 Task: Find connections with filter location Leganés with filter topic #Recruitingwith filter profile language Spanish with filter current company Asian Paints with filter school University Of Bombay with filter industry Retail Apparel and Fashion with filter service category Personal Injury Law with filter keywords title Auditing Clerk
Action: Mouse moved to (173, 252)
Screenshot: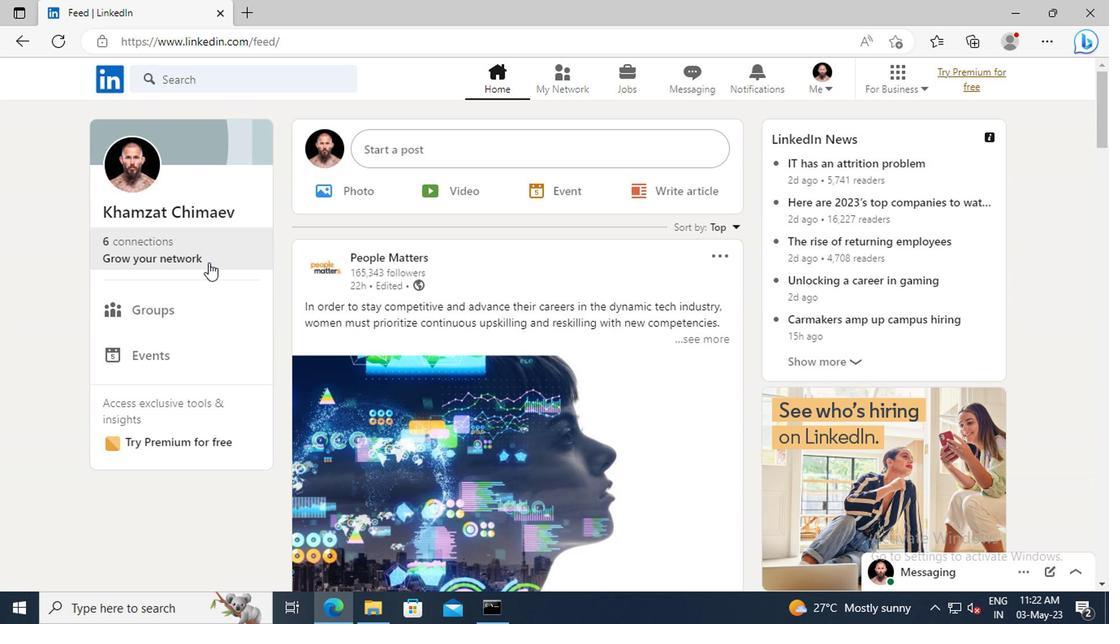 
Action: Mouse pressed left at (173, 252)
Screenshot: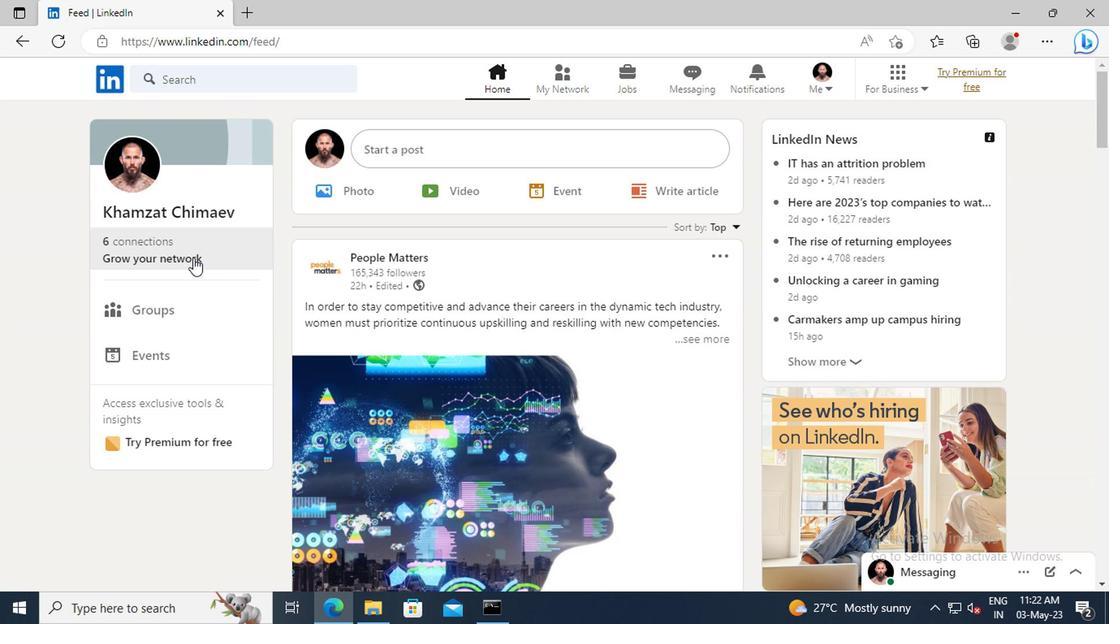 
Action: Mouse moved to (176, 170)
Screenshot: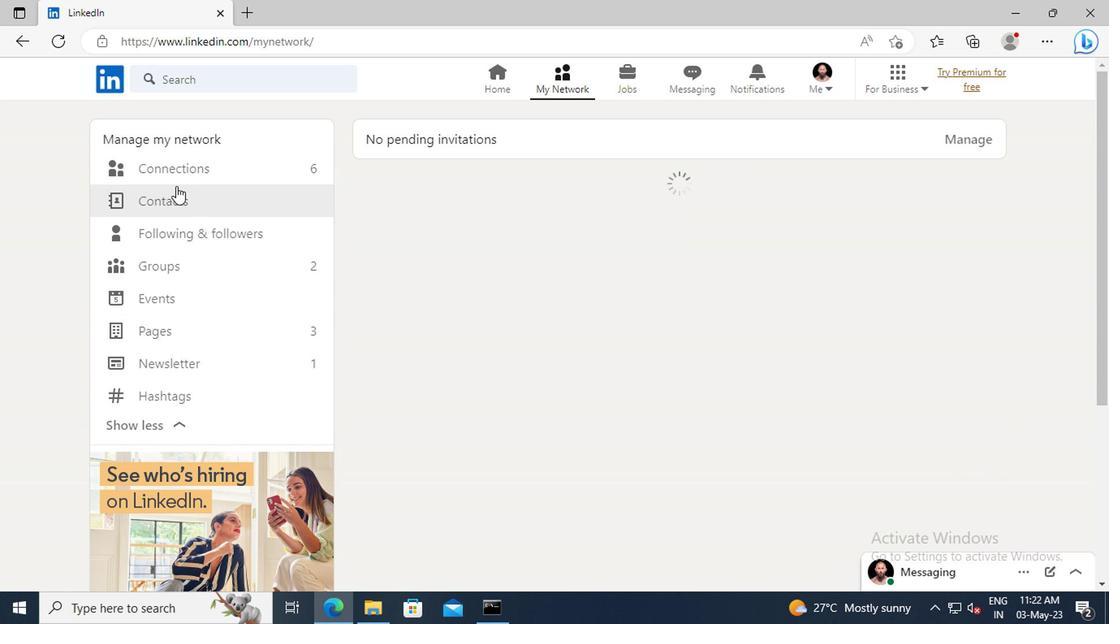 
Action: Mouse pressed left at (176, 170)
Screenshot: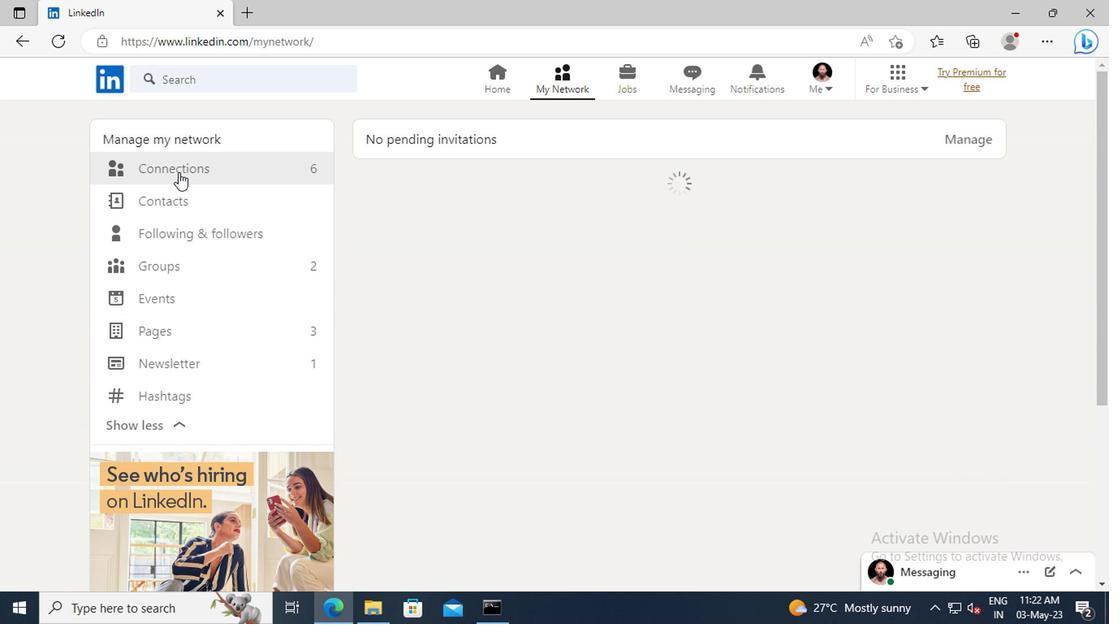 
Action: Mouse moved to (661, 173)
Screenshot: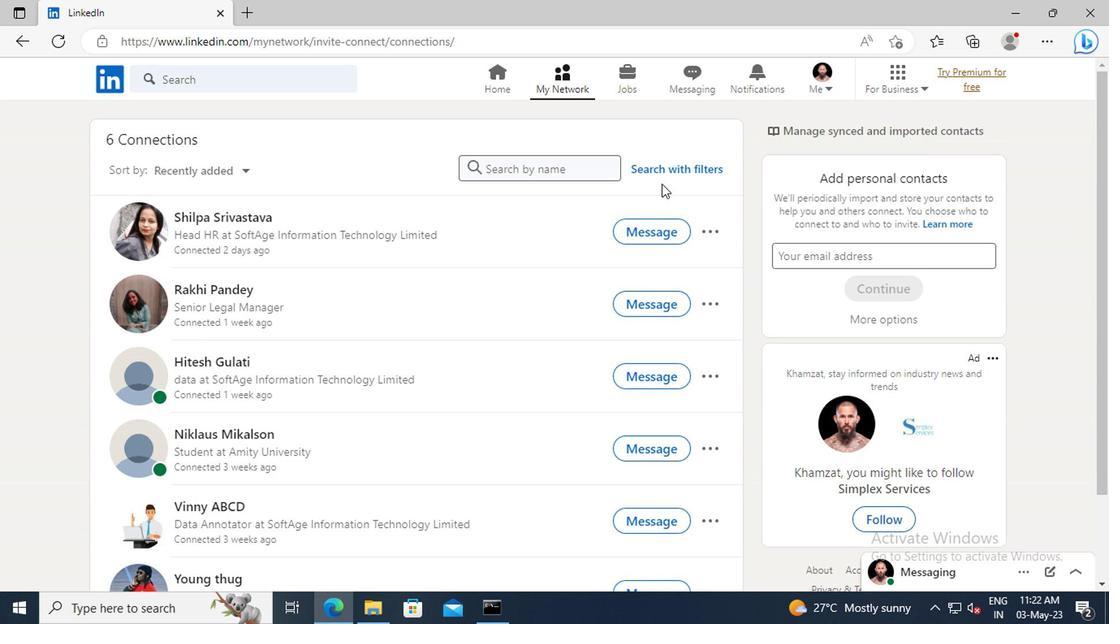 
Action: Mouse pressed left at (661, 173)
Screenshot: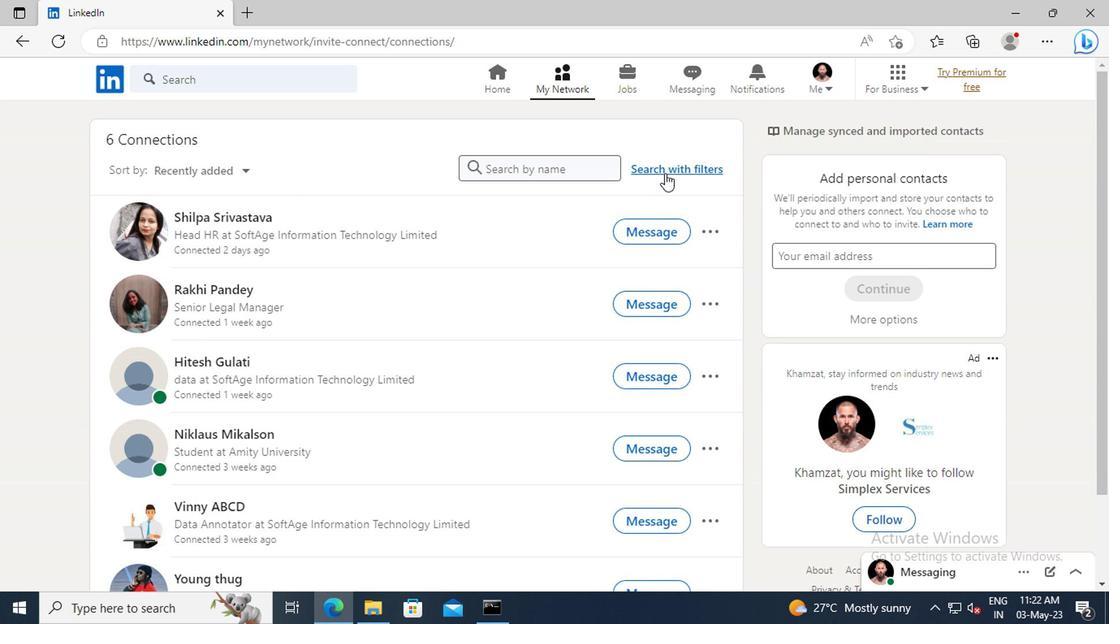 
Action: Mouse moved to (605, 128)
Screenshot: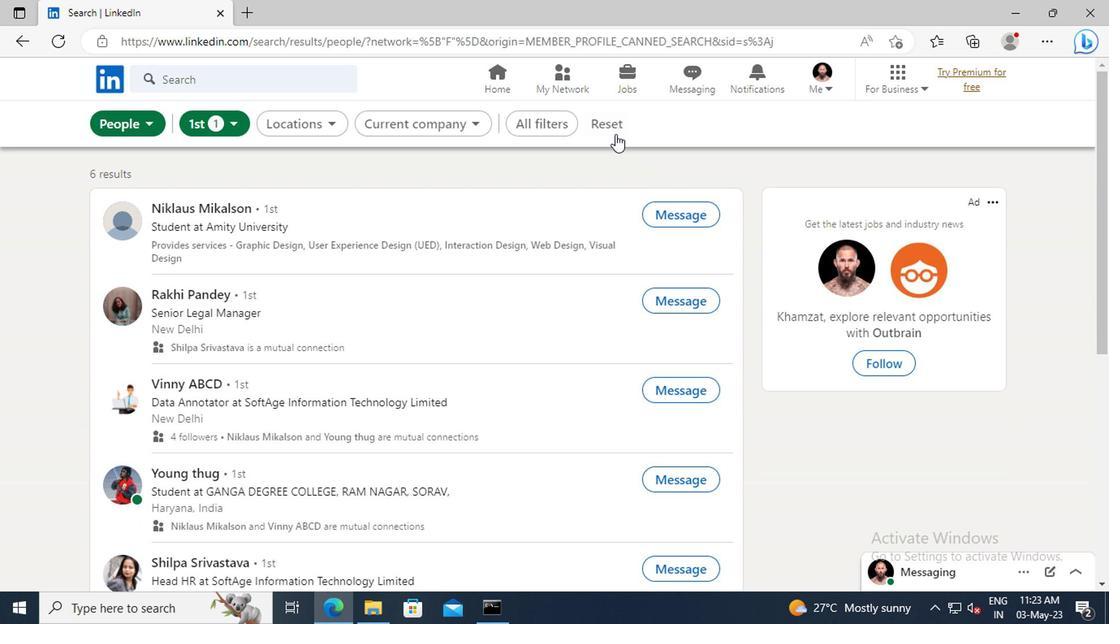 
Action: Mouse pressed left at (605, 128)
Screenshot: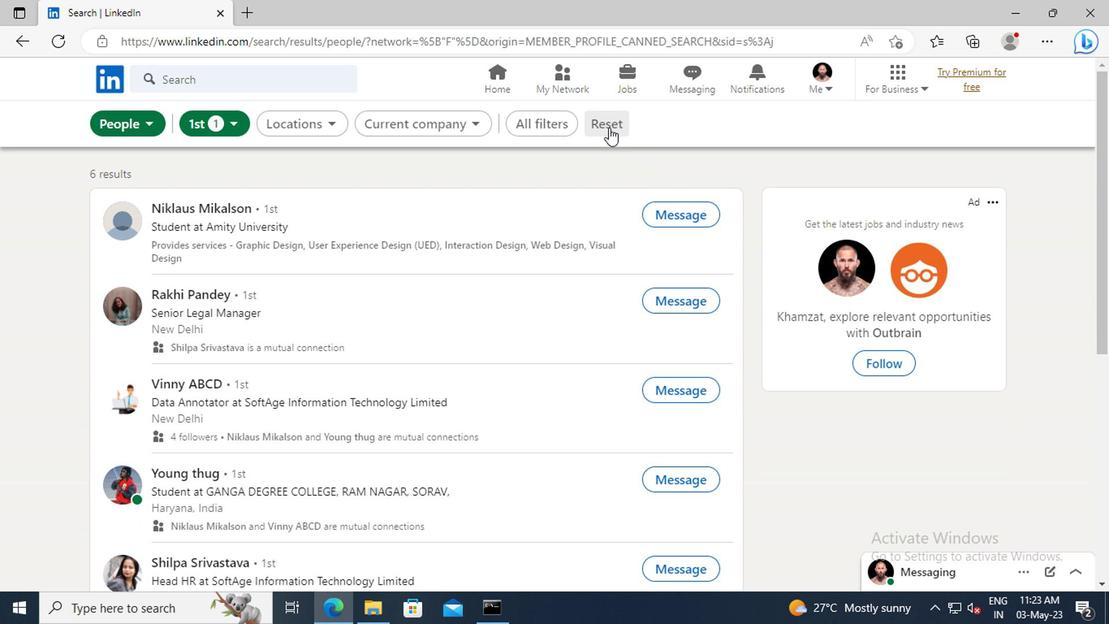 
Action: Mouse moved to (585, 126)
Screenshot: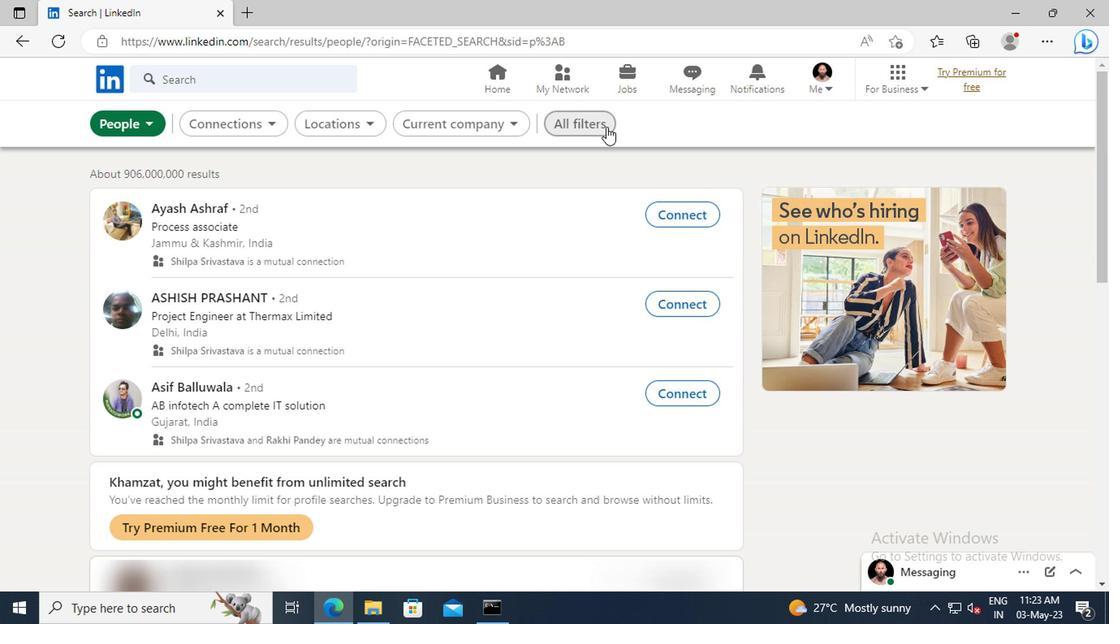 
Action: Mouse pressed left at (585, 126)
Screenshot: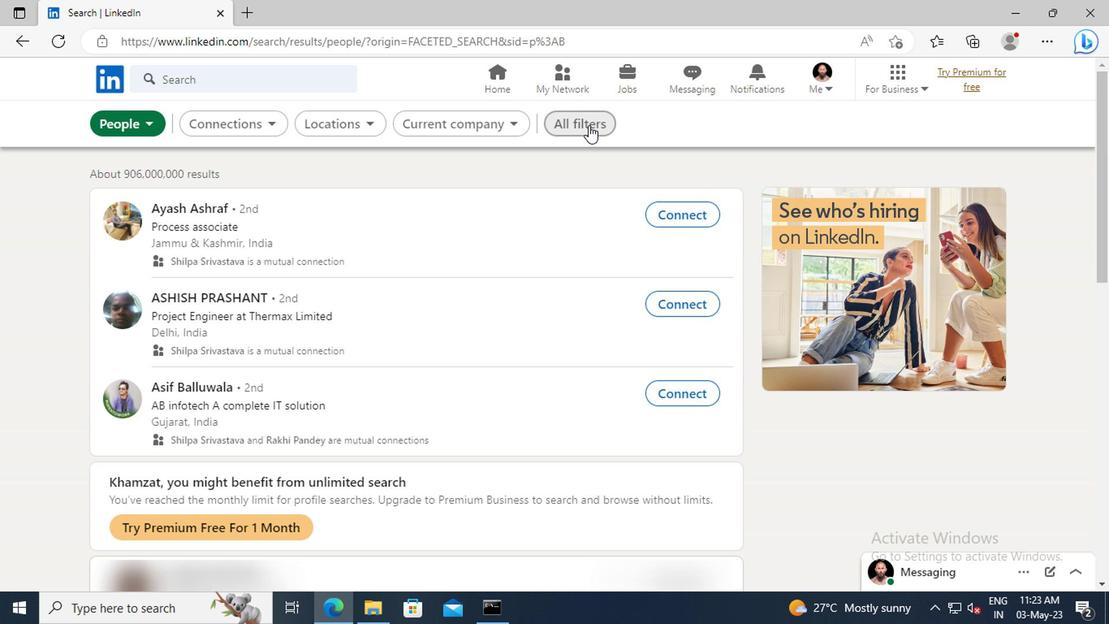 
Action: Mouse moved to (893, 290)
Screenshot: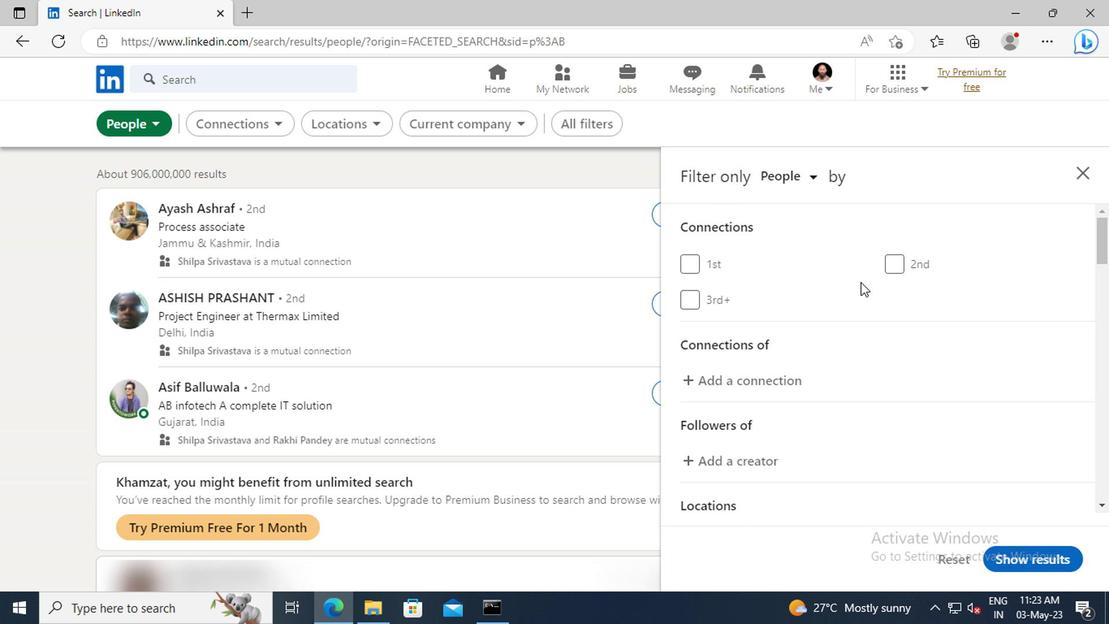 
Action: Mouse scrolled (893, 290) with delta (0, 0)
Screenshot: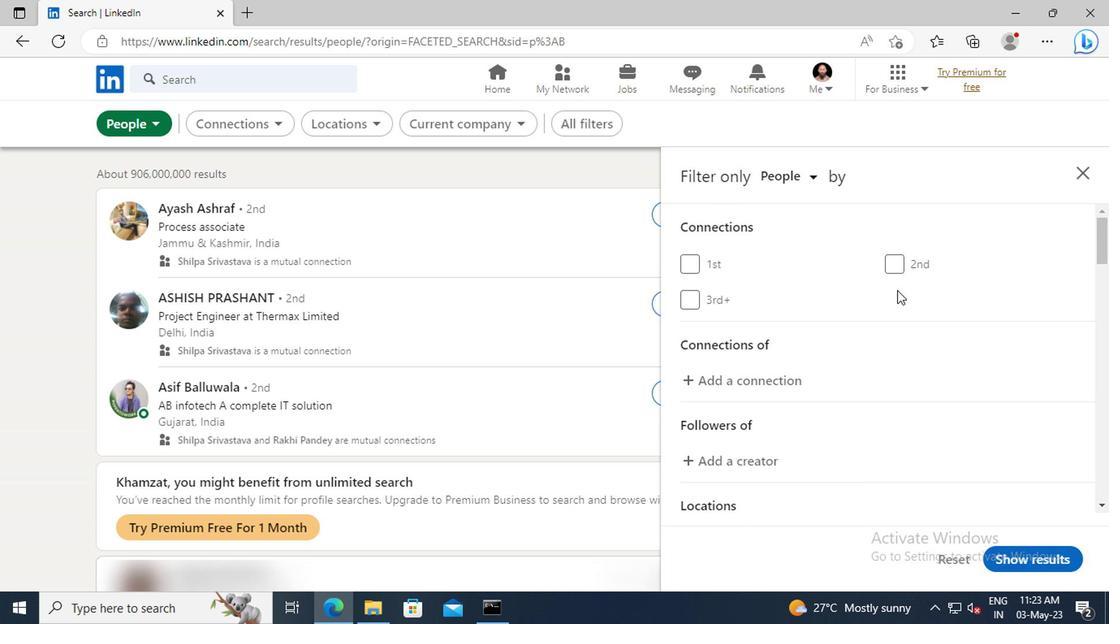 
Action: Mouse scrolled (893, 290) with delta (0, 0)
Screenshot: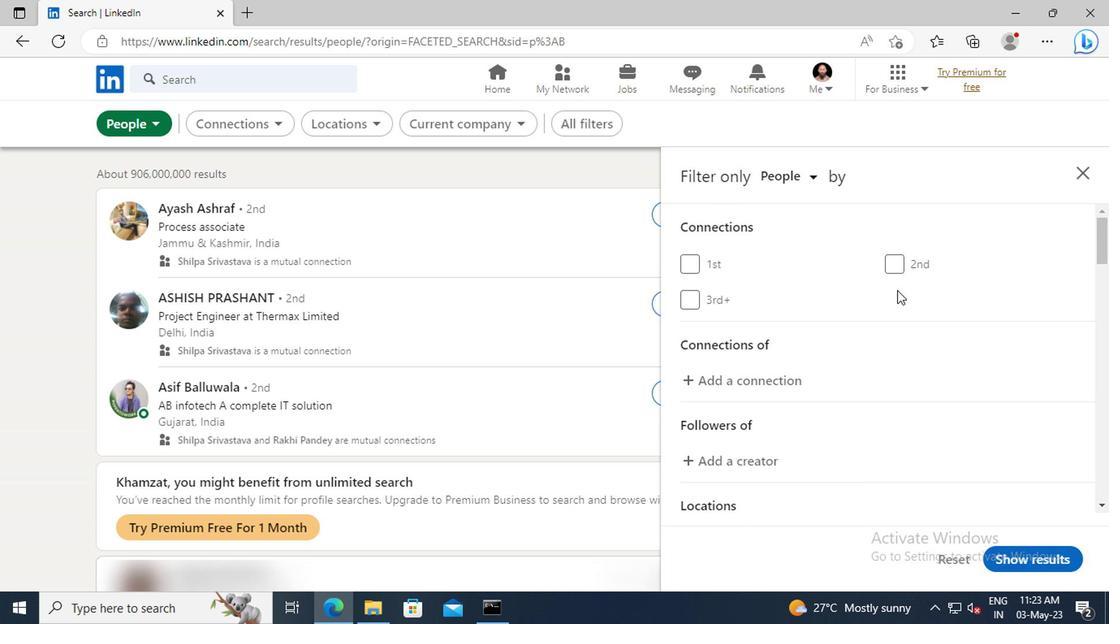 
Action: Mouse scrolled (893, 290) with delta (0, 0)
Screenshot: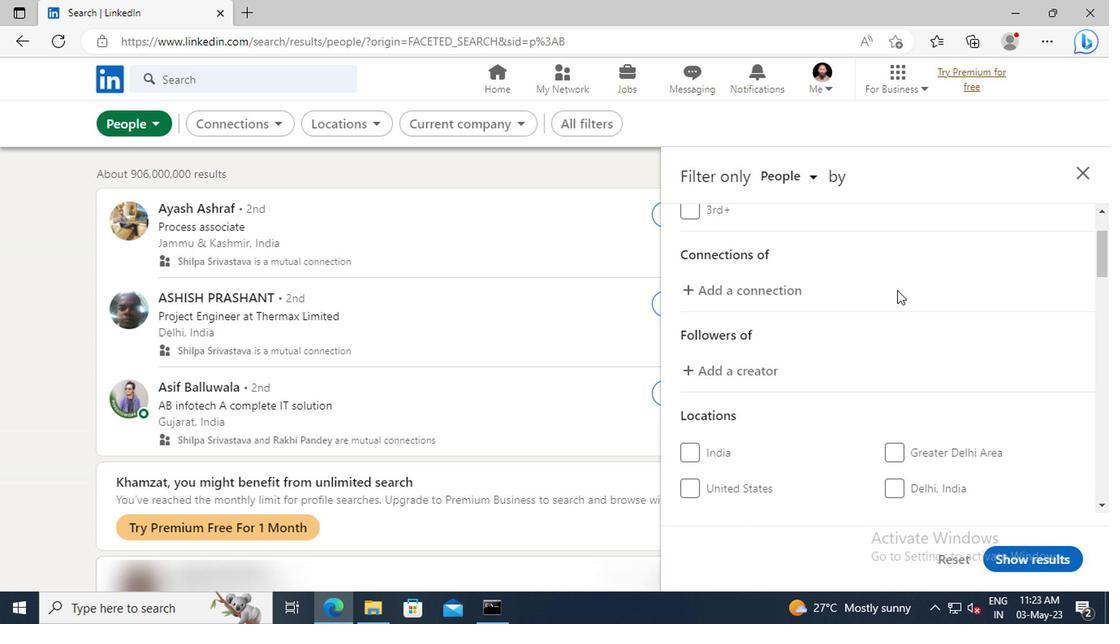 
Action: Mouse scrolled (893, 290) with delta (0, 0)
Screenshot: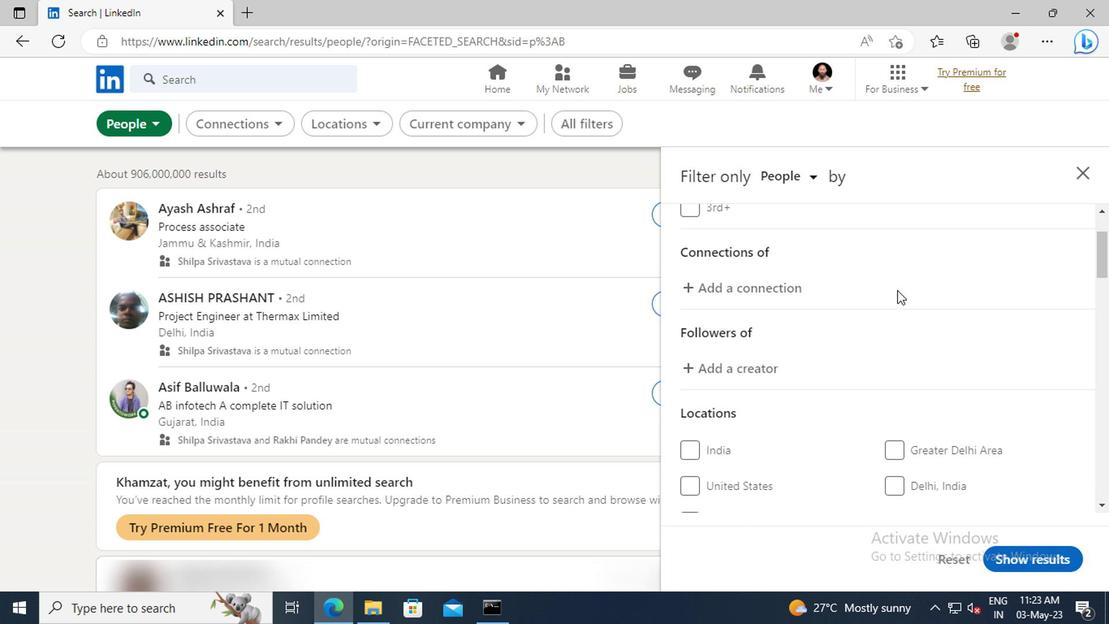 
Action: Mouse scrolled (893, 290) with delta (0, 0)
Screenshot: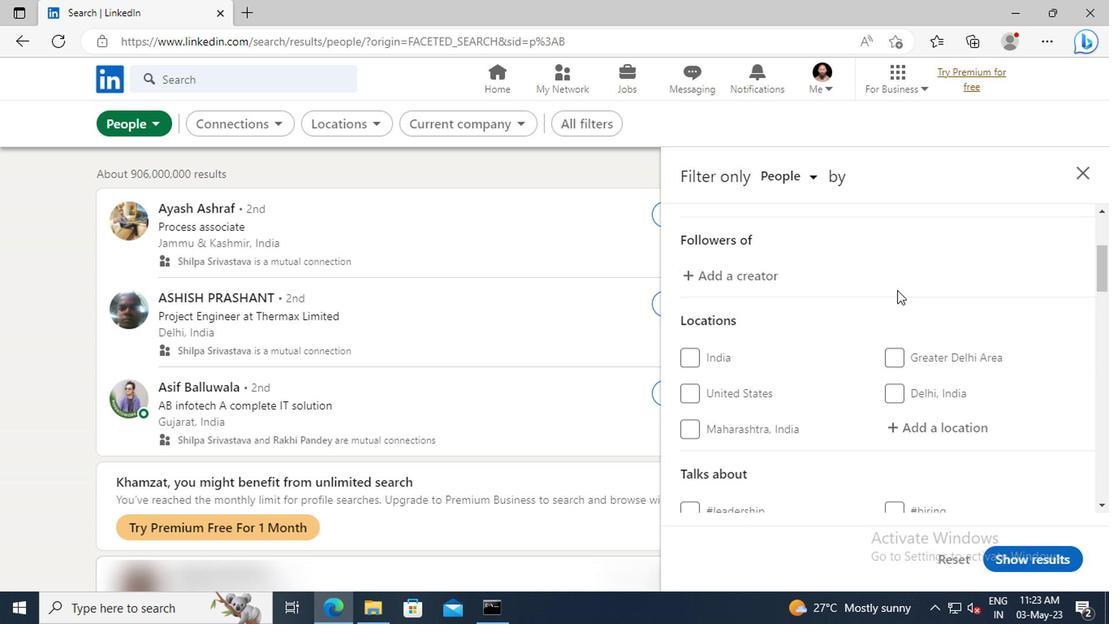 
Action: Mouse scrolled (893, 290) with delta (0, 0)
Screenshot: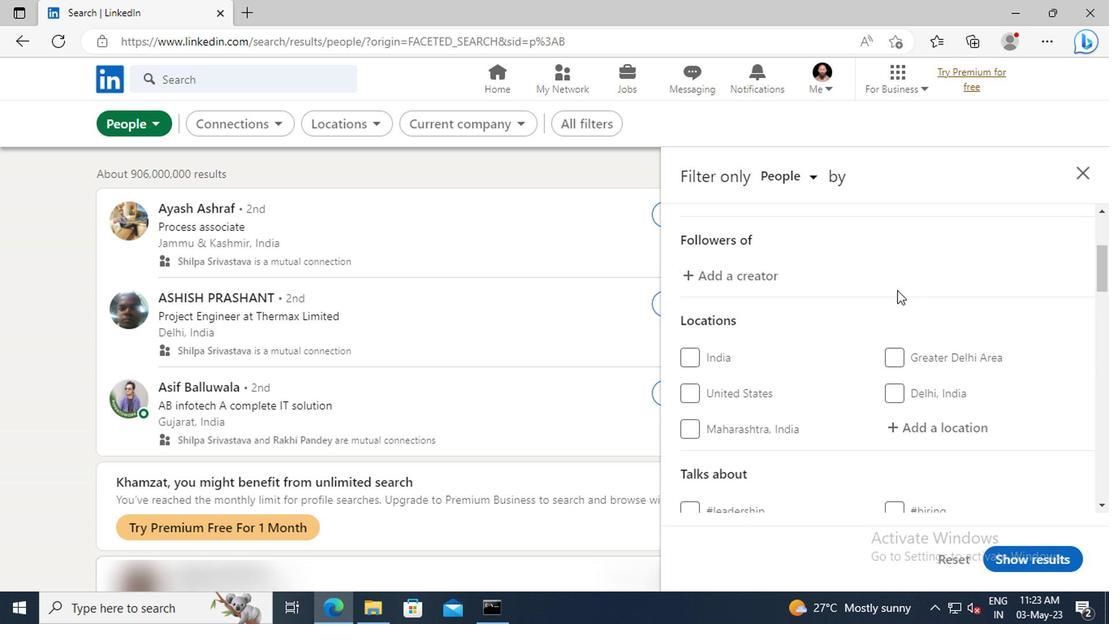 
Action: Mouse moved to (911, 338)
Screenshot: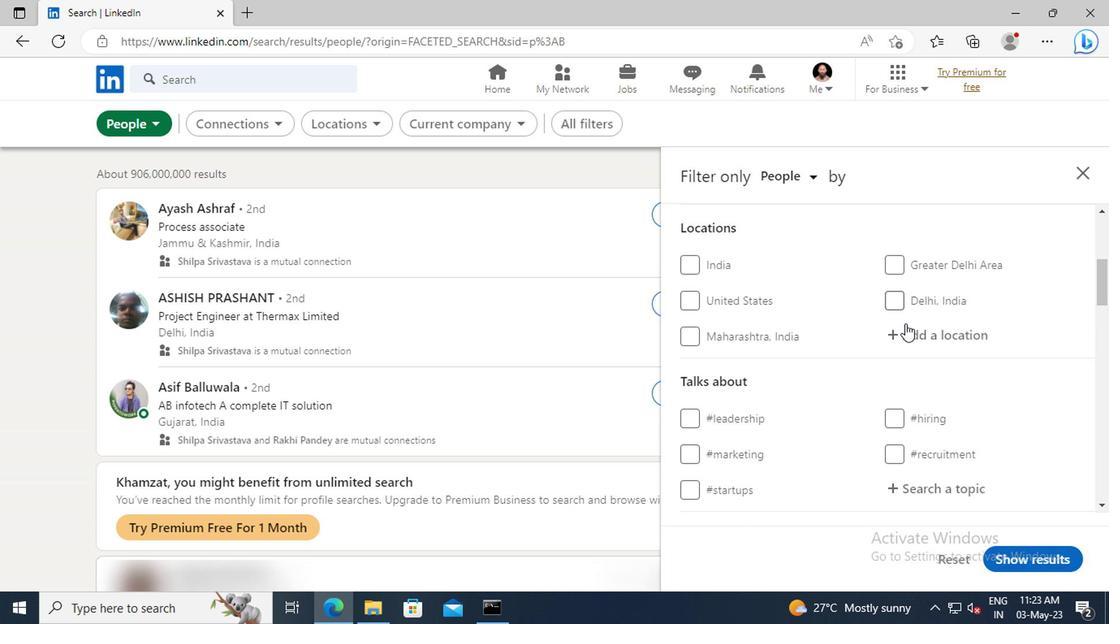 
Action: Mouse pressed left at (911, 338)
Screenshot: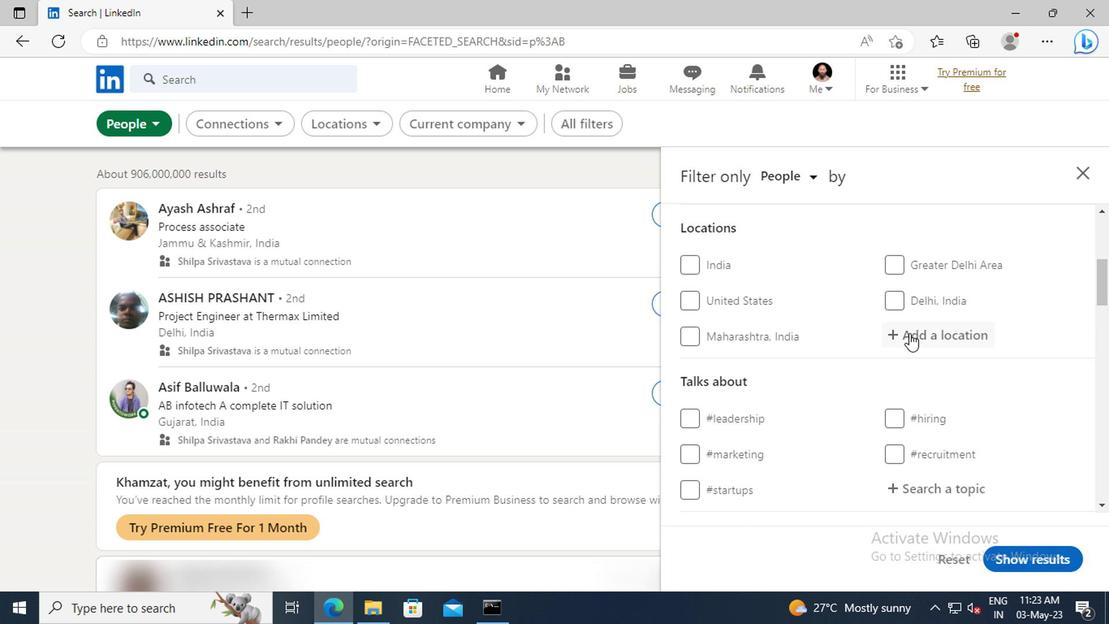 
Action: Key pressed <Key.shift>LEGANES
Screenshot: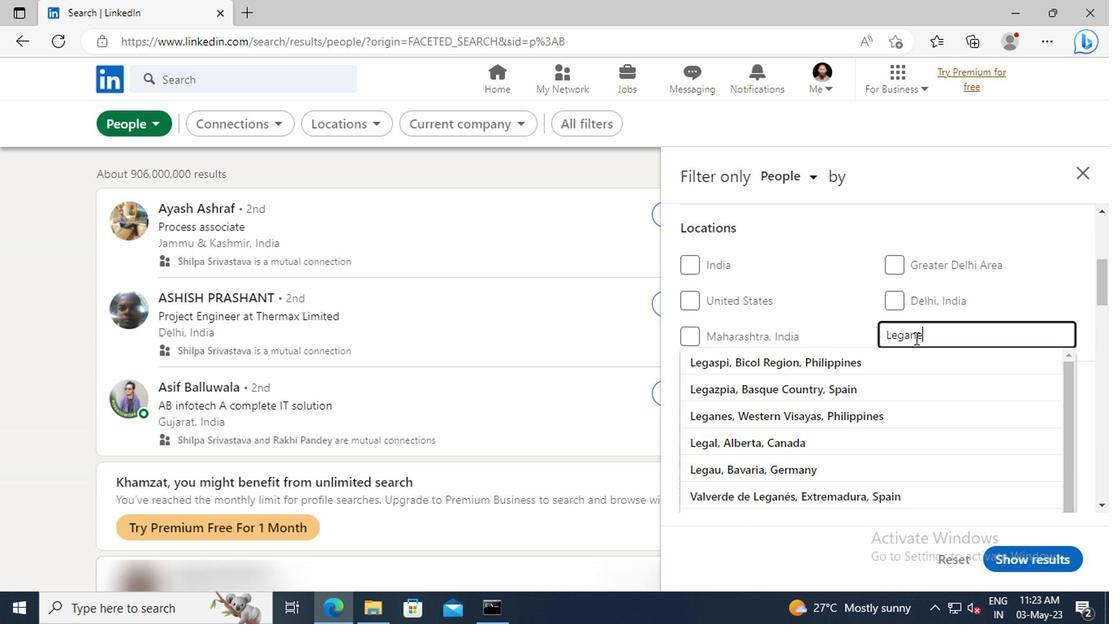 
Action: Mouse moved to (905, 357)
Screenshot: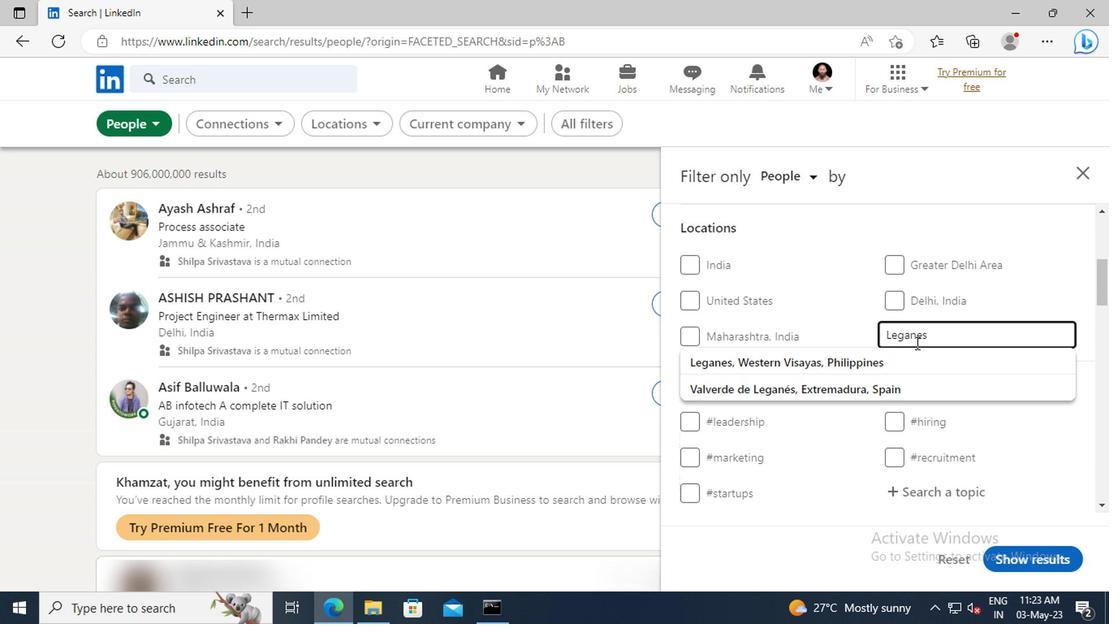 
Action: Mouse pressed left at (905, 357)
Screenshot: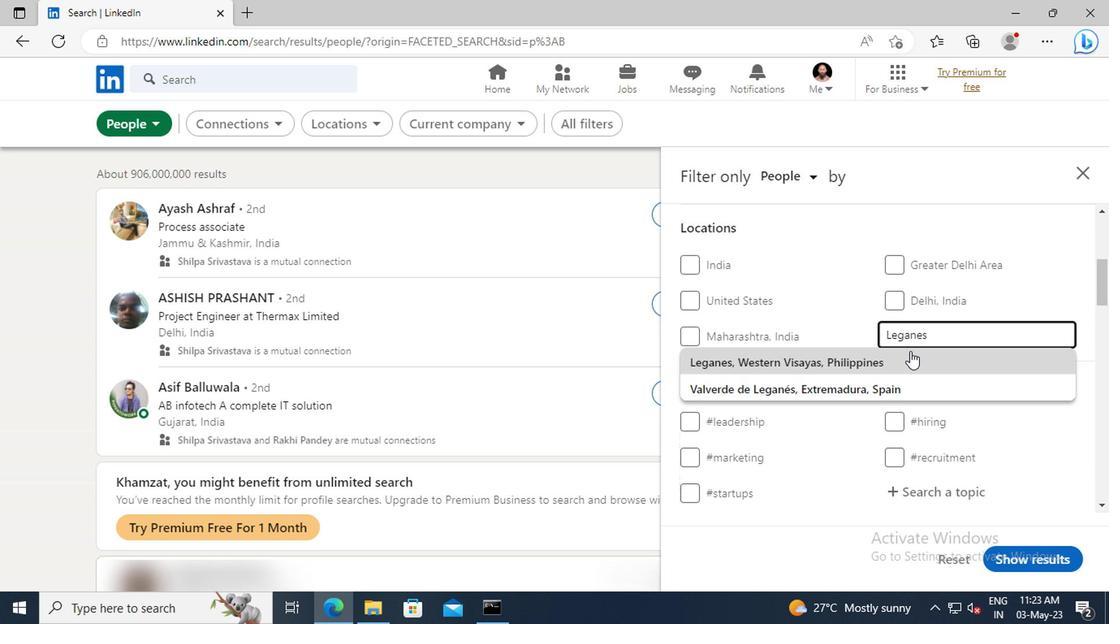 
Action: Mouse scrolled (905, 356) with delta (0, 0)
Screenshot: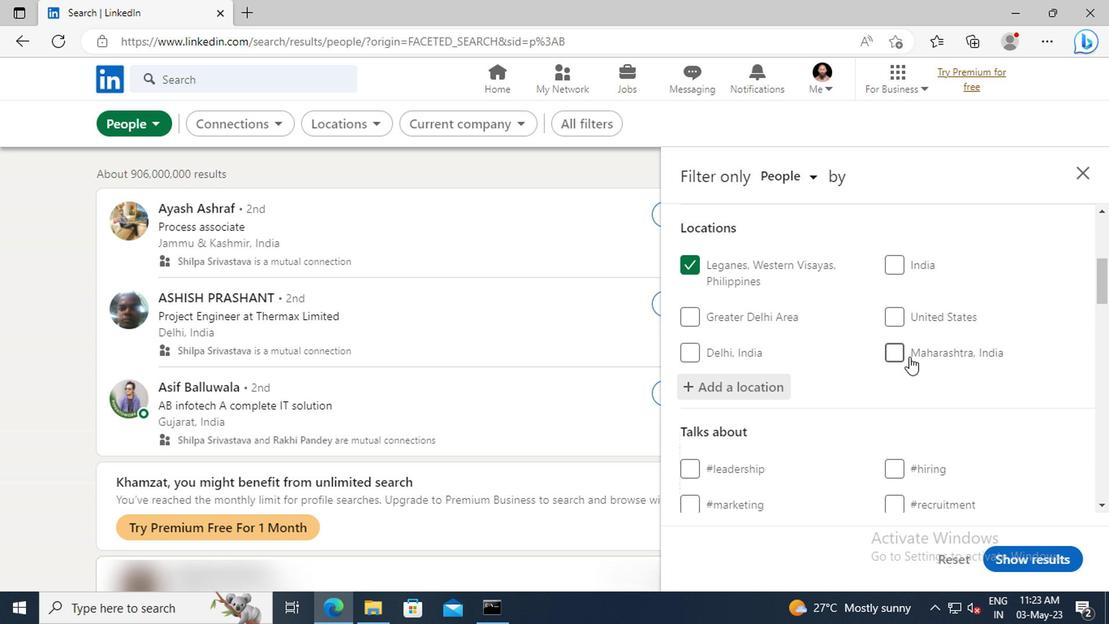 
Action: Mouse scrolled (905, 356) with delta (0, 0)
Screenshot: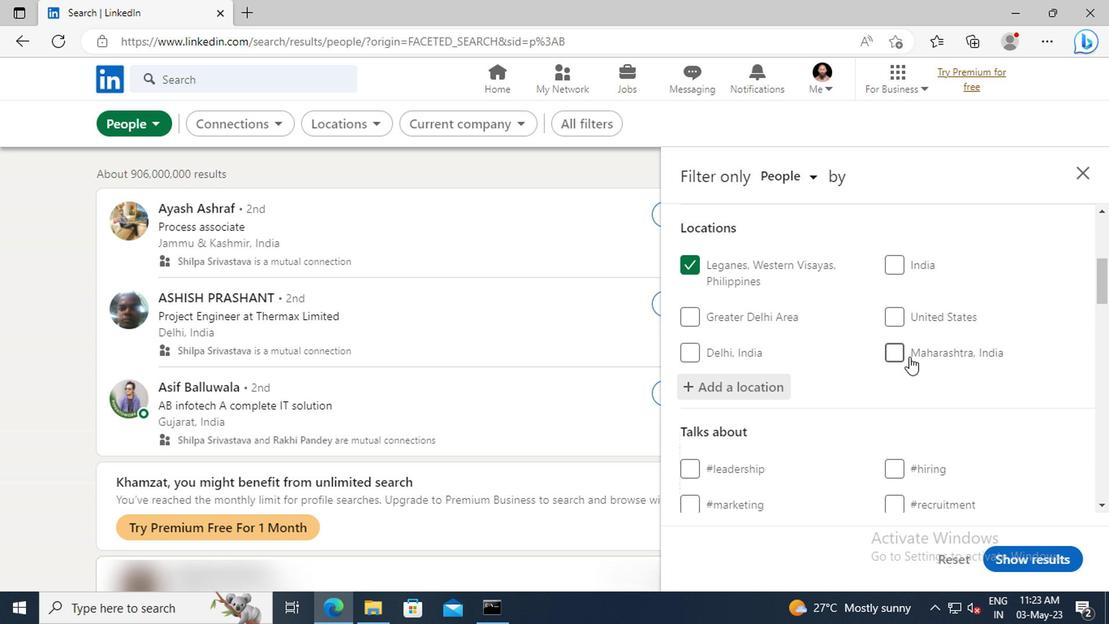 
Action: Mouse moved to (905, 351)
Screenshot: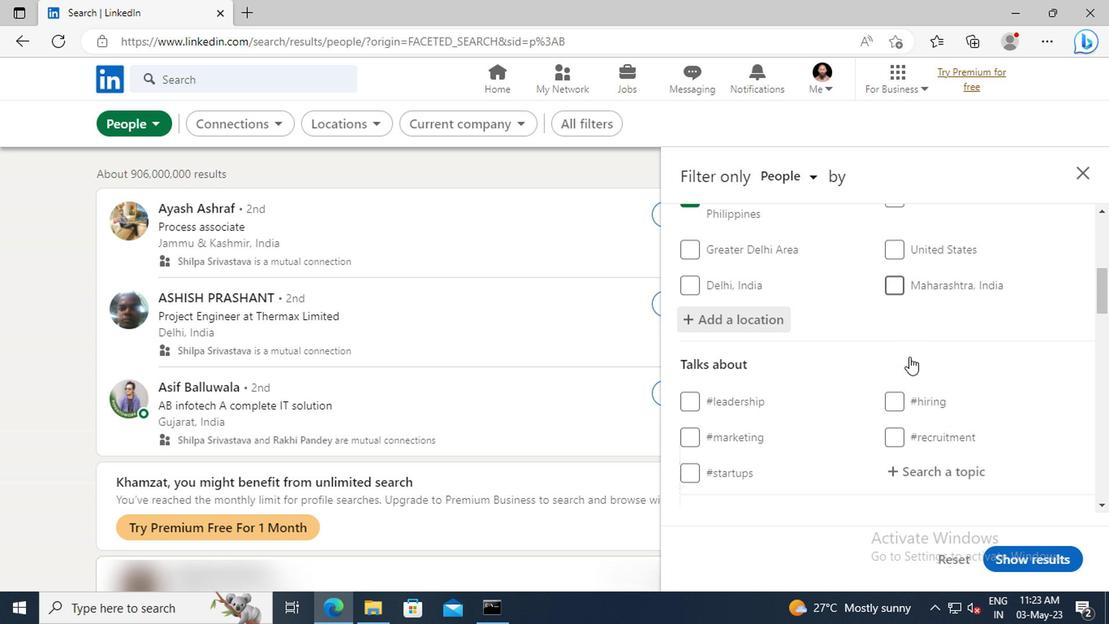 
Action: Mouse scrolled (905, 350) with delta (0, 0)
Screenshot: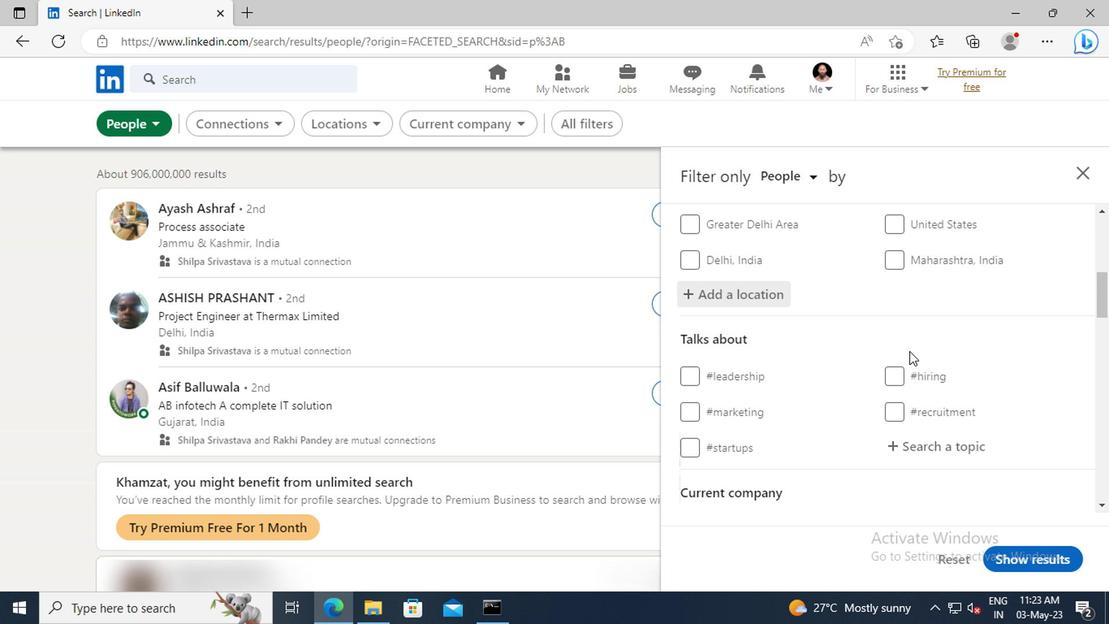 
Action: Mouse scrolled (905, 350) with delta (0, 0)
Screenshot: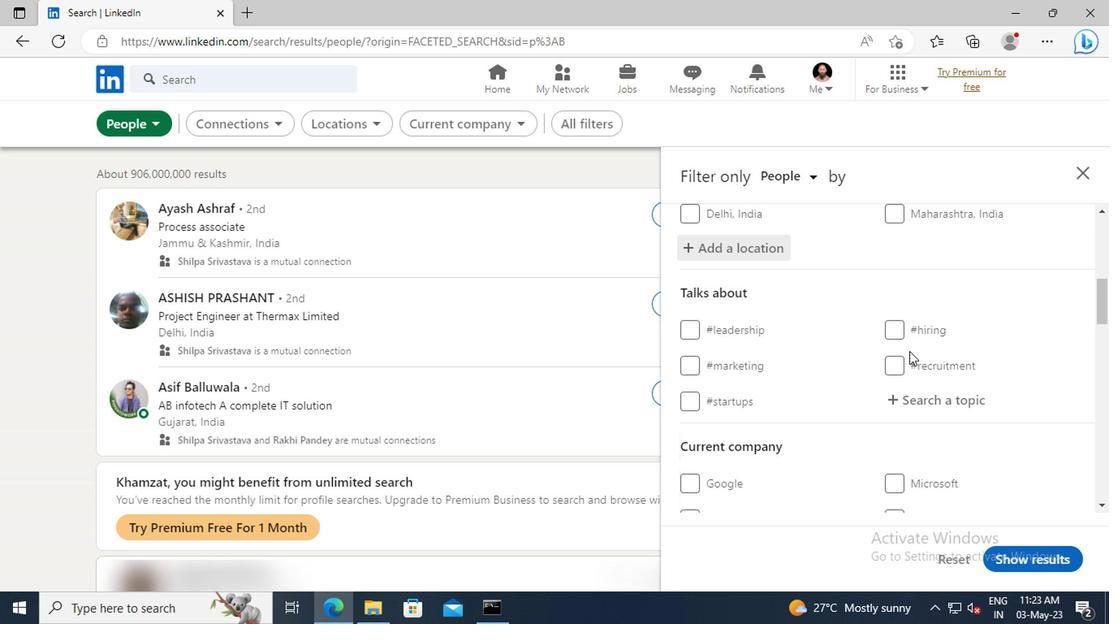
Action: Mouse moved to (912, 356)
Screenshot: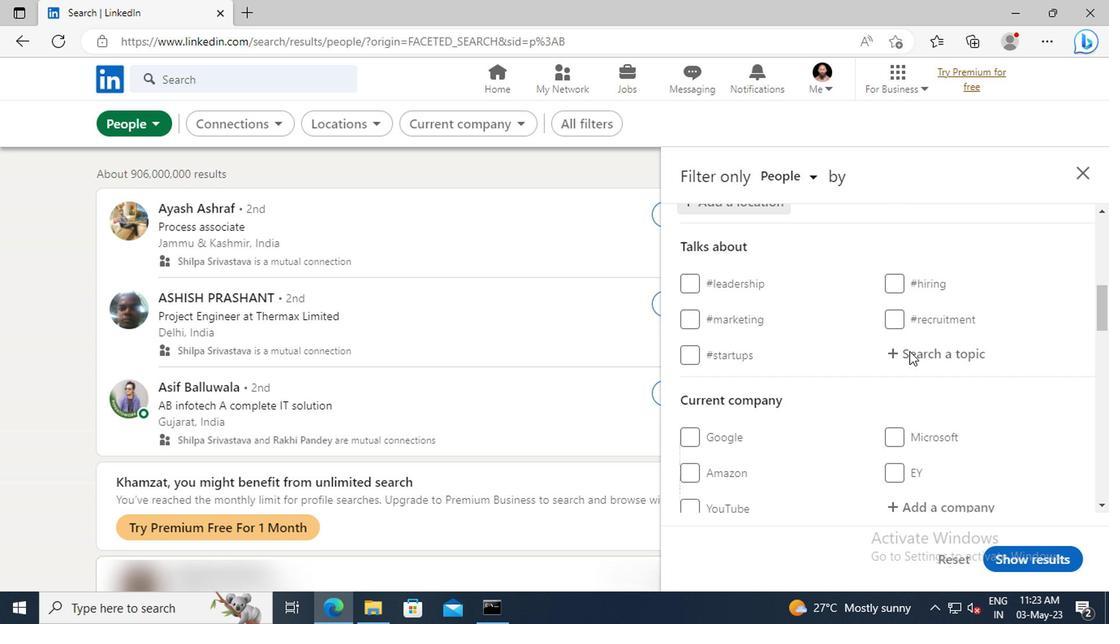 
Action: Mouse pressed left at (912, 356)
Screenshot: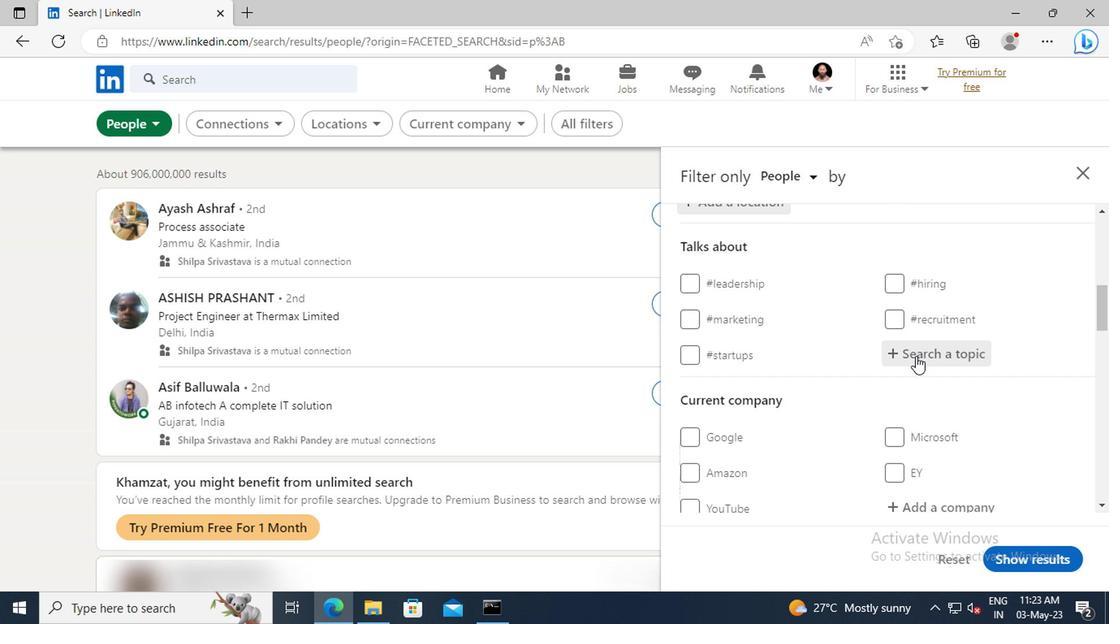 
Action: Key pressed <Key.shift>RECRUITI
Screenshot: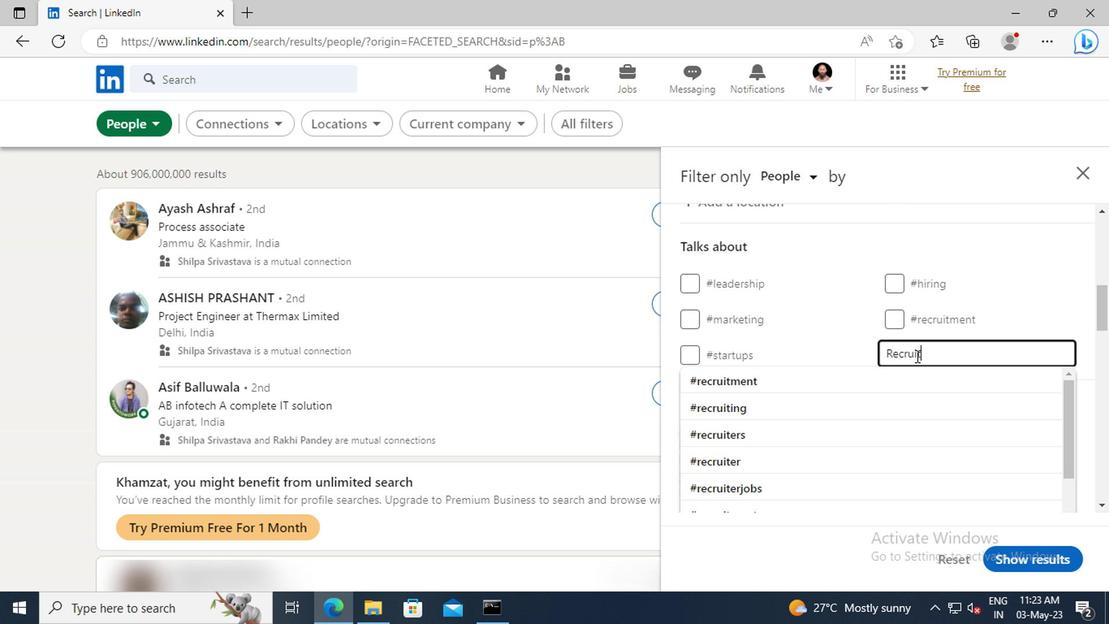 
Action: Mouse moved to (913, 378)
Screenshot: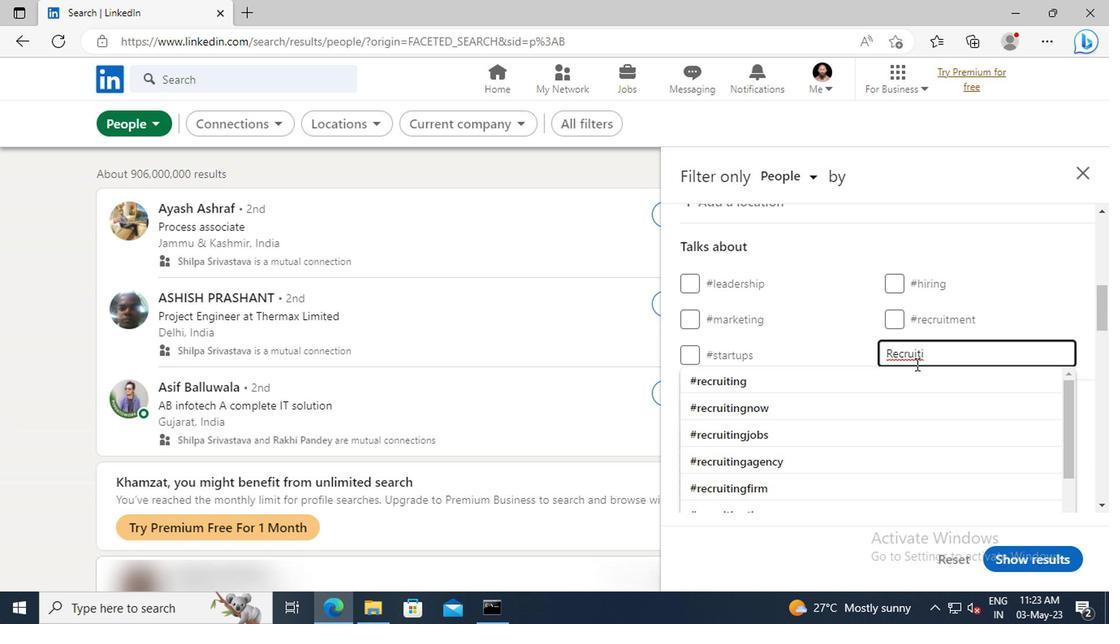
Action: Mouse pressed left at (913, 378)
Screenshot: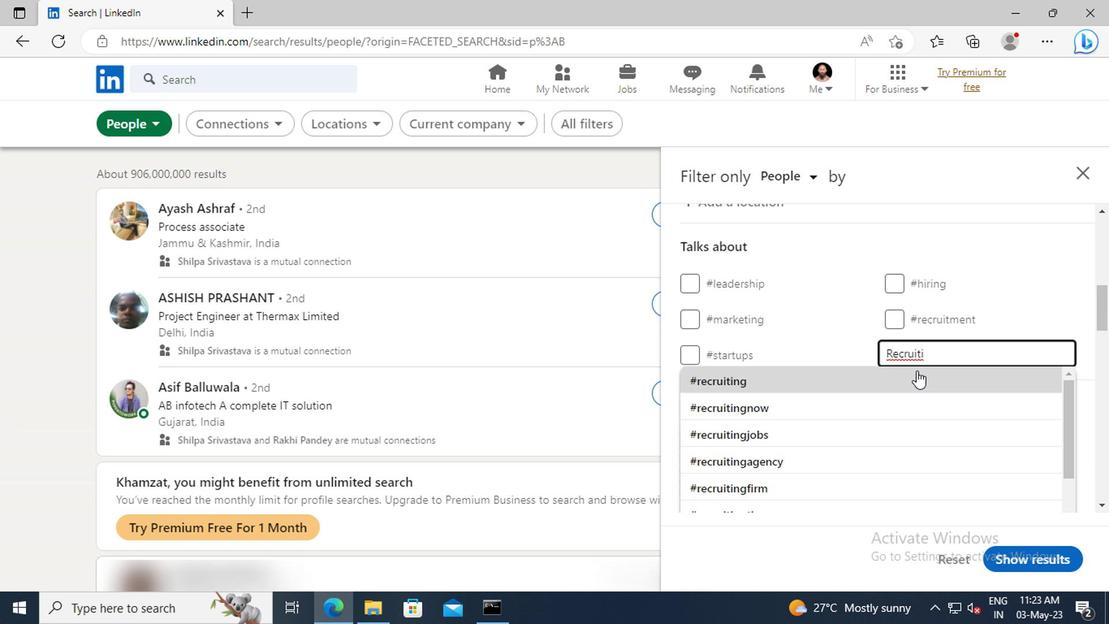 
Action: Mouse scrolled (913, 377) with delta (0, -1)
Screenshot: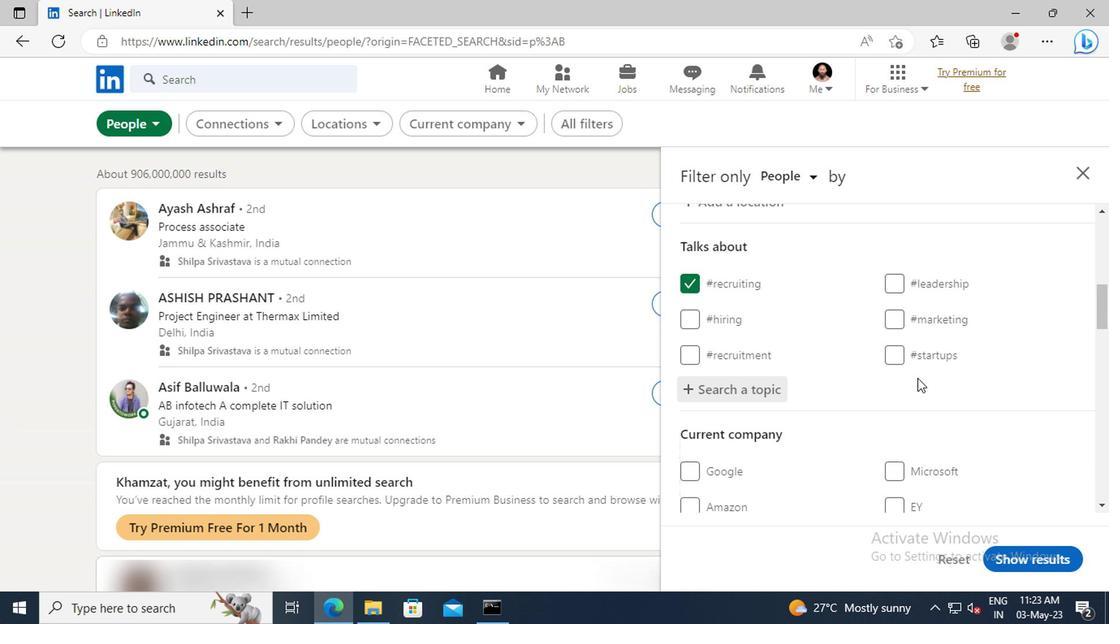 
Action: Mouse scrolled (913, 377) with delta (0, -1)
Screenshot: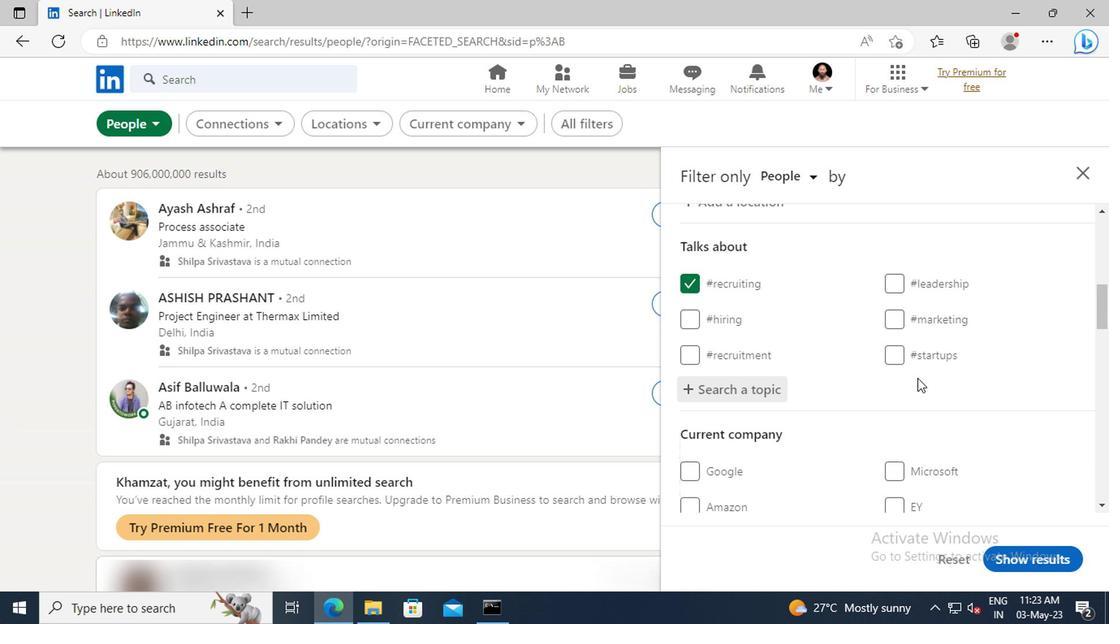
Action: Mouse scrolled (913, 377) with delta (0, -1)
Screenshot: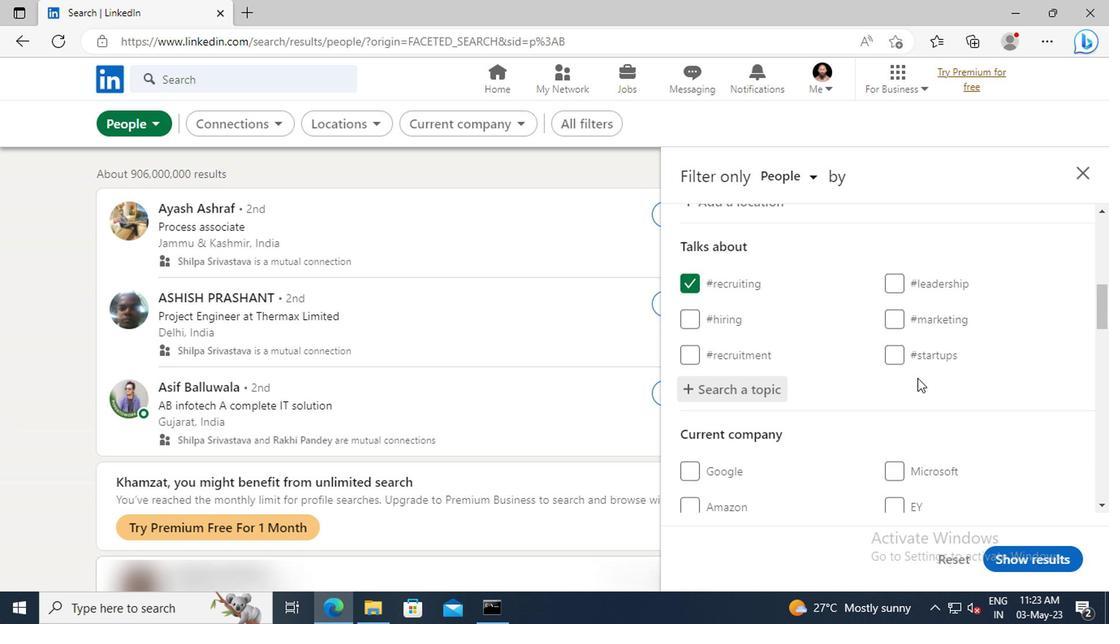 
Action: Mouse scrolled (913, 377) with delta (0, -1)
Screenshot: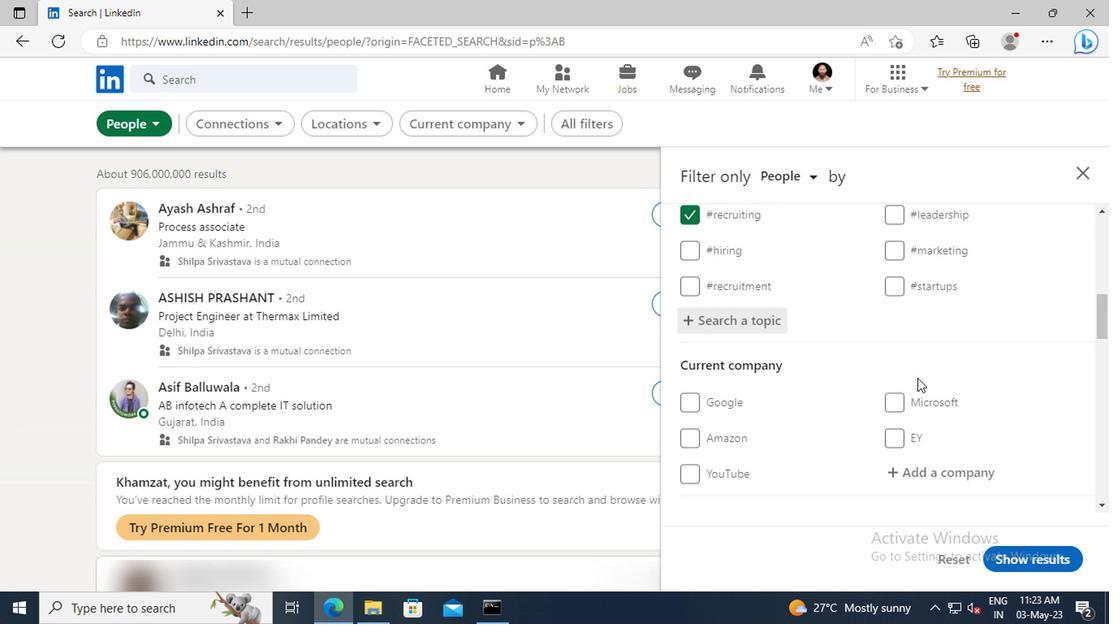 
Action: Mouse scrolled (913, 377) with delta (0, -1)
Screenshot: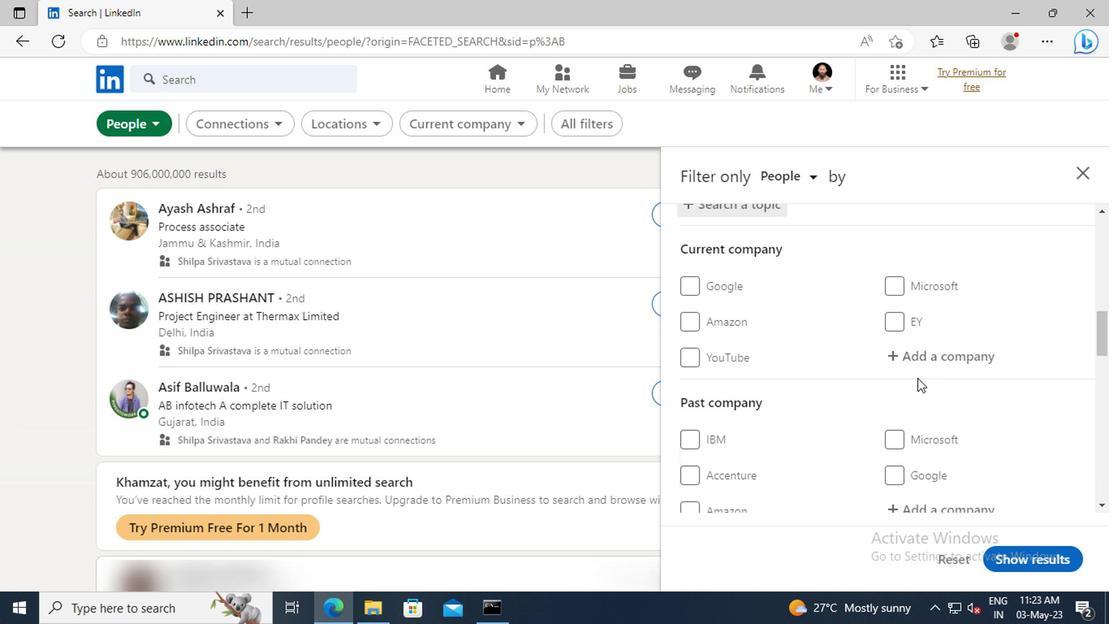 
Action: Mouse scrolled (913, 377) with delta (0, -1)
Screenshot: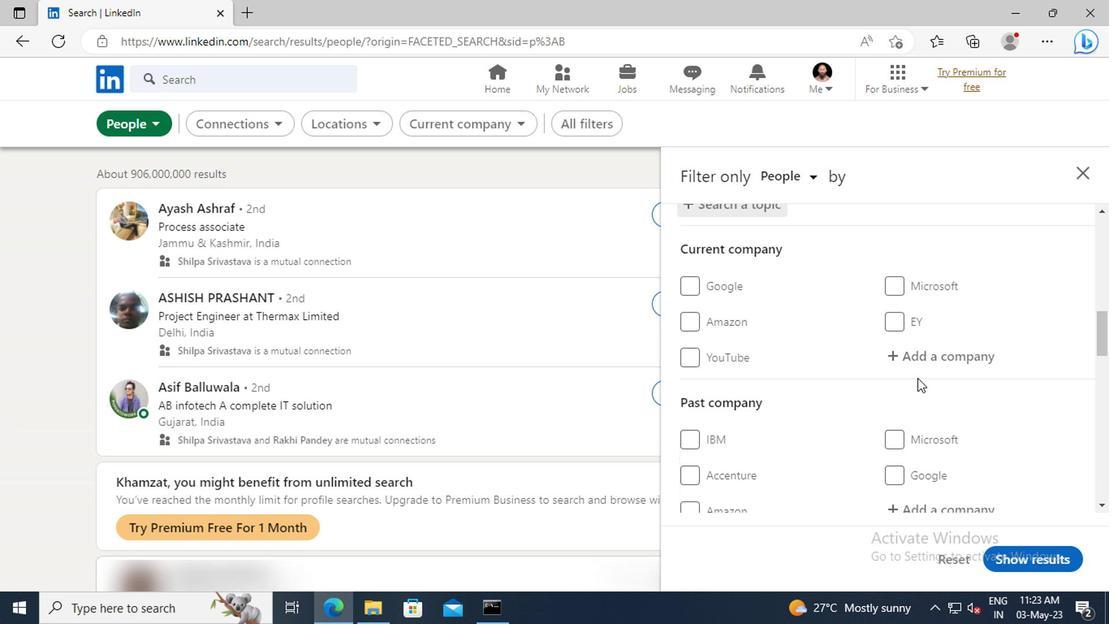 
Action: Mouse scrolled (913, 377) with delta (0, -1)
Screenshot: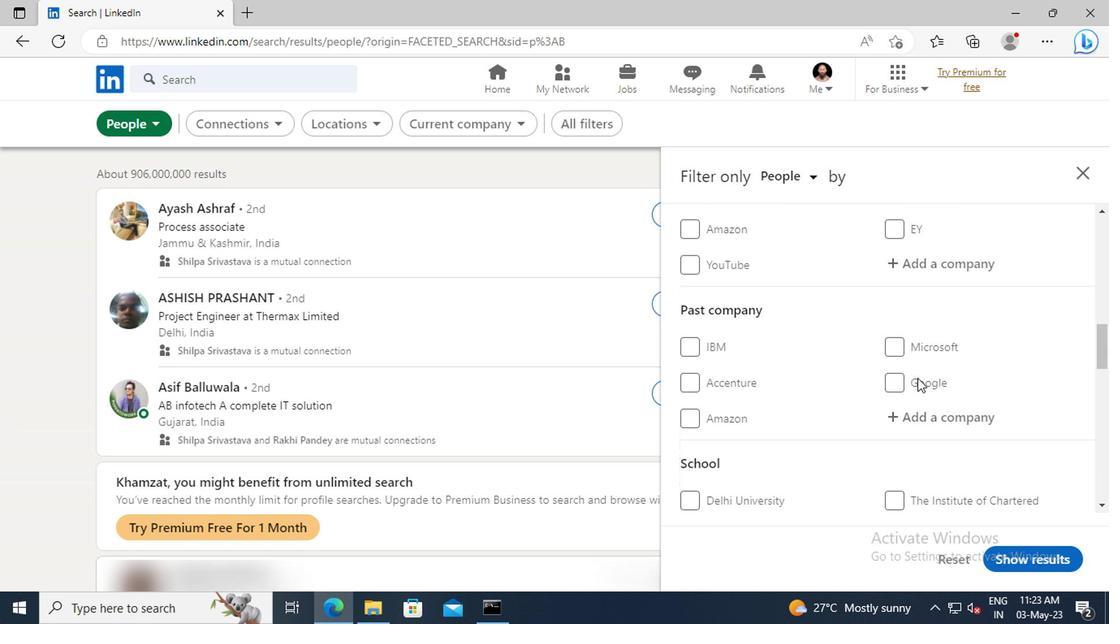 
Action: Mouse scrolled (913, 377) with delta (0, -1)
Screenshot: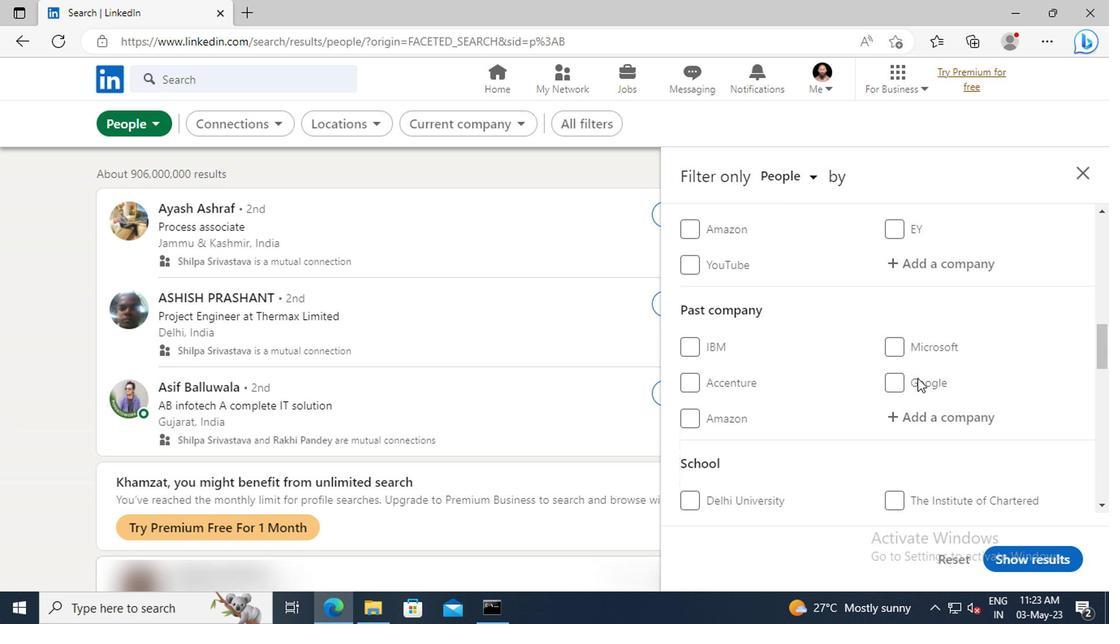 
Action: Mouse scrolled (913, 377) with delta (0, -1)
Screenshot: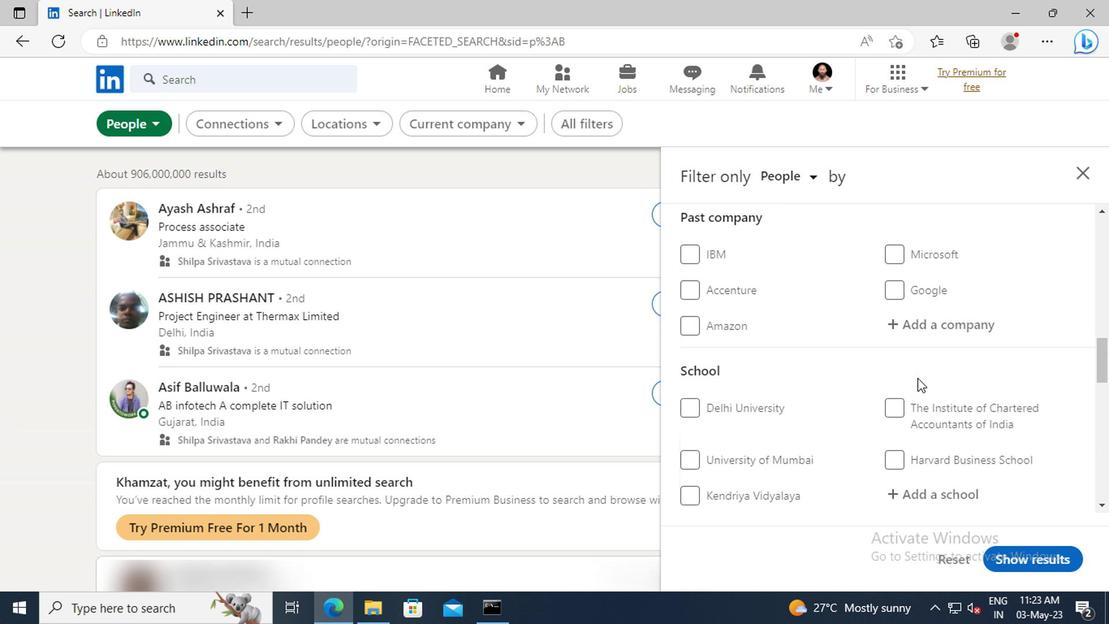 
Action: Mouse scrolled (913, 377) with delta (0, -1)
Screenshot: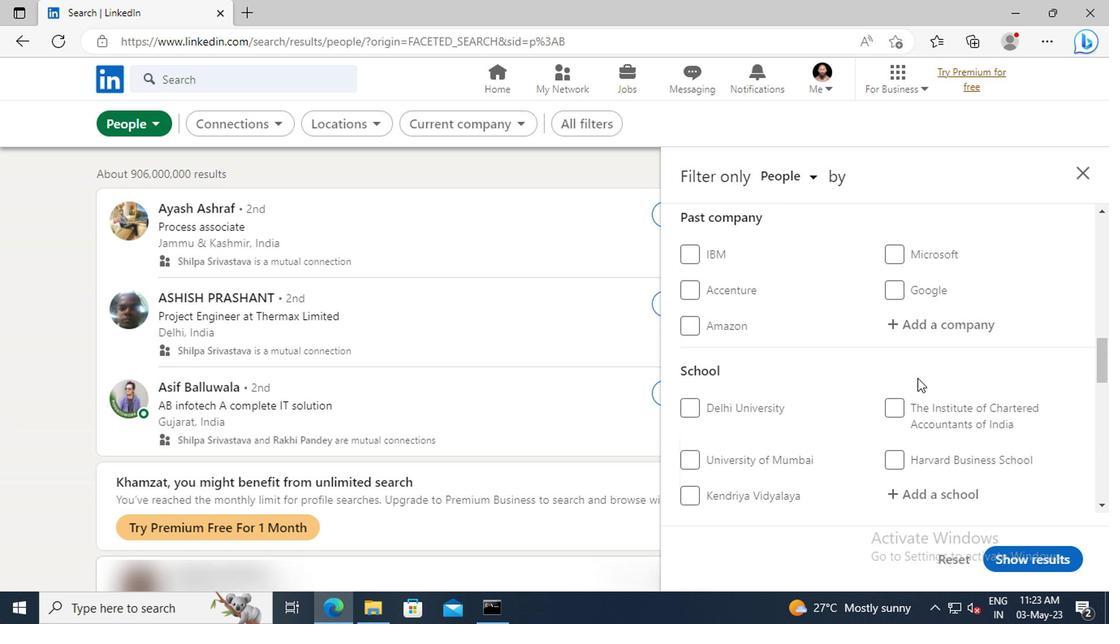 
Action: Mouse scrolled (913, 377) with delta (0, -1)
Screenshot: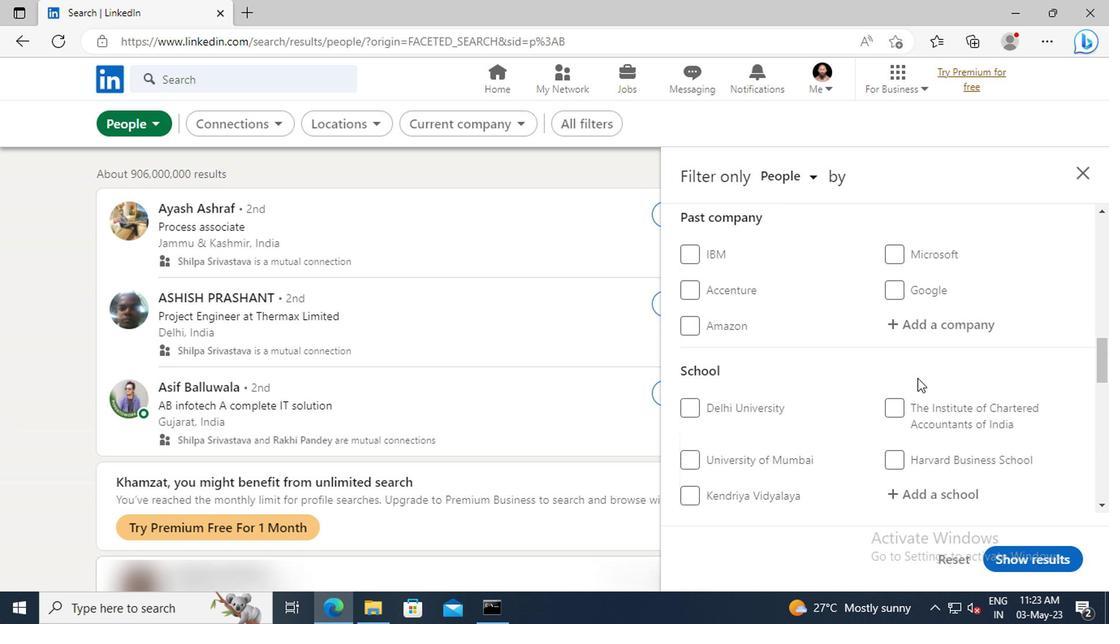 
Action: Mouse scrolled (913, 377) with delta (0, -1)
Screenshot: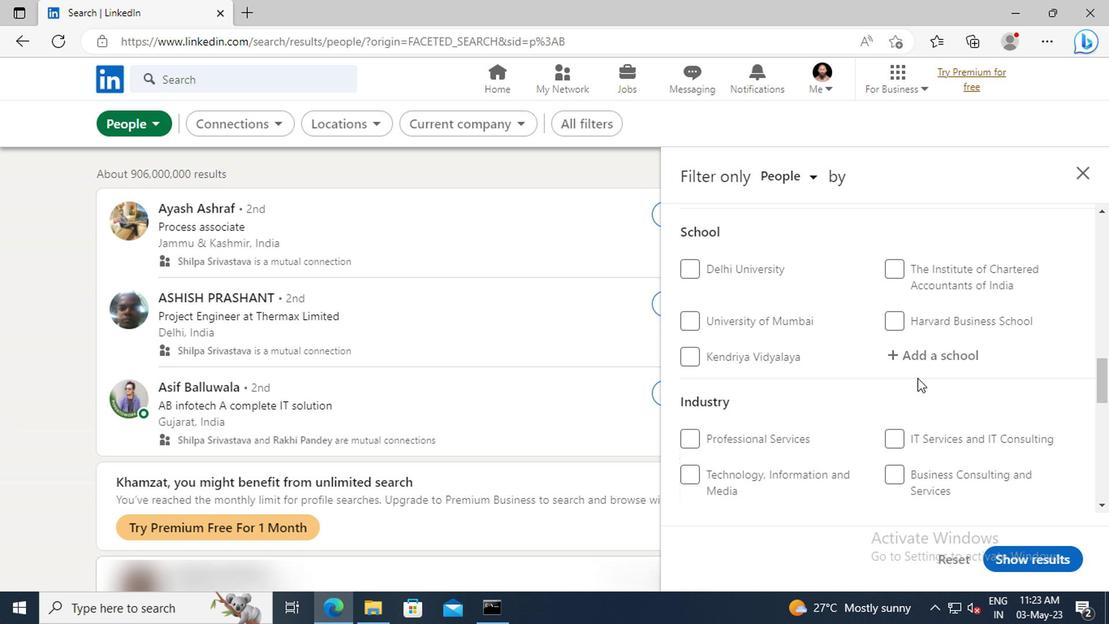 
Action: Mouse scrolled (913, 377) with delta (0, -1)
Screenshot: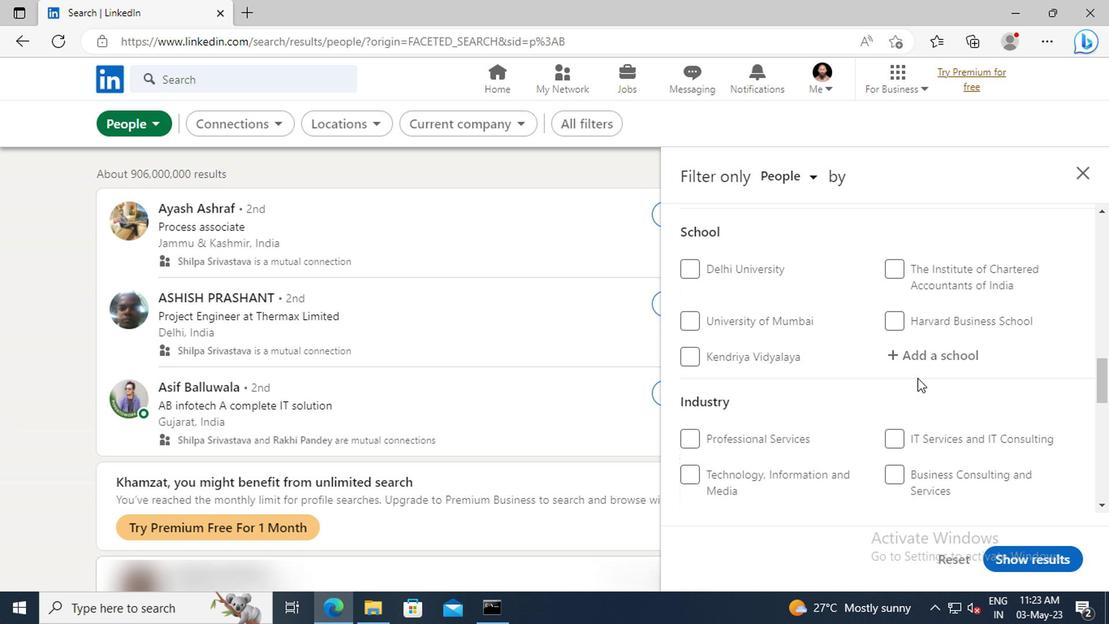 
Action: Mouse scrolled (913, 377) with delta (0, -1)
Screenshot: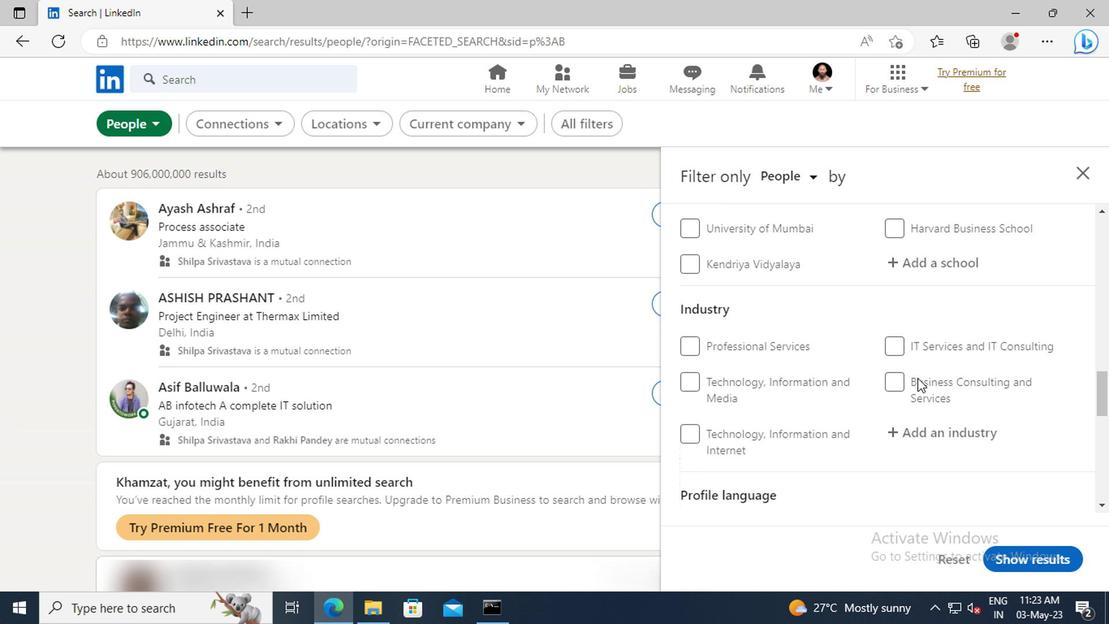 
Action: Mouse scrolled (913, 377) with delta (0, -1)
Screenshot: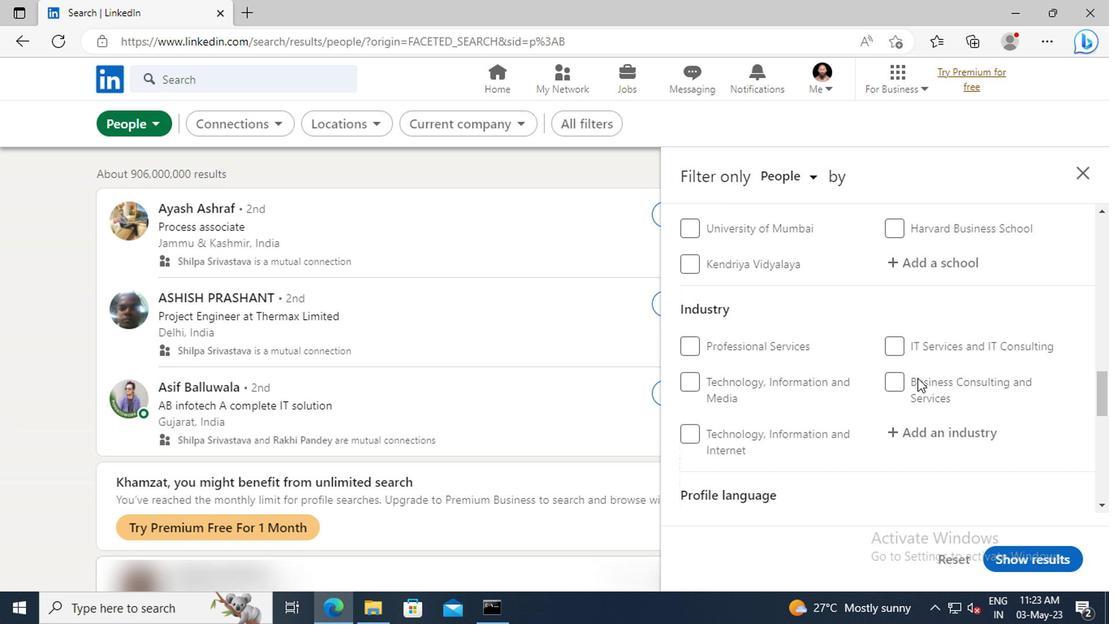 
Action: Mouse scrolled (913, 377) with delta (0, -1)
Screenshot: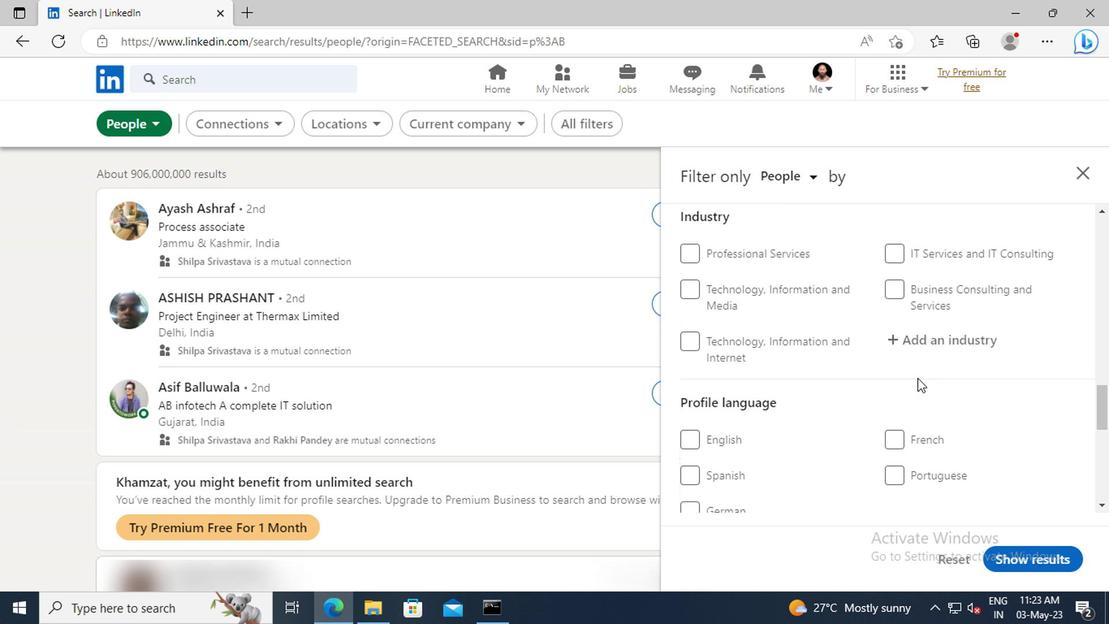 
Action: Mouse moved to (687, 429)
Screenshot: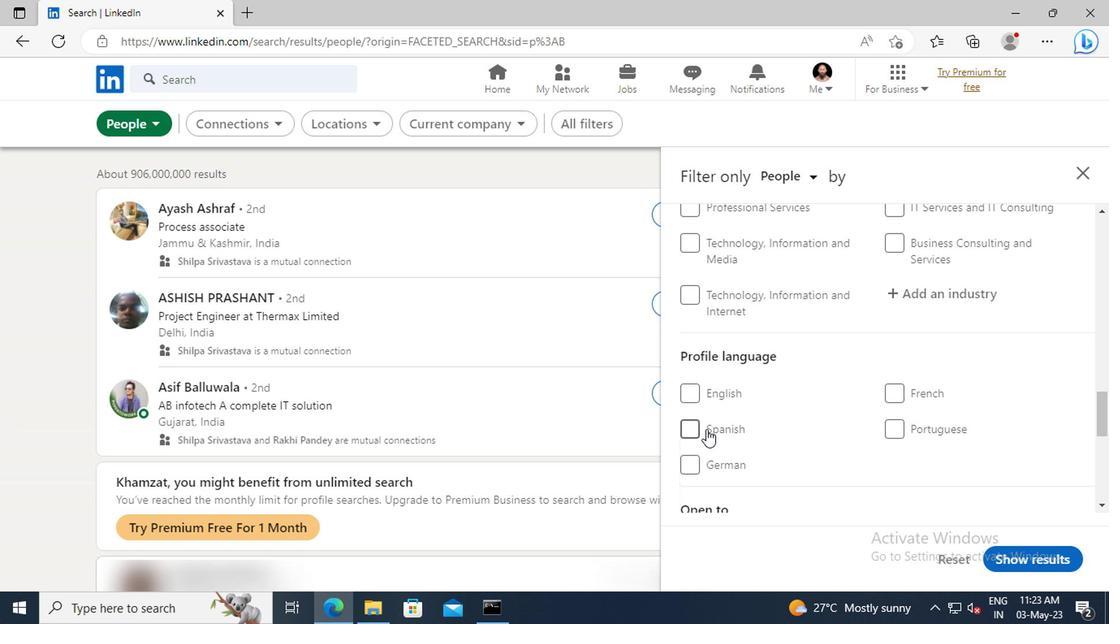 
Action: Mouse pressed left at (687, 429)
Screenshot: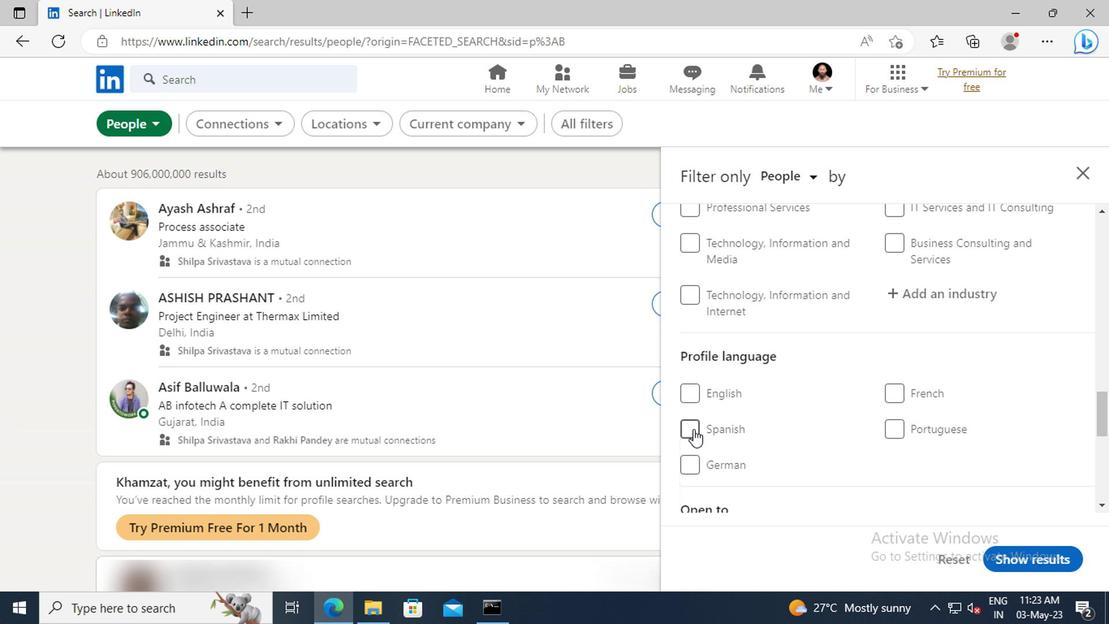 
Action: Mouse moved to (873, 401)
Screenshot: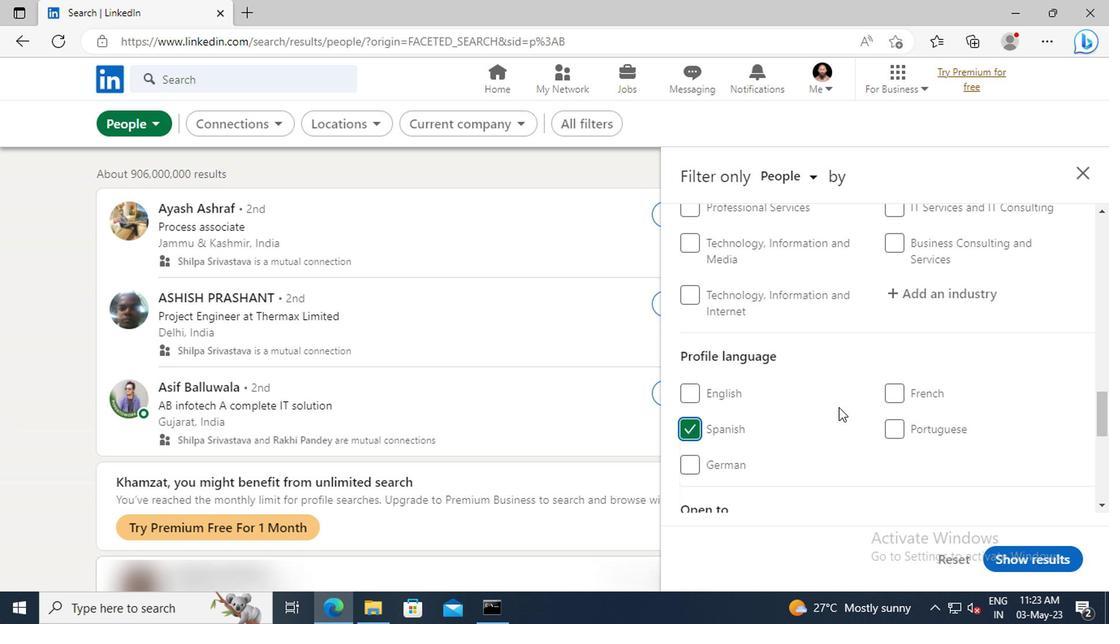 
Action: Mouse scrolled (873, 402) with delta (0, 1)
Screenshot: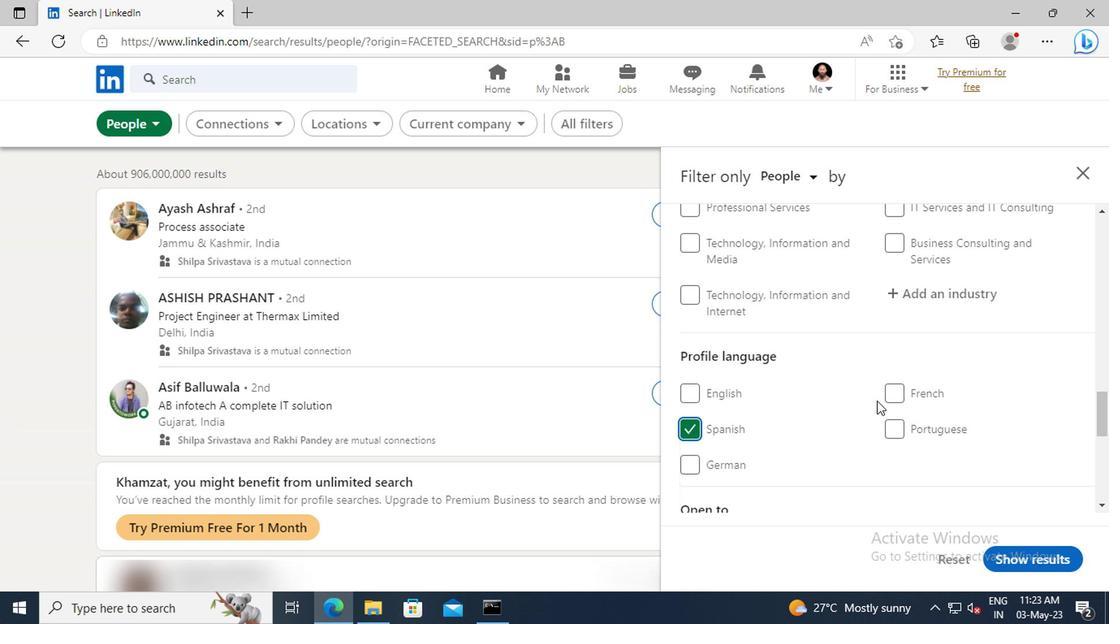 
Action: Mouse scrolled (873, 402) with delta (0, 1)
Screenshot: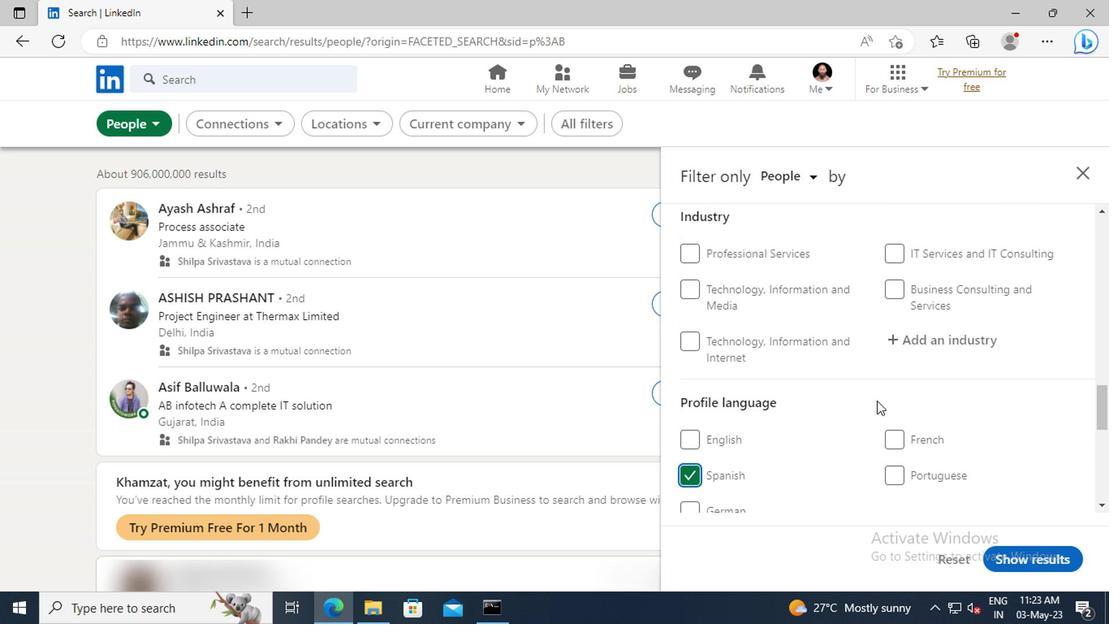 
Action: Mouse scrolled (873, 402) with delta (0, 1)
Screenshot: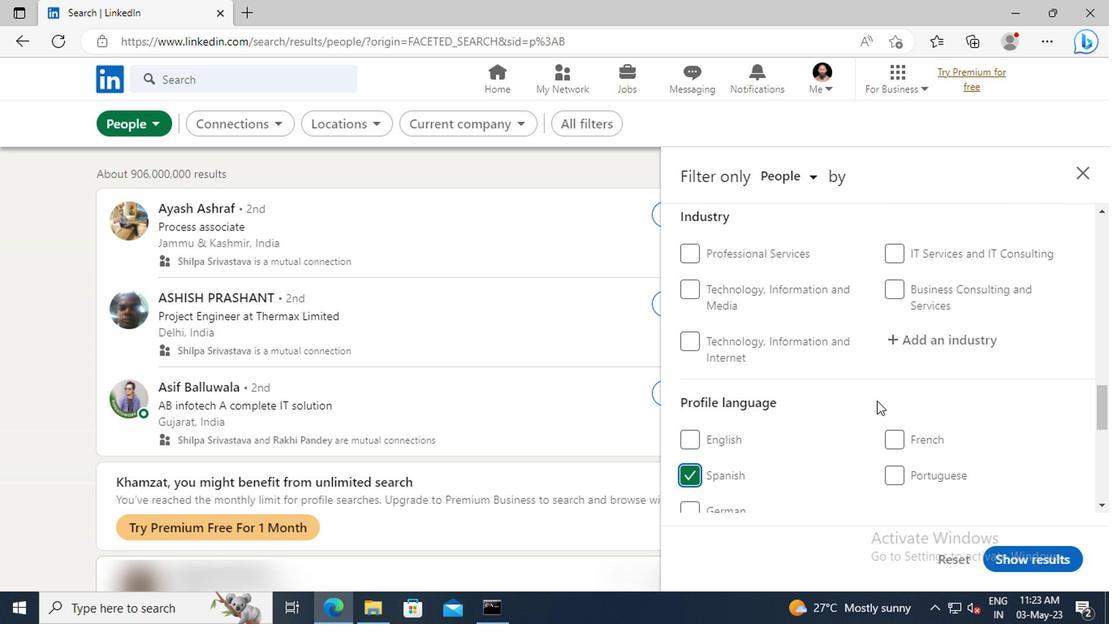 
Action: Mouse moved to (874, 401)
Screenshot: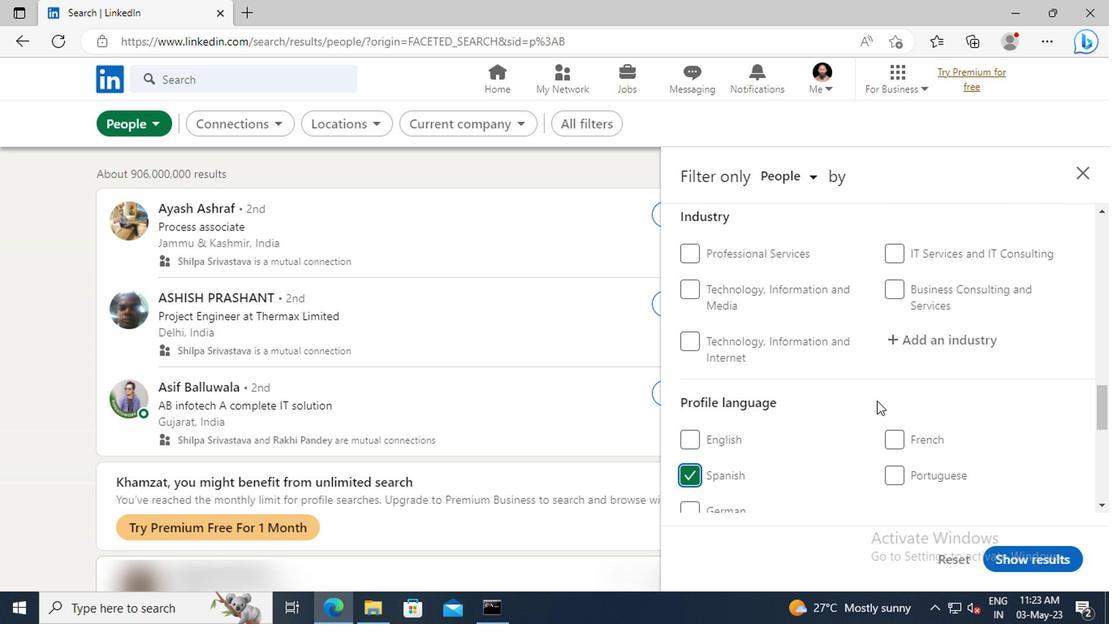 
Action: Mouse scrolled (874, 402) with delta (0, 1)
Screenshot: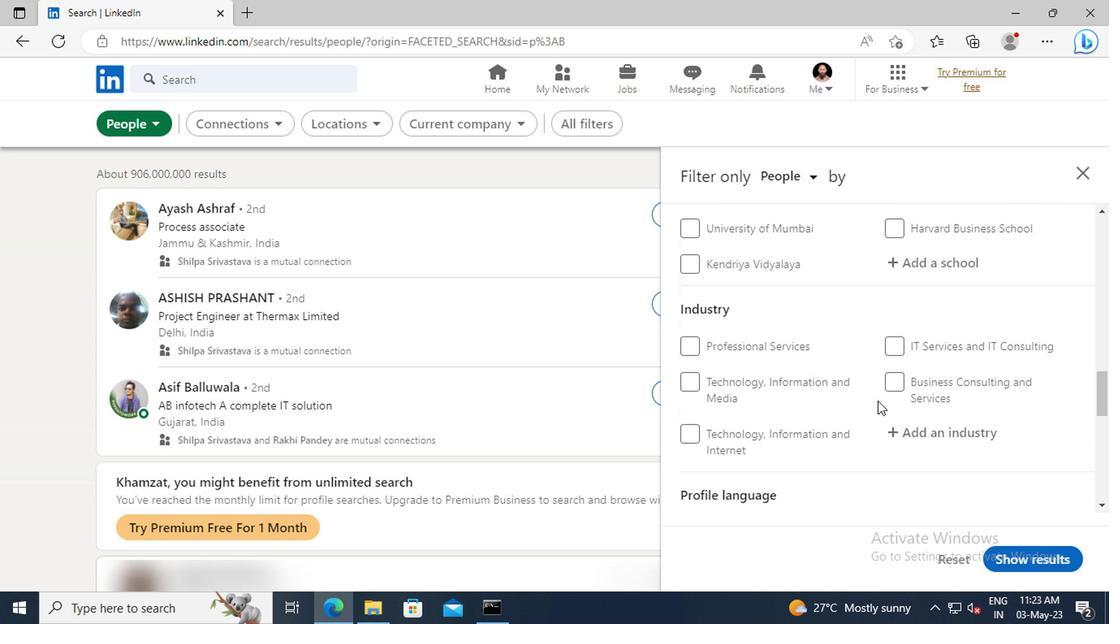 
Action: Mouse scrolled (874, 402) with delta (0, 1)
Screenshot: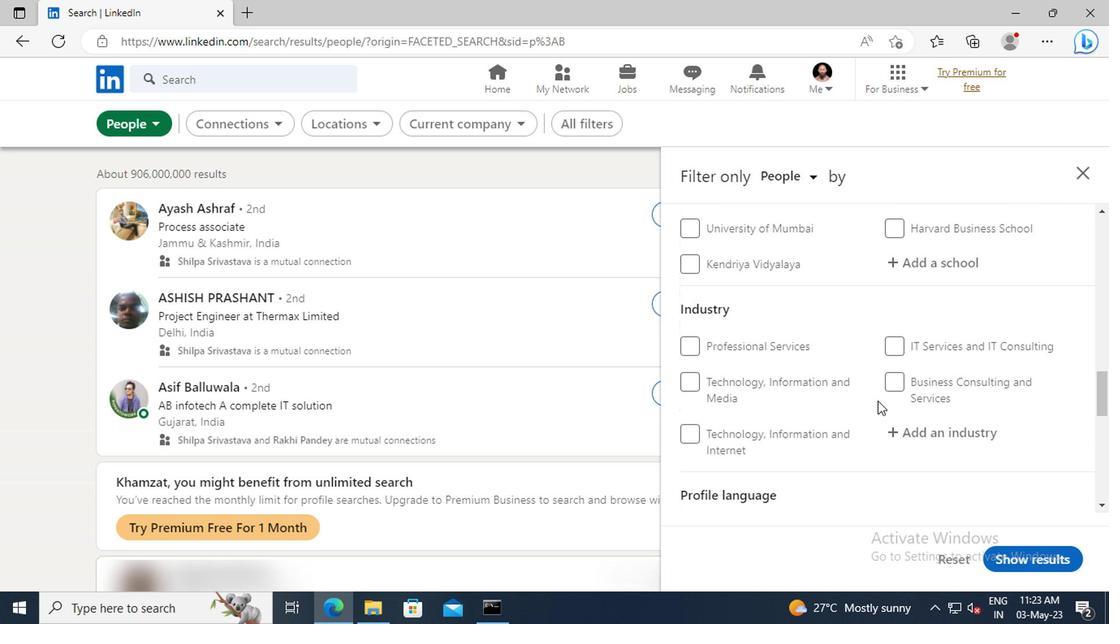 
Action: Mouse scrolled (874, 402) with delta (0, 1)
Screenshot: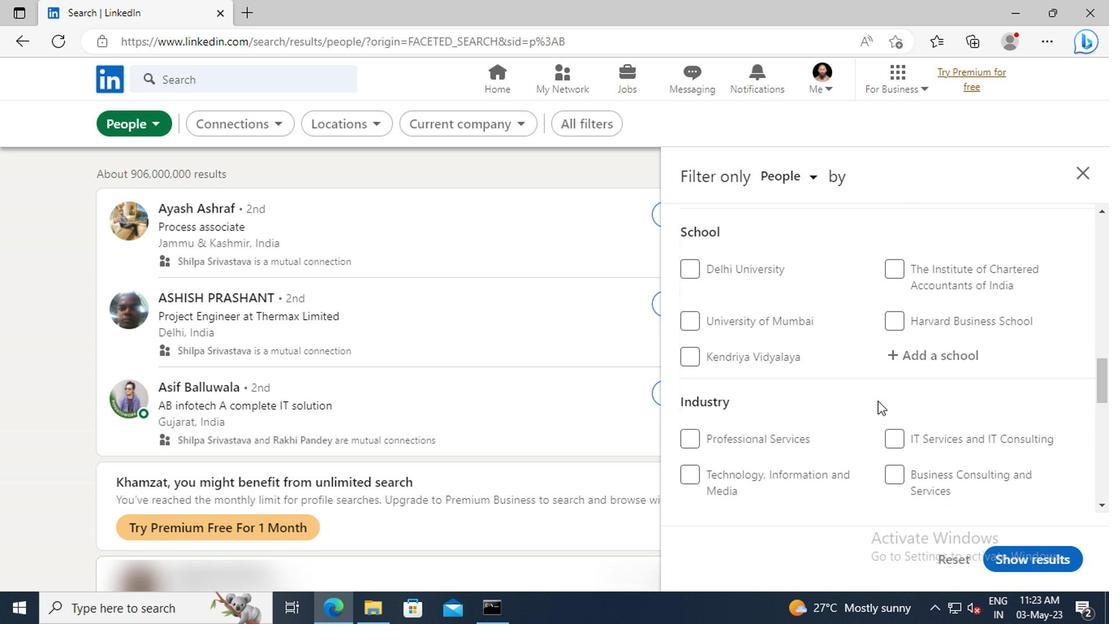 
Action: Mouse scrolled (874, 402) with delta (0, 1)
Screenshot: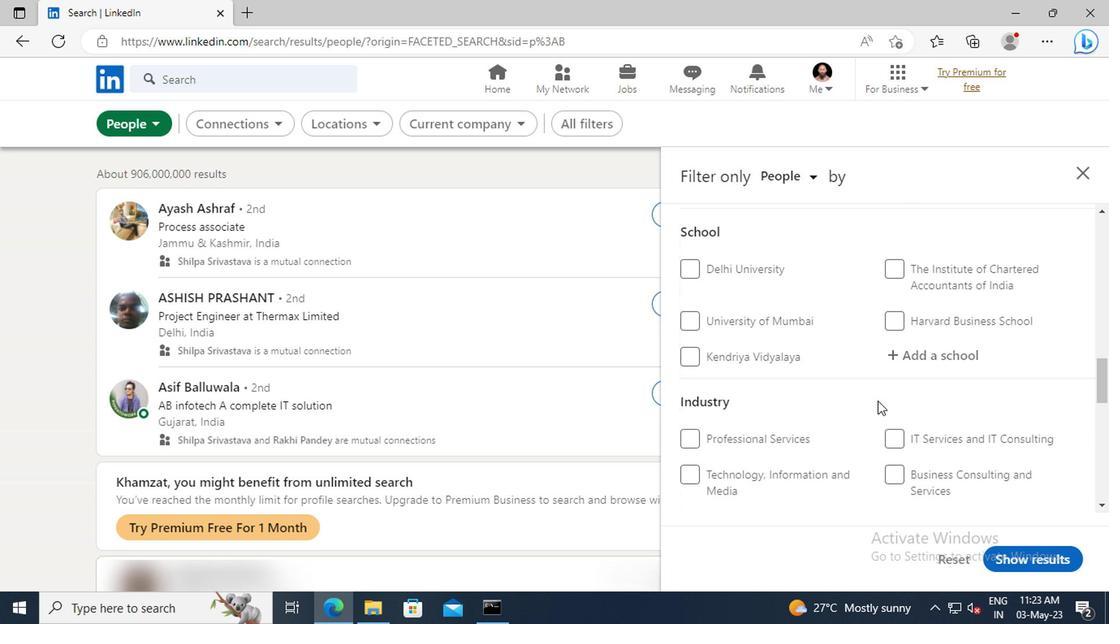 
Action: Mouse scrolled (874, 402) with delta (0, 1)
Screenshot: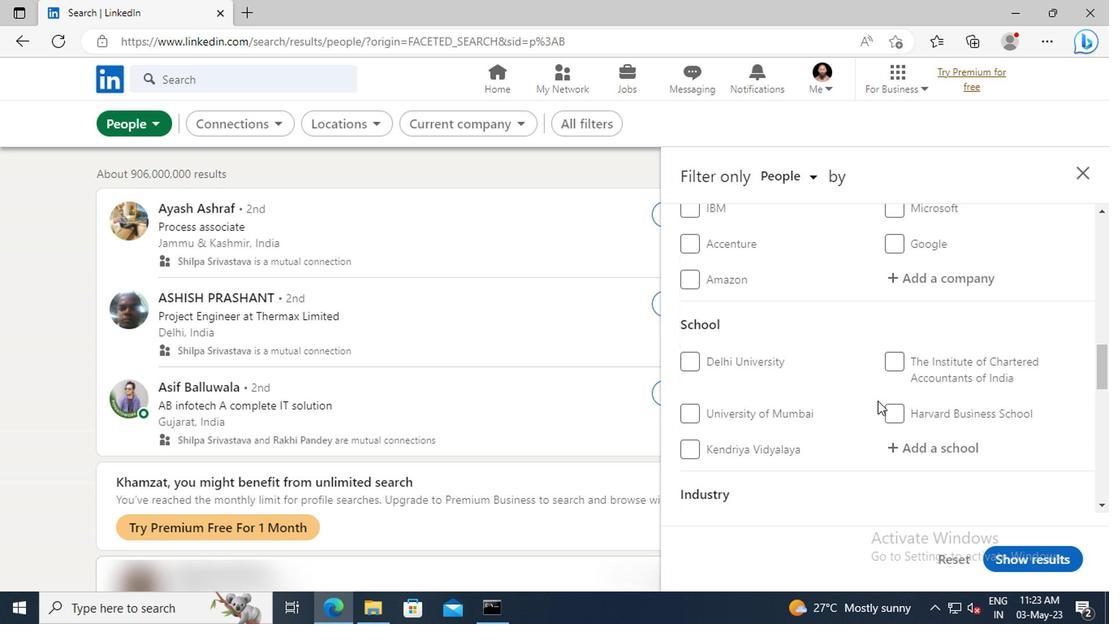 
Action: Mouse scrolled (874, 402) with delta (0, 1)
Screenshot: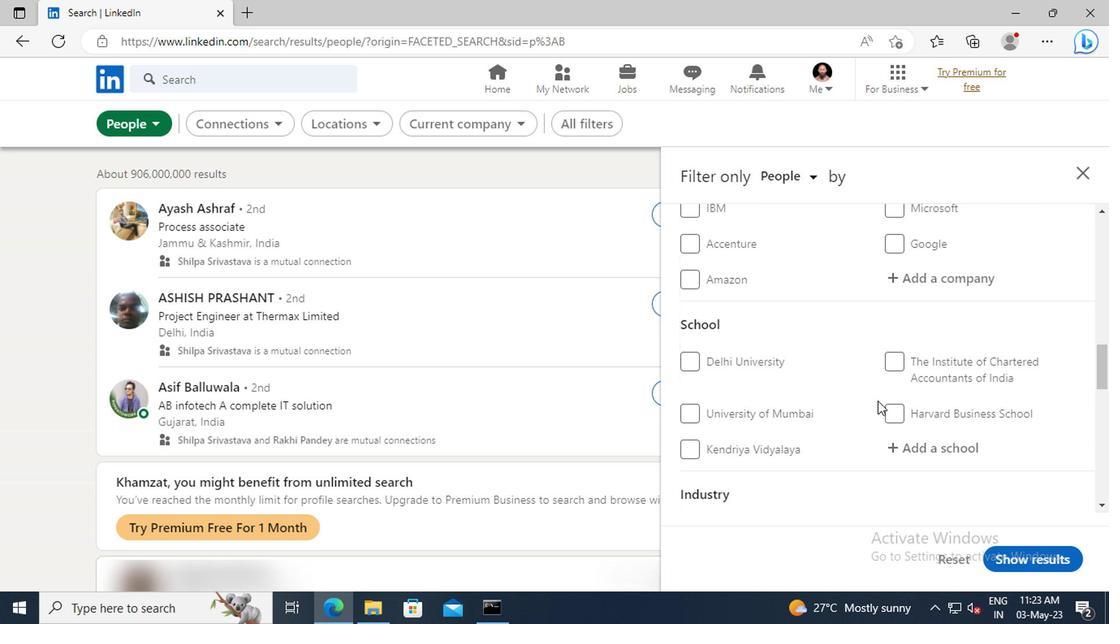 
Action: Mouse scrolled (874, 402) with delta (0, 1)
Screenshot: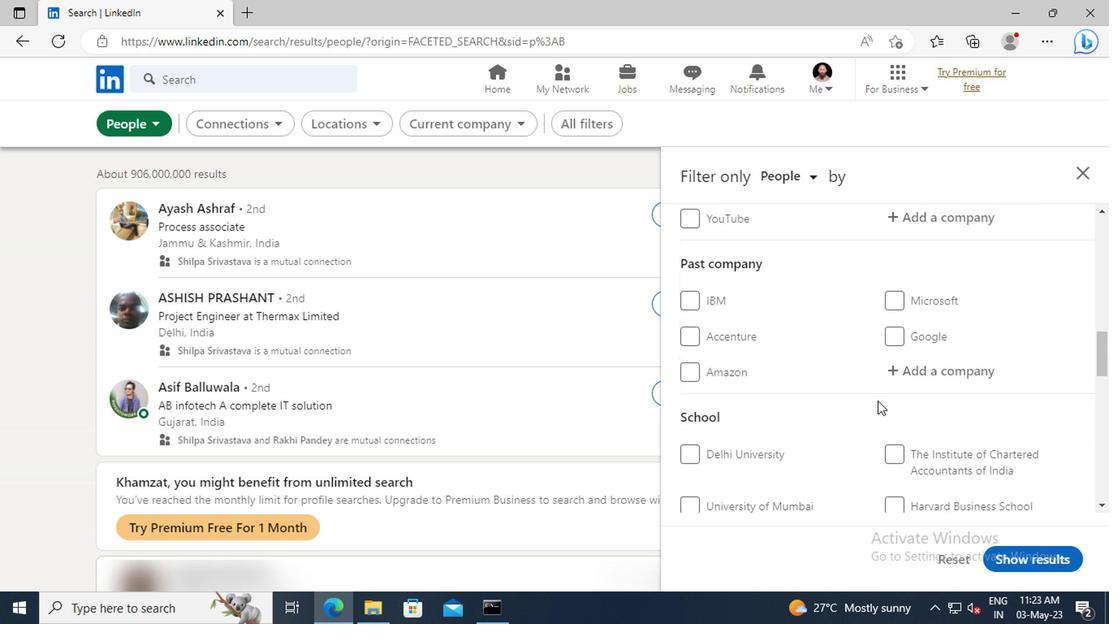 
Action: Mouse scrolled (874, 402) with delta (0, 1)
Screenshot: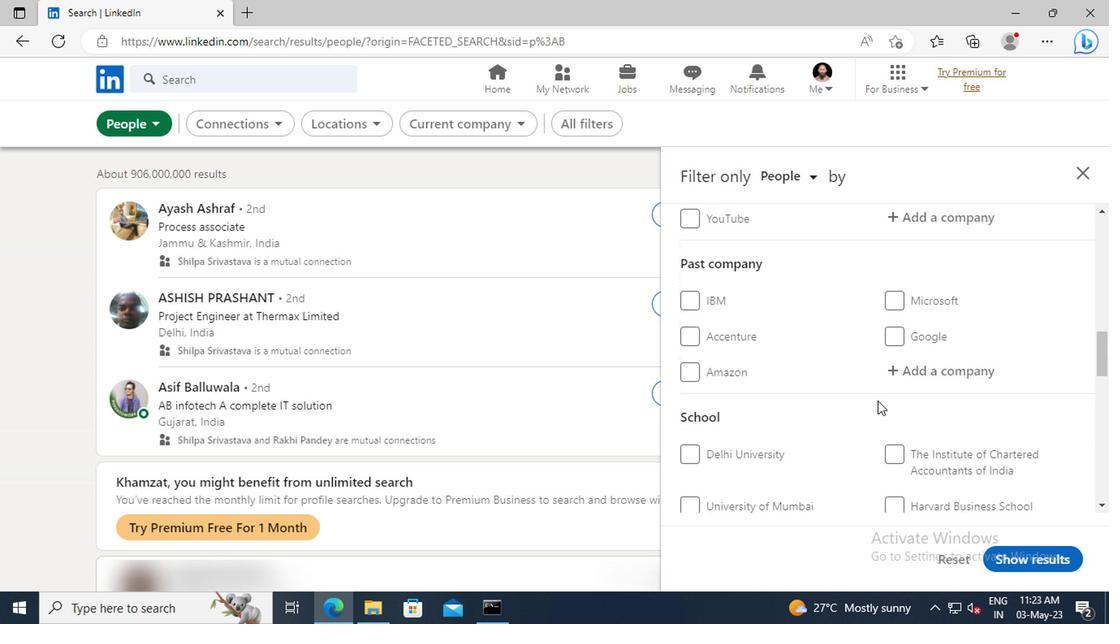
Action: Mouse scrolled (874, 402) with delta (0, 1)
Screenshot: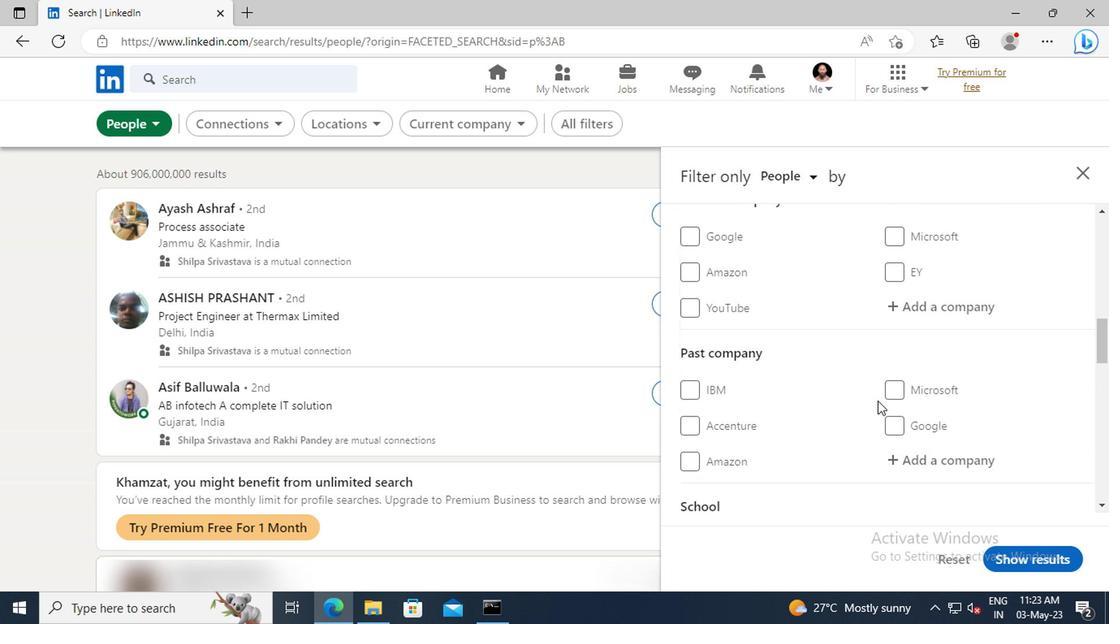 
Action: Mouse moved to (893, 362)
Screenshot: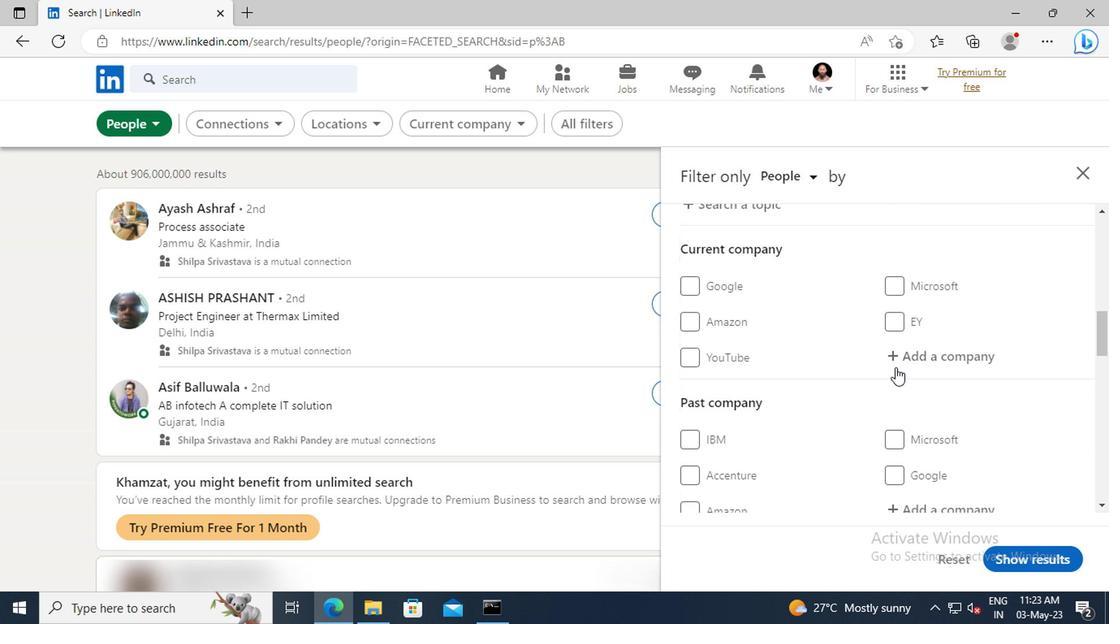
Action: Mouse pressed left at (893, 362)
Screenshot: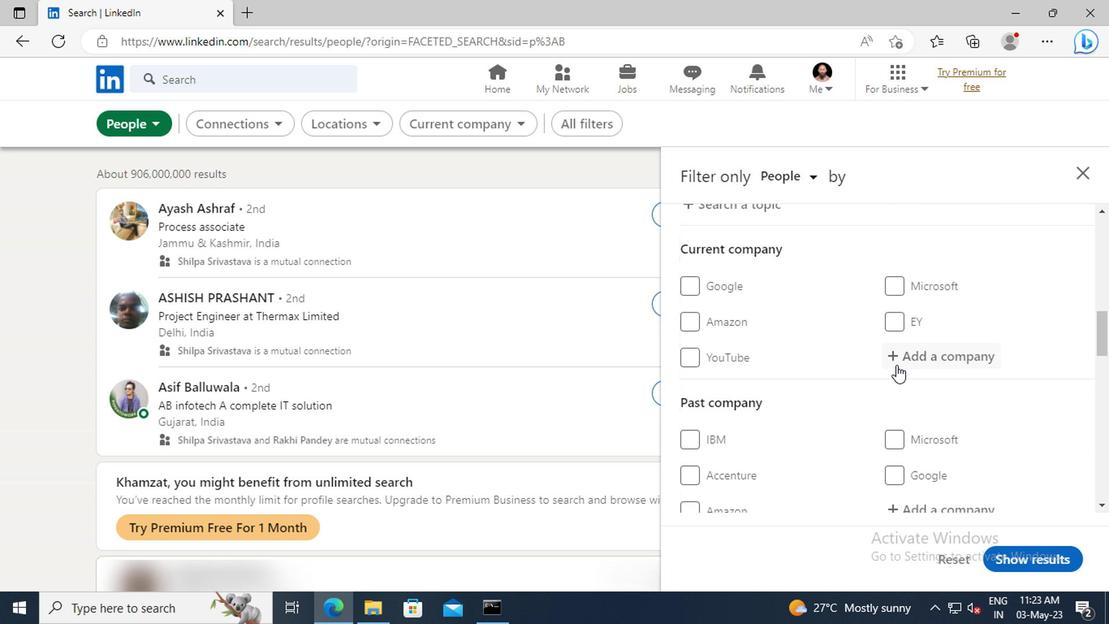 
Action: Key pressed <Key.shift>ASIAN<Key.space><Key.shift>PAI
Screenshot: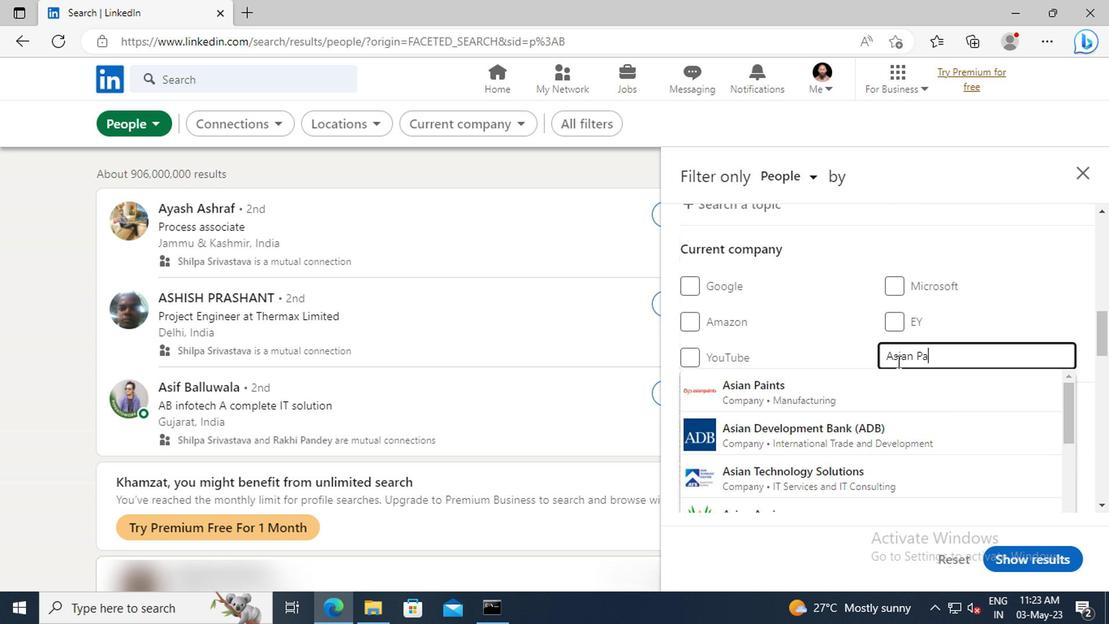 
Action: Mouse moved to (895, 380)
Screenshot: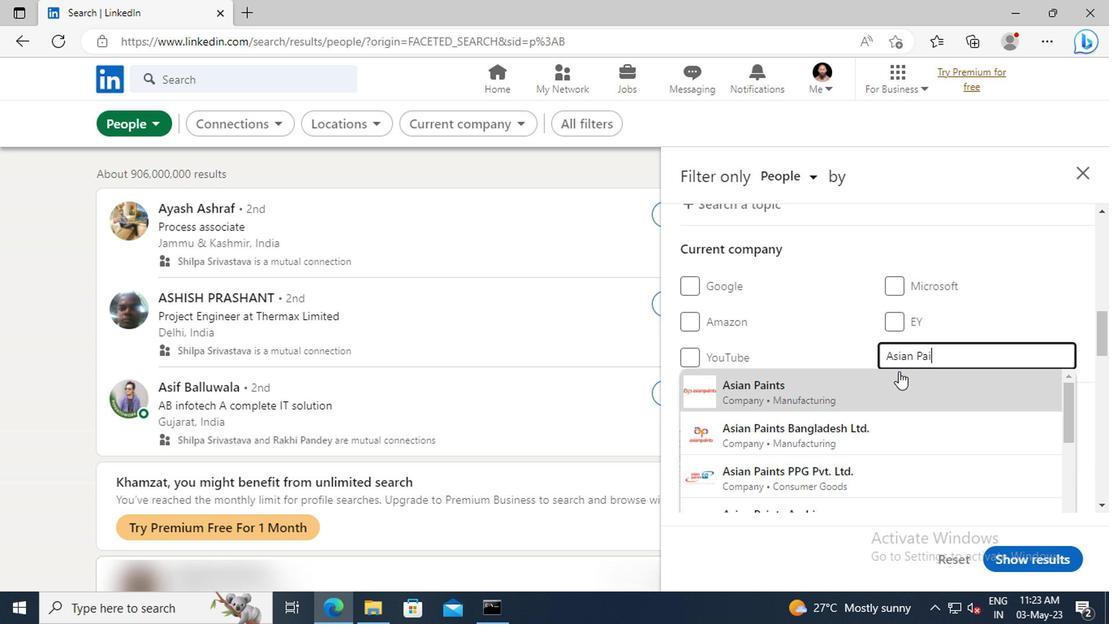 
Action: Mouse pressed left at (895, 380)
Screenshot: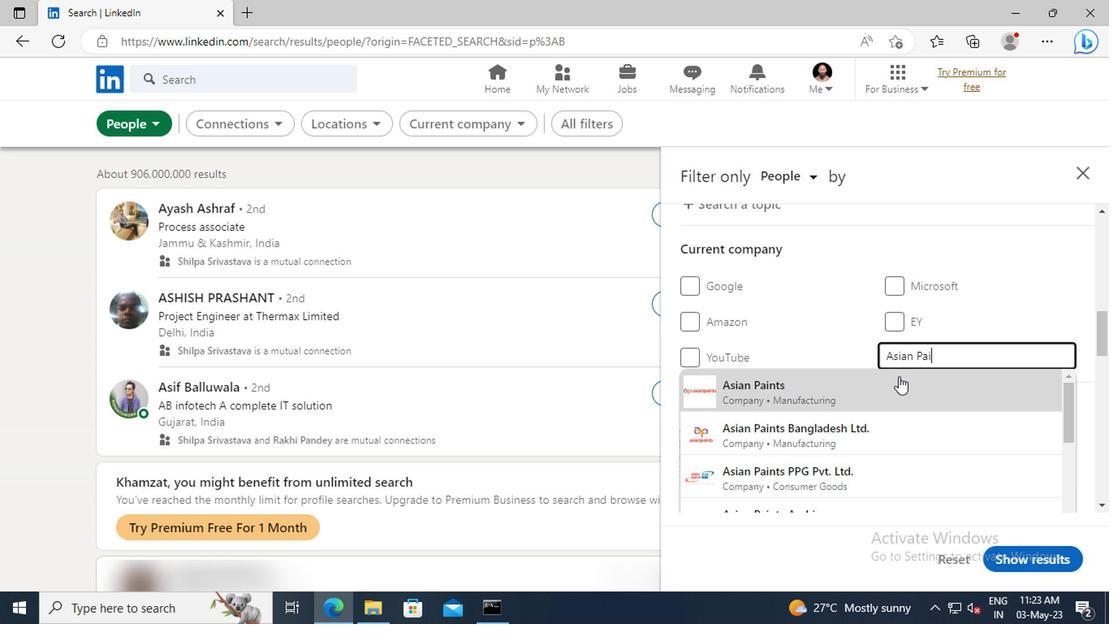 
Action: Mouse scrolled (895, 380) with delta (0, 0)
Screenshot: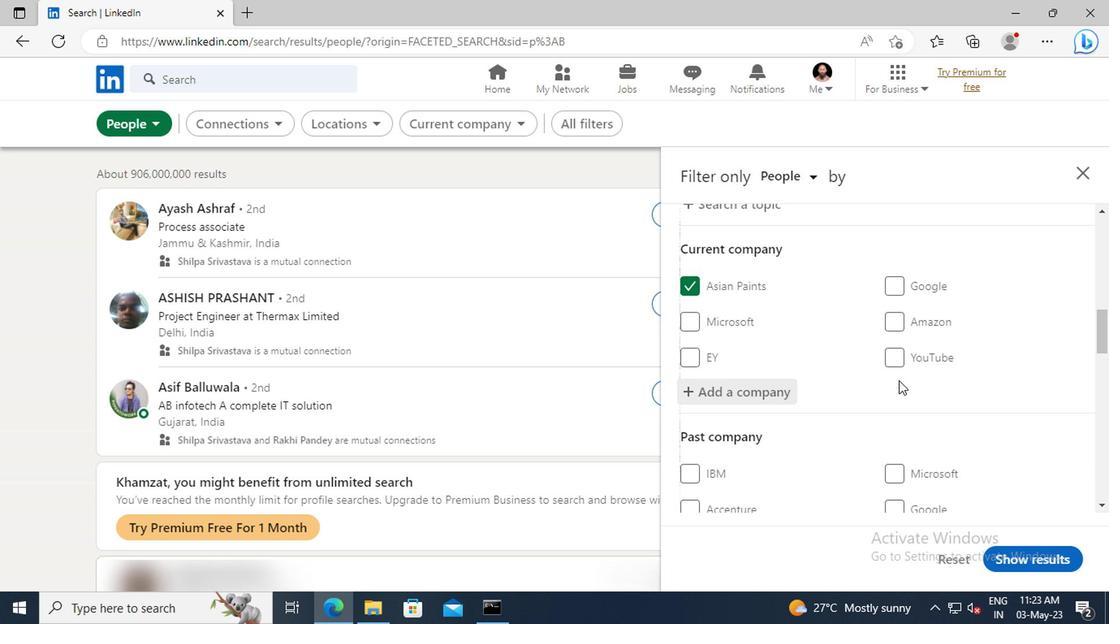 
Action: Mouse scrolled (895, 380) with delta (0, 0)
Screenshot: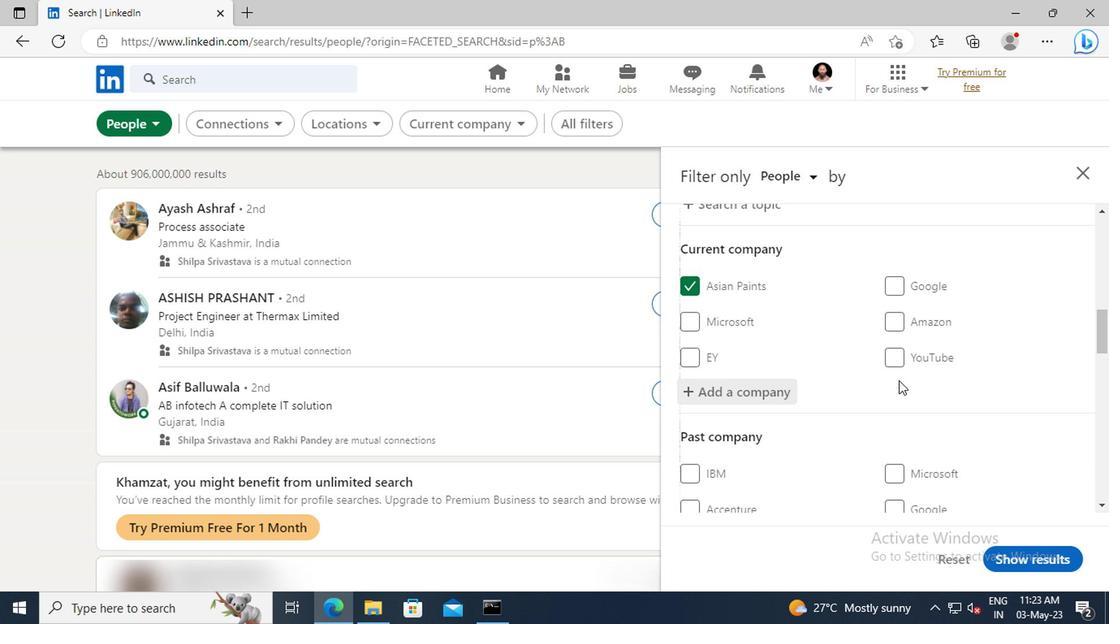 
Action: Mouse moved to (895, 372)
Screenshot: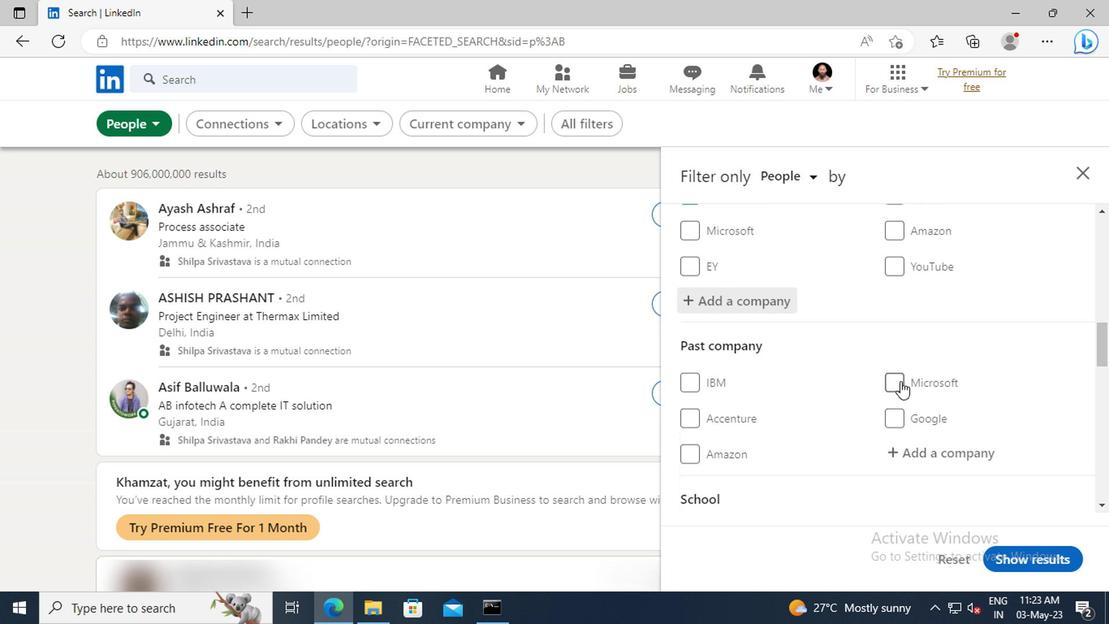 
Action: Mouse scrolled (895, 372) with delta (0, 0)
Screenshot: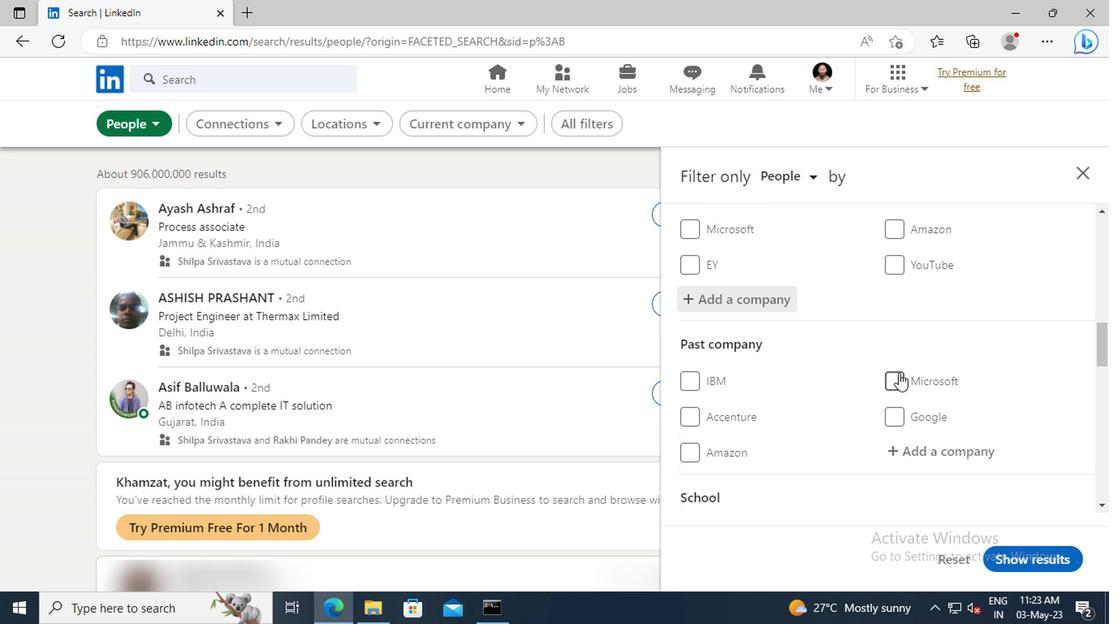 
Action: Mouse moved to (897, 353)
Screenshot: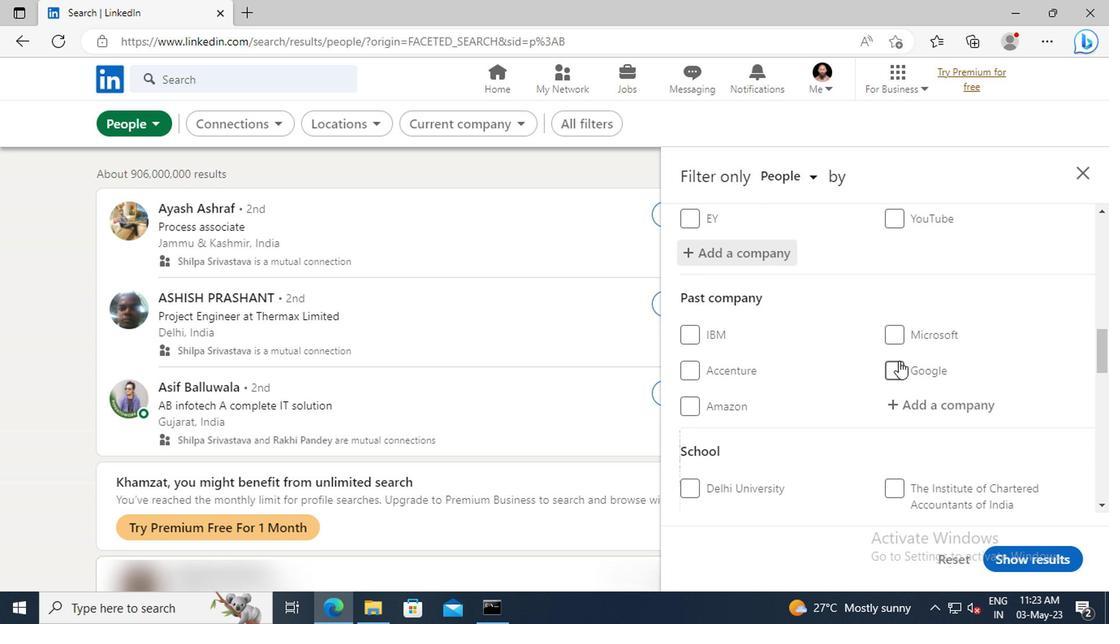 
Action: Mouse scrolled (897, 352) with delta (0, 0)
Screenshot: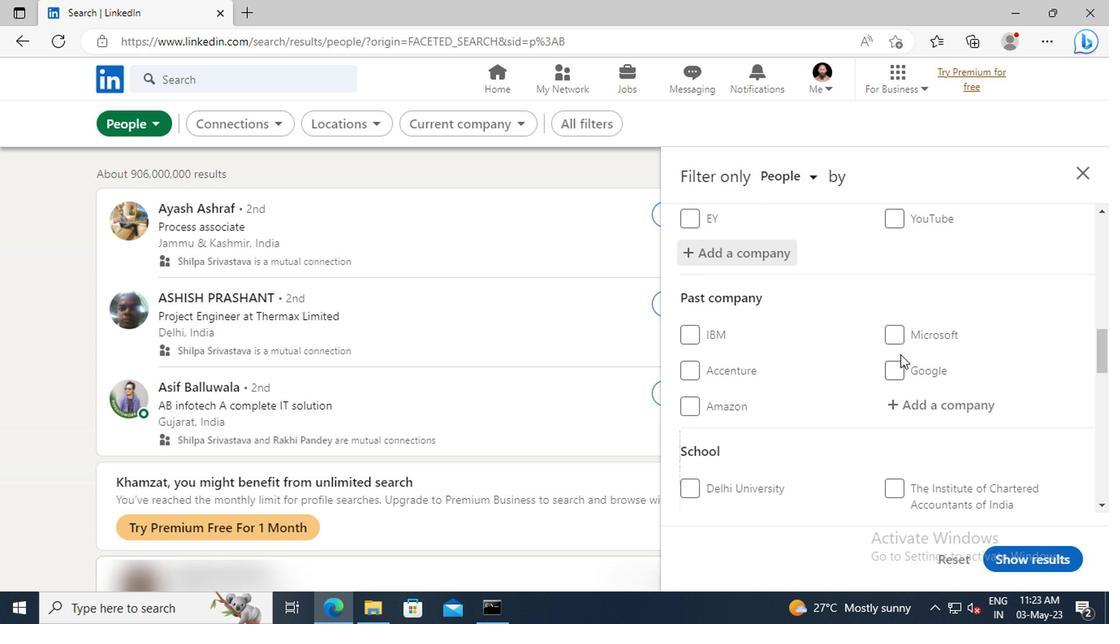 
Action: Mouse scrolled (897, 352) with delta (0, 0)
Screenshot: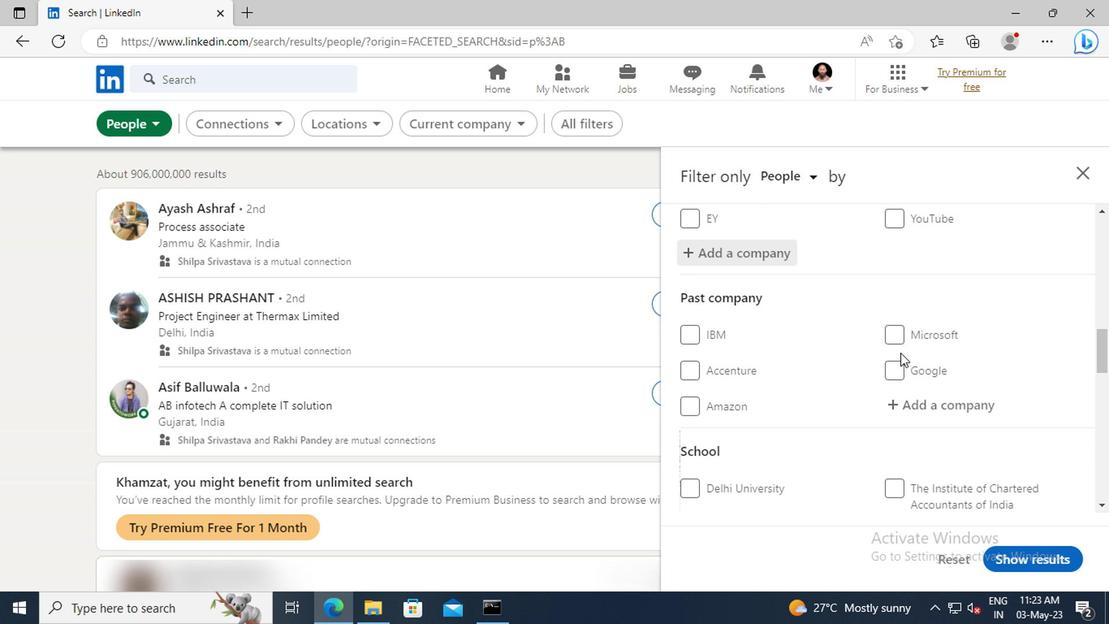 
Action: Mouse scrolled (897, 352) with delta (0, 0)
Screenshot: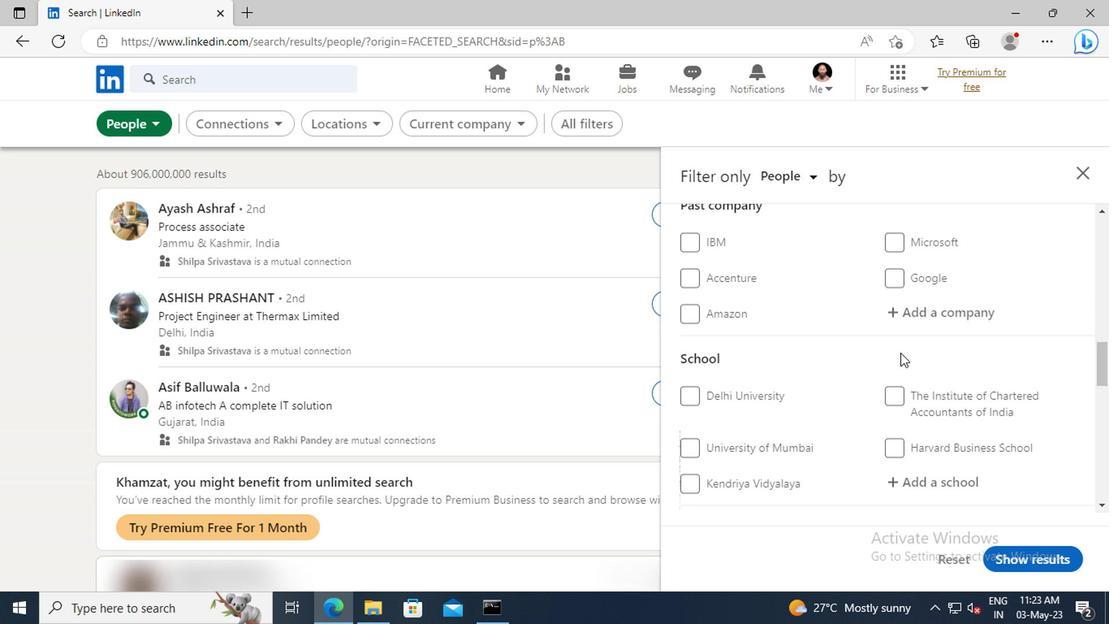 
Action: Mouse scrolled (897, 352) with delta (0, 0)
Screenshot: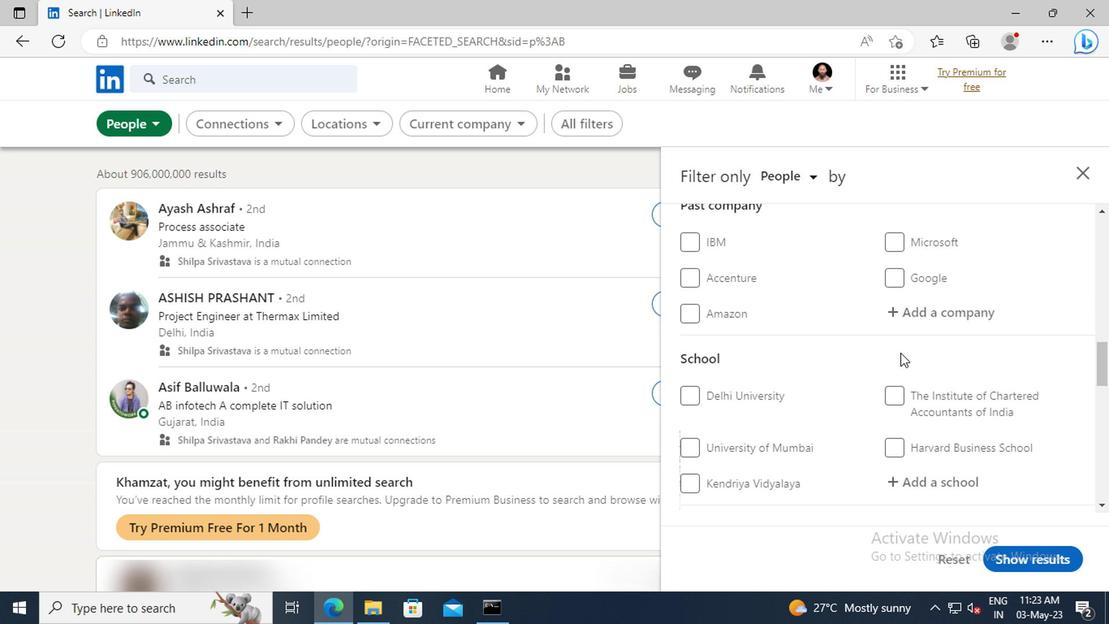 
Action: Mouse moved to (909, 384)
Screenshot: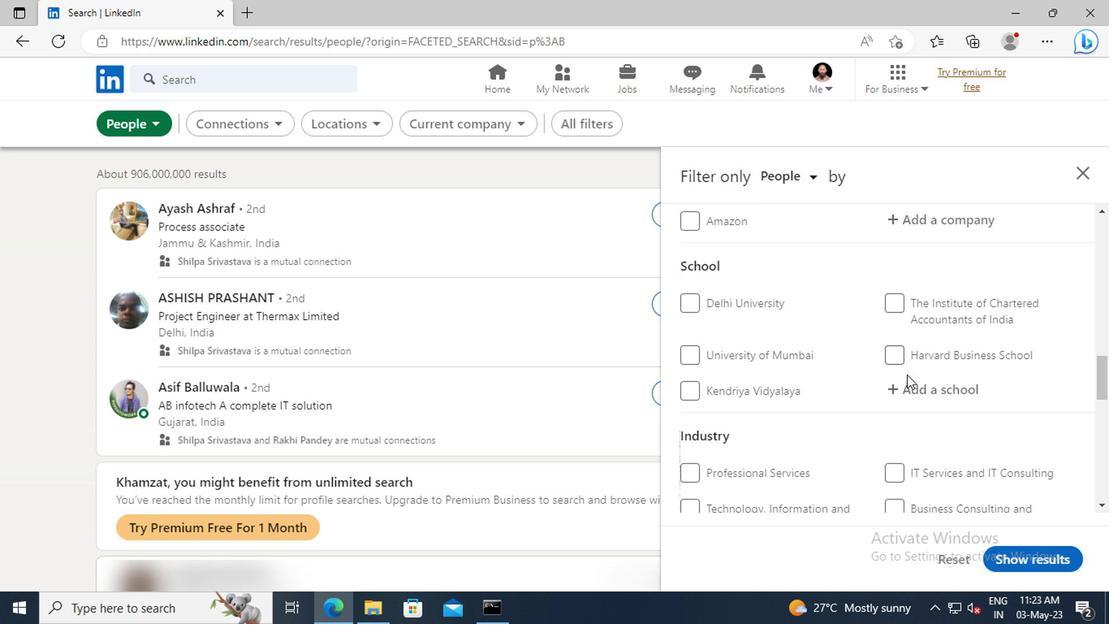 
Action: Mouse pressed left at (909, 384)
Screenshot: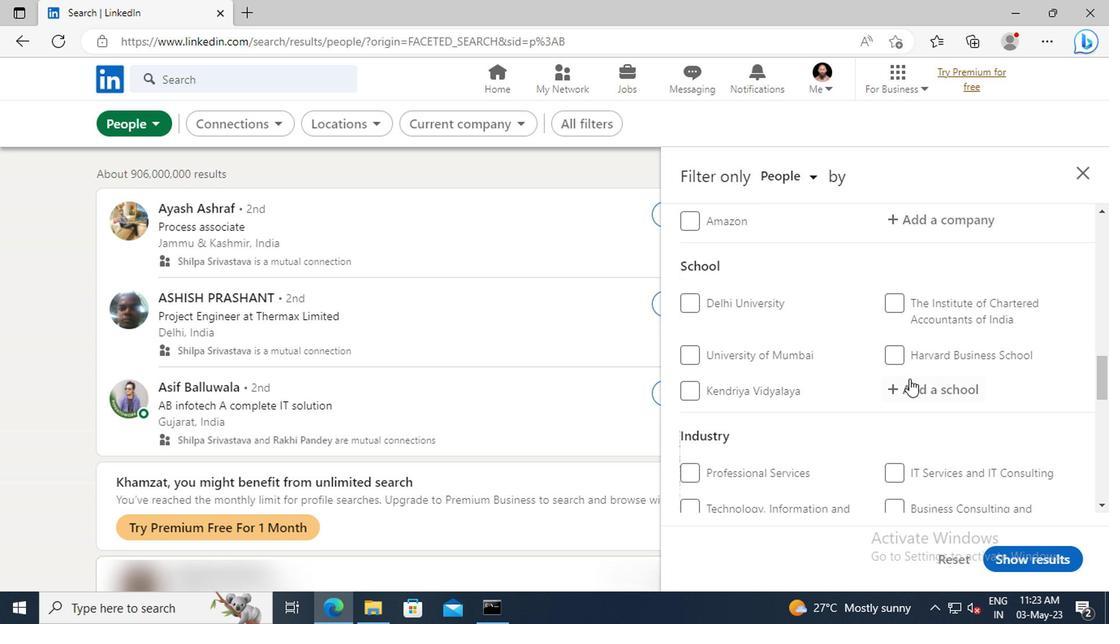 
Action: Key pressed <Key.shift>UNIVERSITY<Key.space><Key.shift>OF<Key.space><Key.shift>BOM
Screenshot: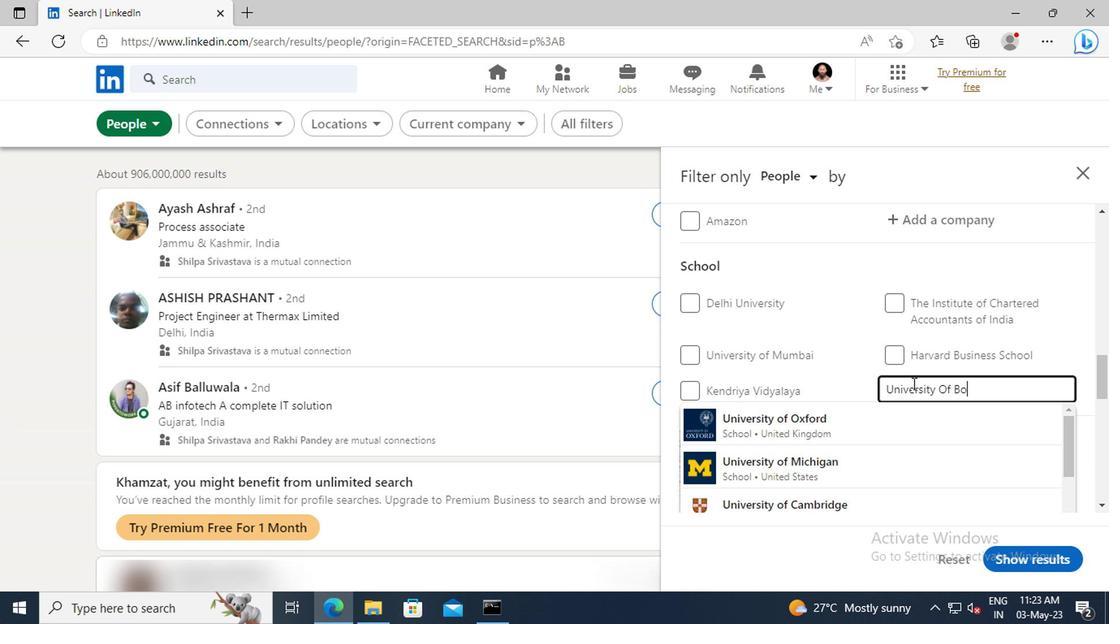 
Action: Mouse moved to (912, 460)
Screenshot: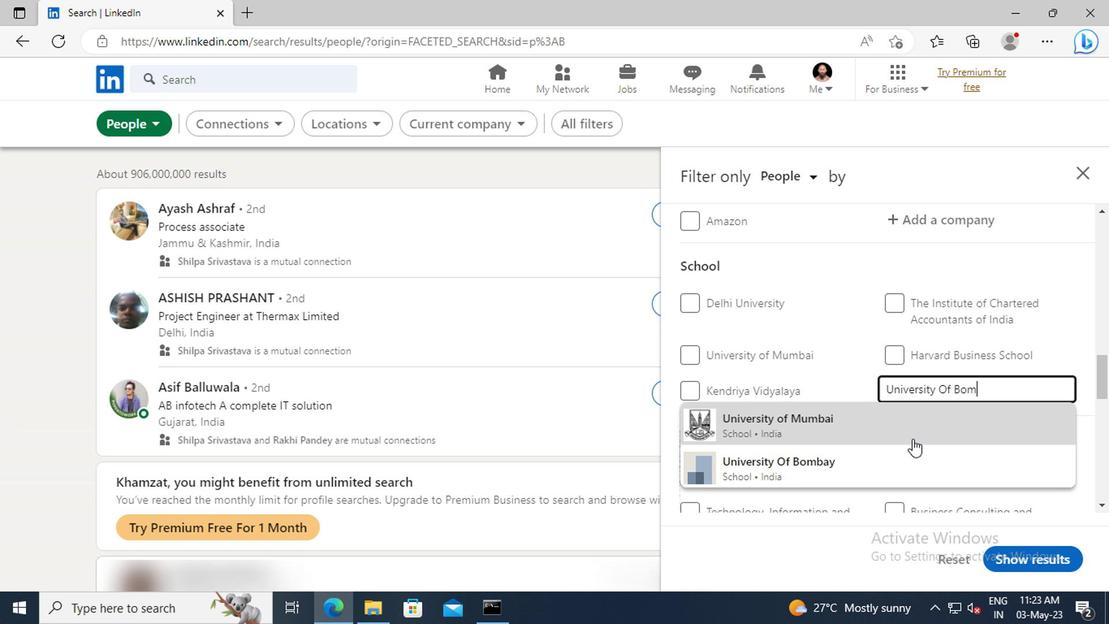 
Action: Mouse pressed left at (912, 460)
Screenshot: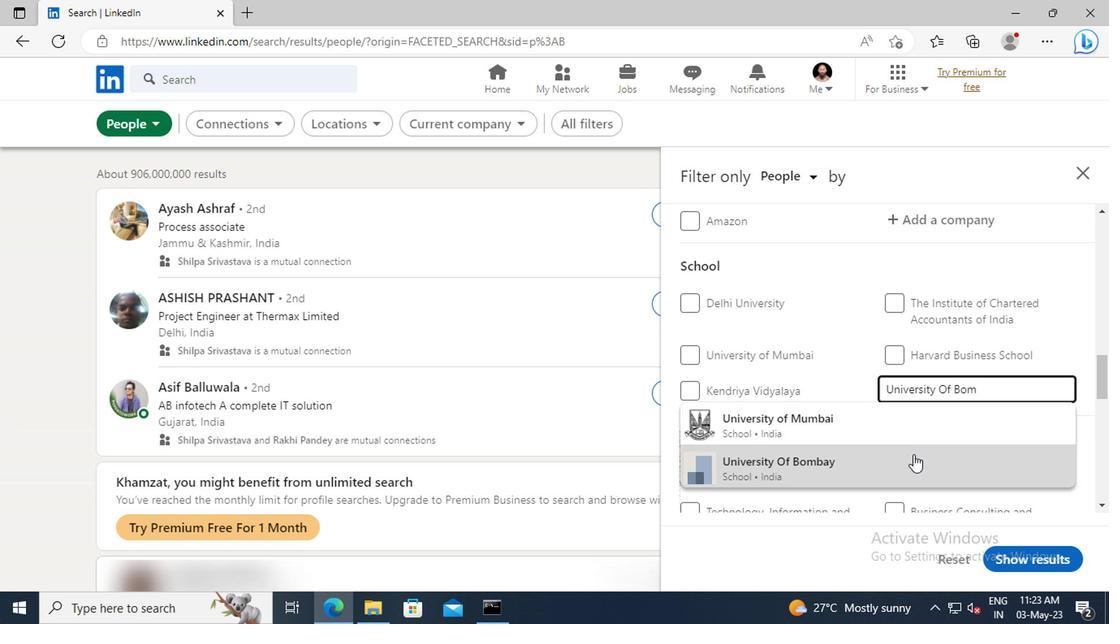 
Action: Mouse scrolled (912, 459) with delta (0, -1)
Screenshot: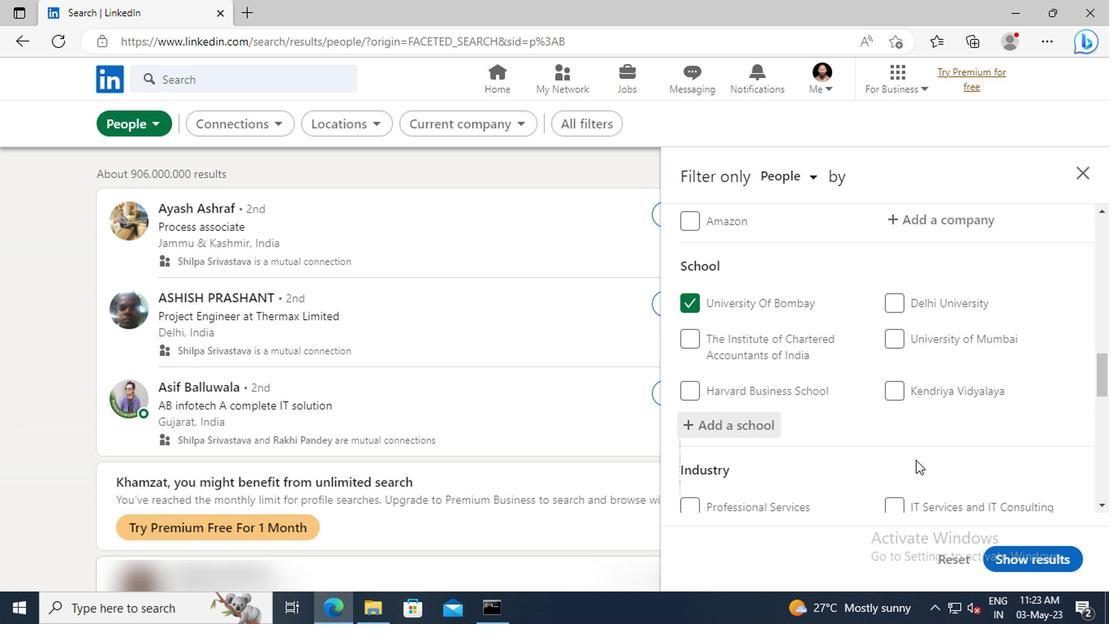 
Action: Mouse scrolled (912, 459) with delta (0, -1)
Screenshot: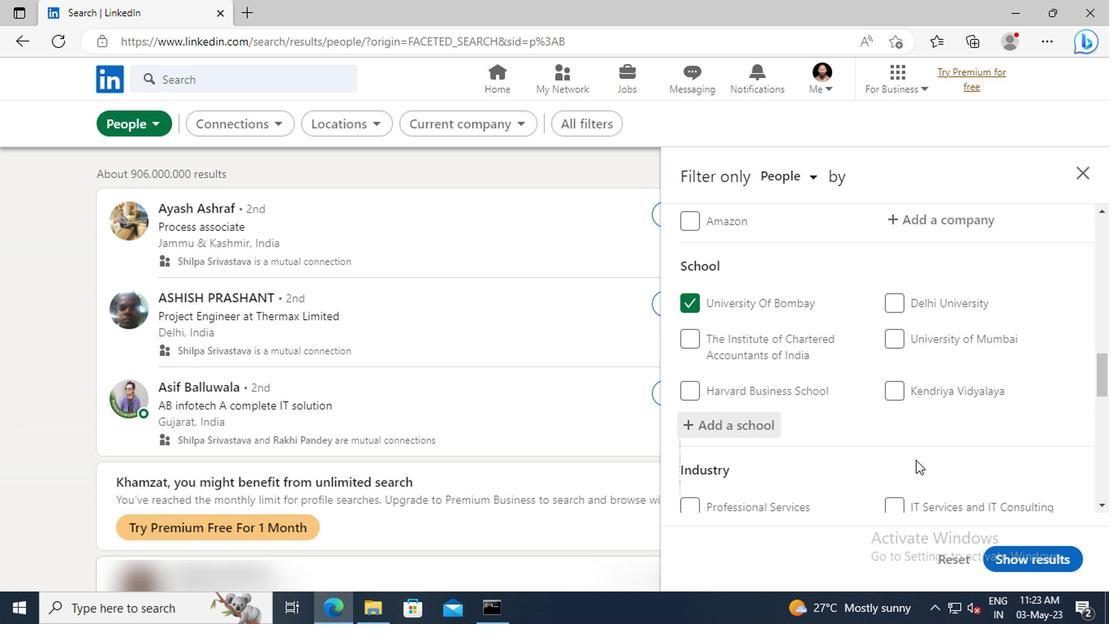 
Action: Mouse moved to (894, 361)
Screenshot: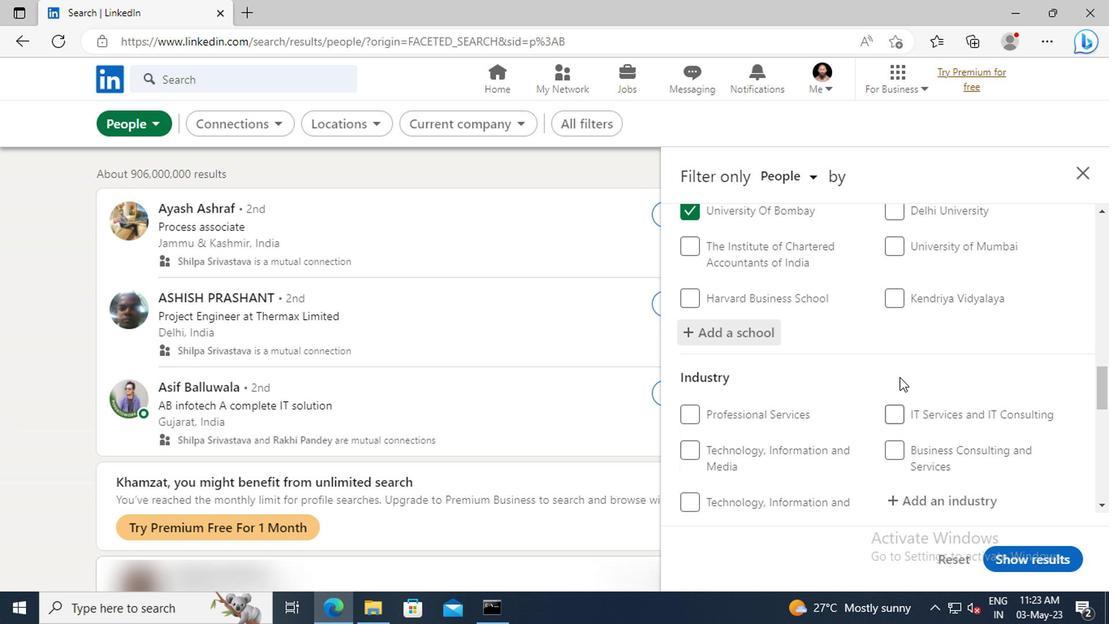 
Action: Mouse scrolled (894, 360) with delta (0, 0)
Screenshot: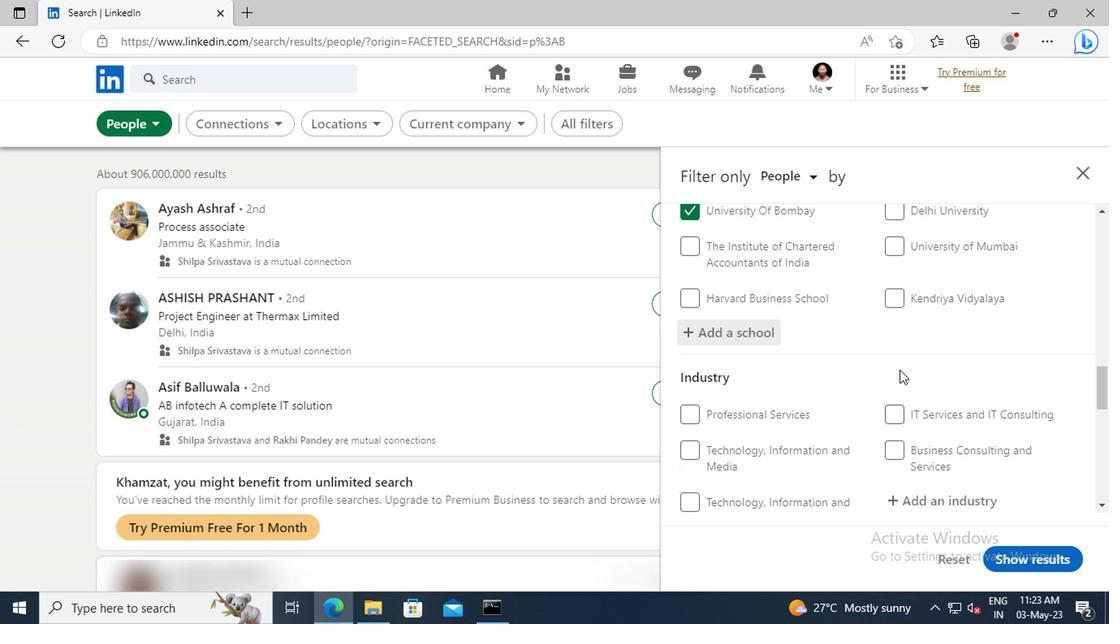 
Action: Mouse moved to (893, 360)
Screenshot: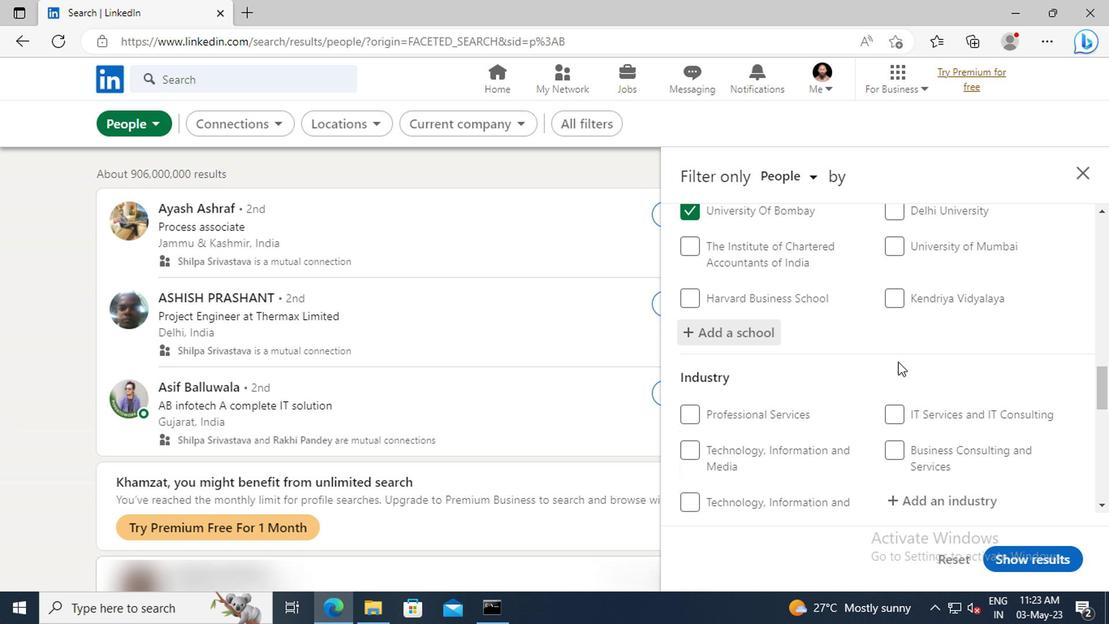
Action: Mouse scrolled (893, 359) with delta (0, -1)
Screenshot: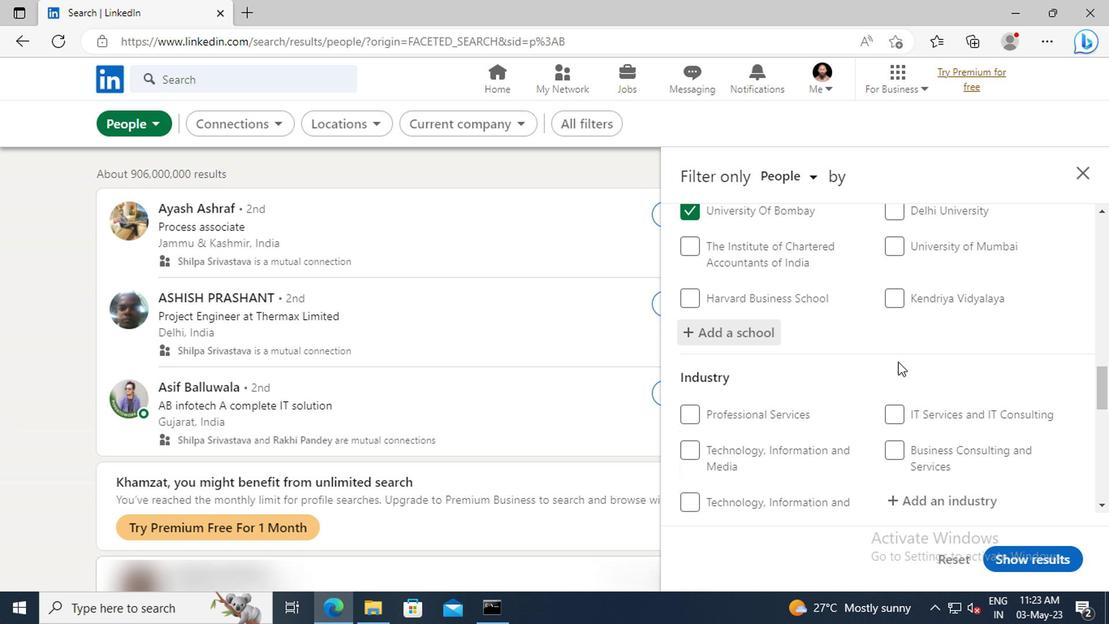 
Action: Mouse moved to (893, 358)
Screenshot: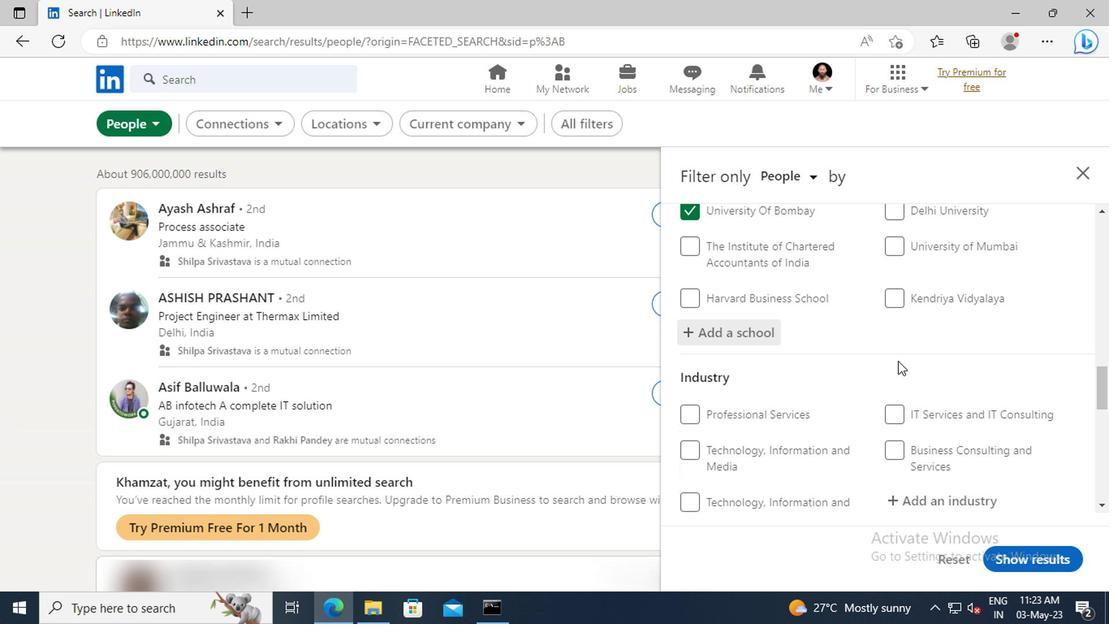 
Action: Mouse scrolled (893, 358) with delta (0, 0)
Screenshot: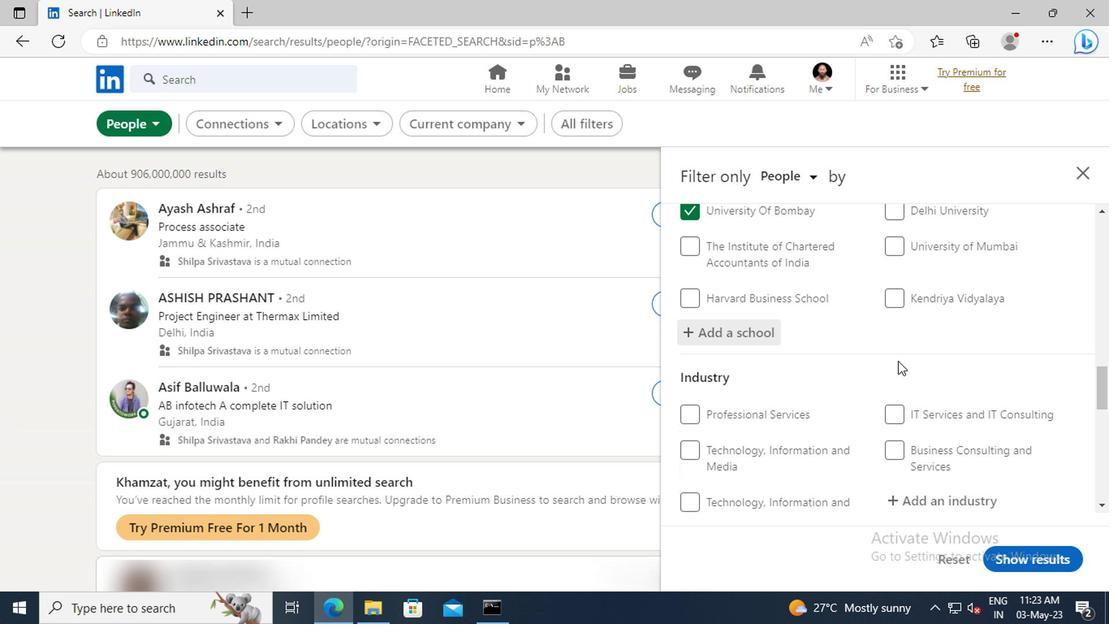 
Action: Mouse moved to (893, 354)
Screenshot: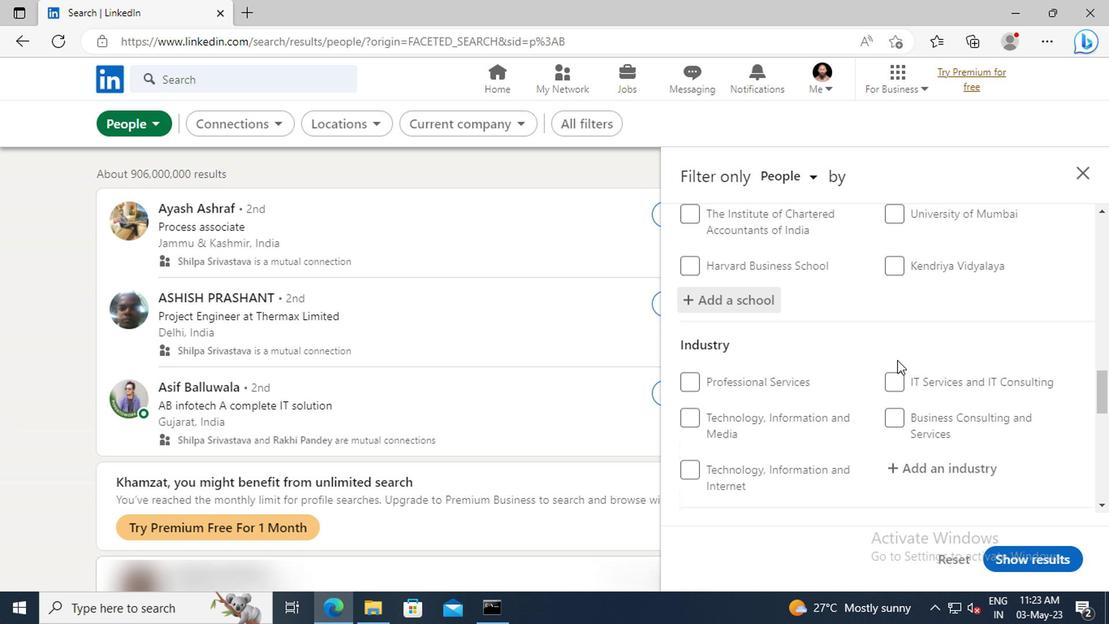 
Action: Mouse scrolled (893, 354) with delta (0, 0)
Screenshot: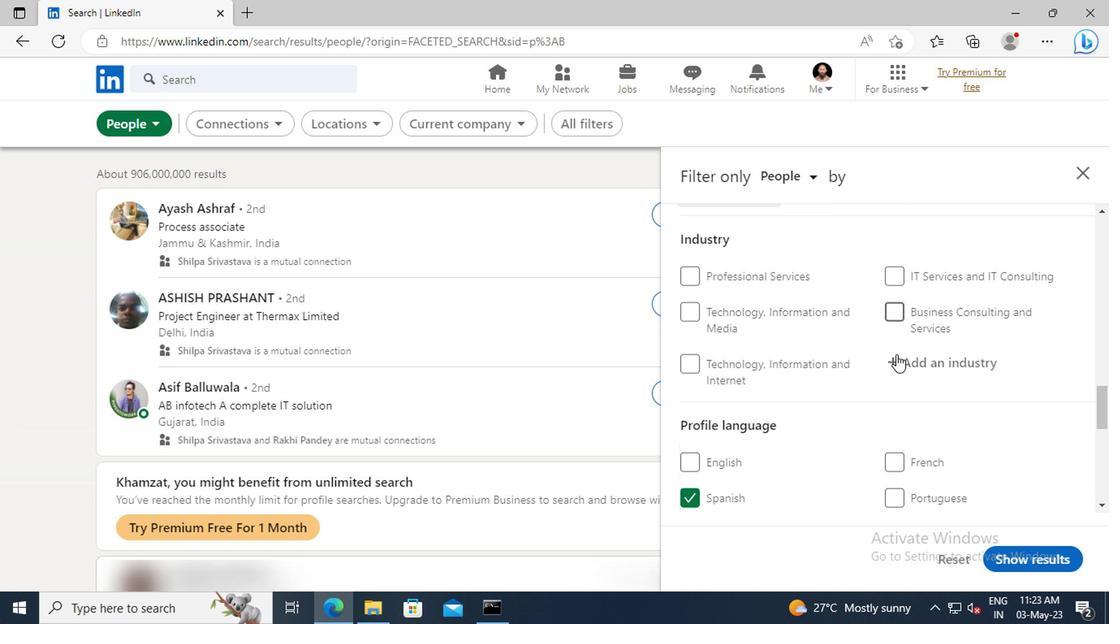 
Action: Mouse moved to (907, 324)
Screenshot: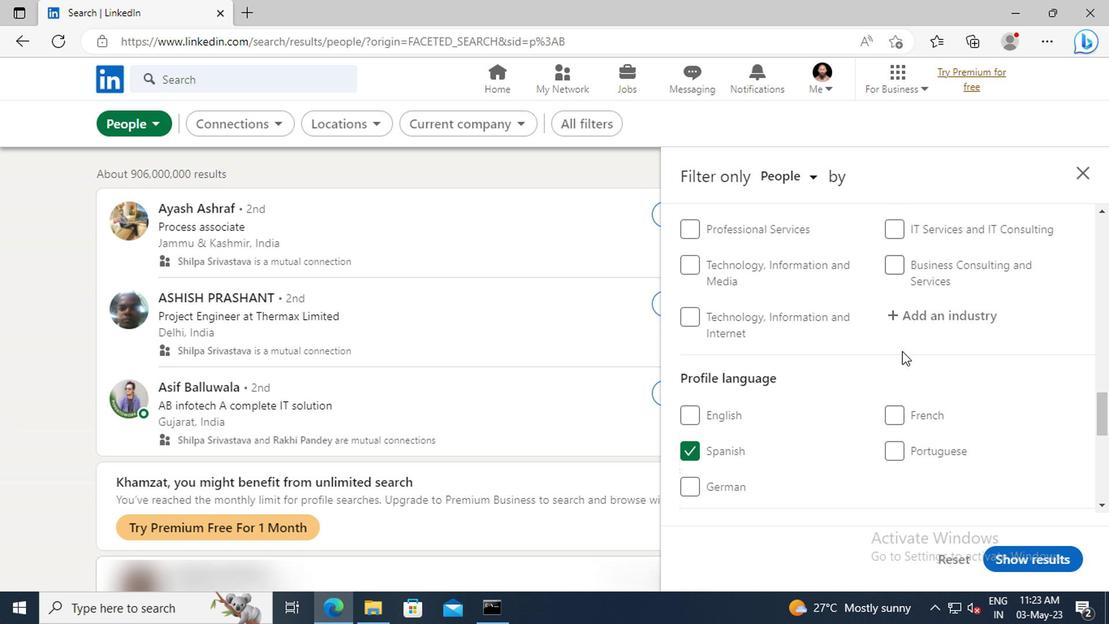 
Action: Mouse pressed left at (907, 324)
Screenshot: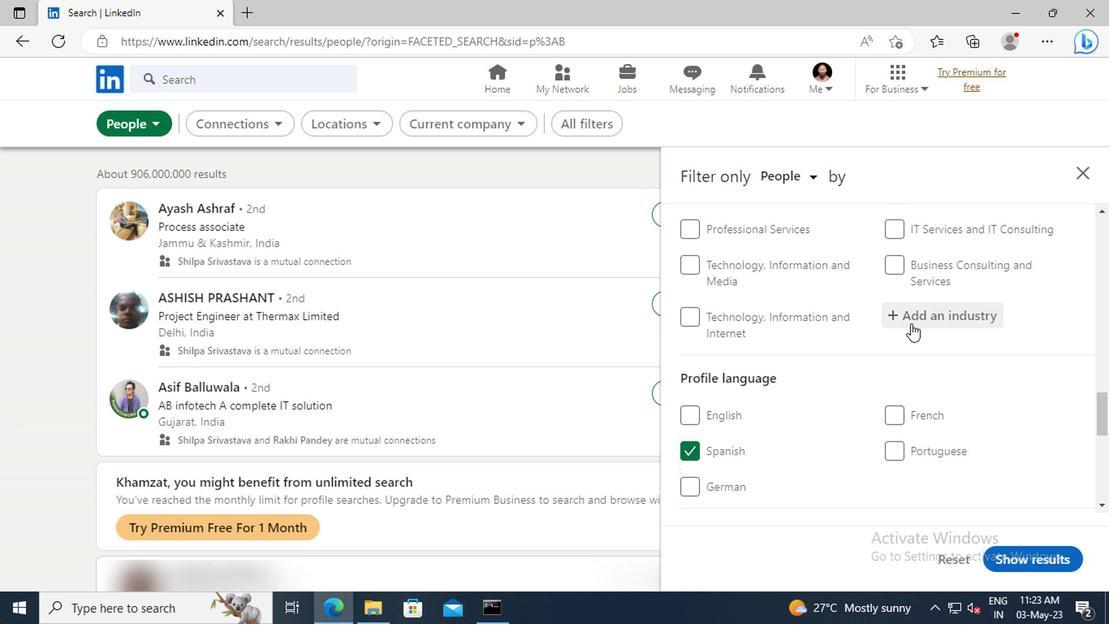 
Action: Key pressed <Key.shift>RETAIL<Key.space>
Screenshot: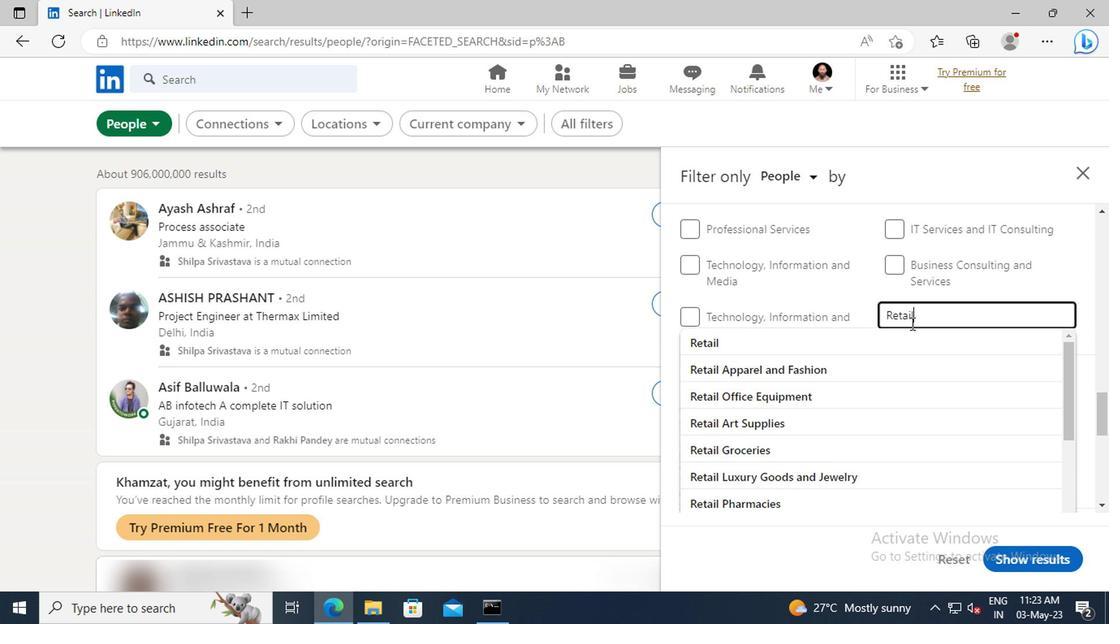 
Action: Mouse moved to (915, 365)
Screenshot: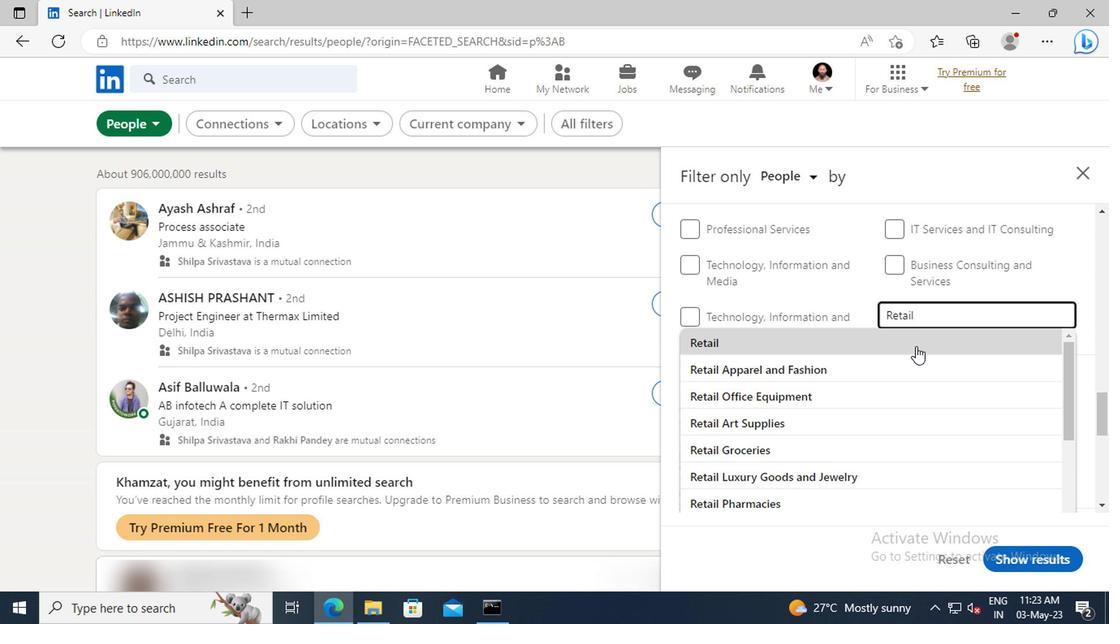 
Action: Mouse pressed left at (915, 365)
Screenshot: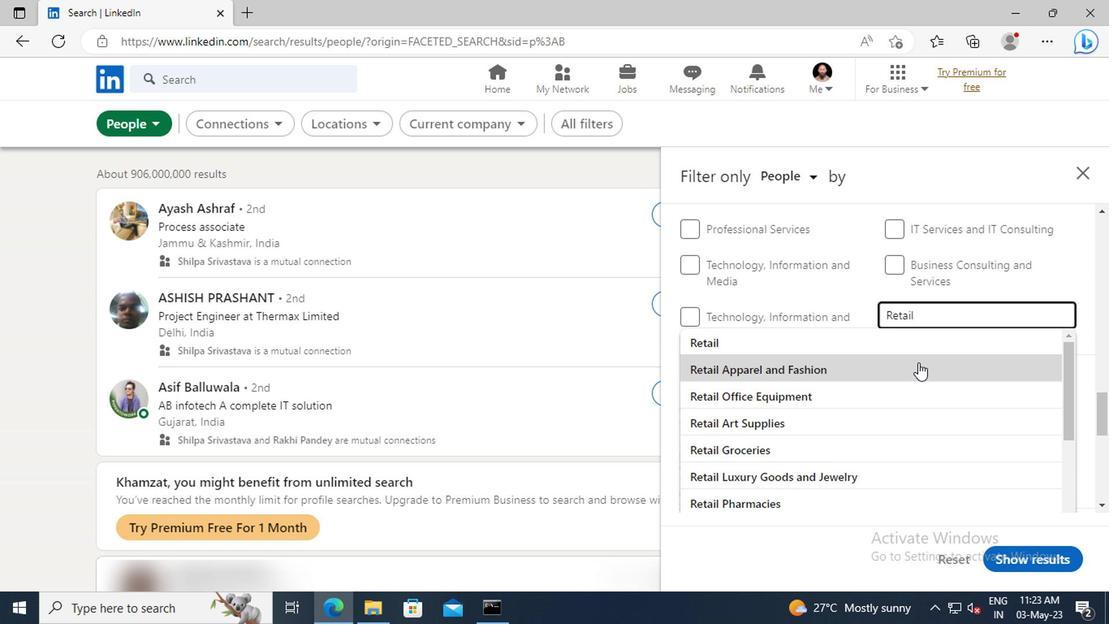 
Action: Mouse moved to (915, 365)
Screenshot: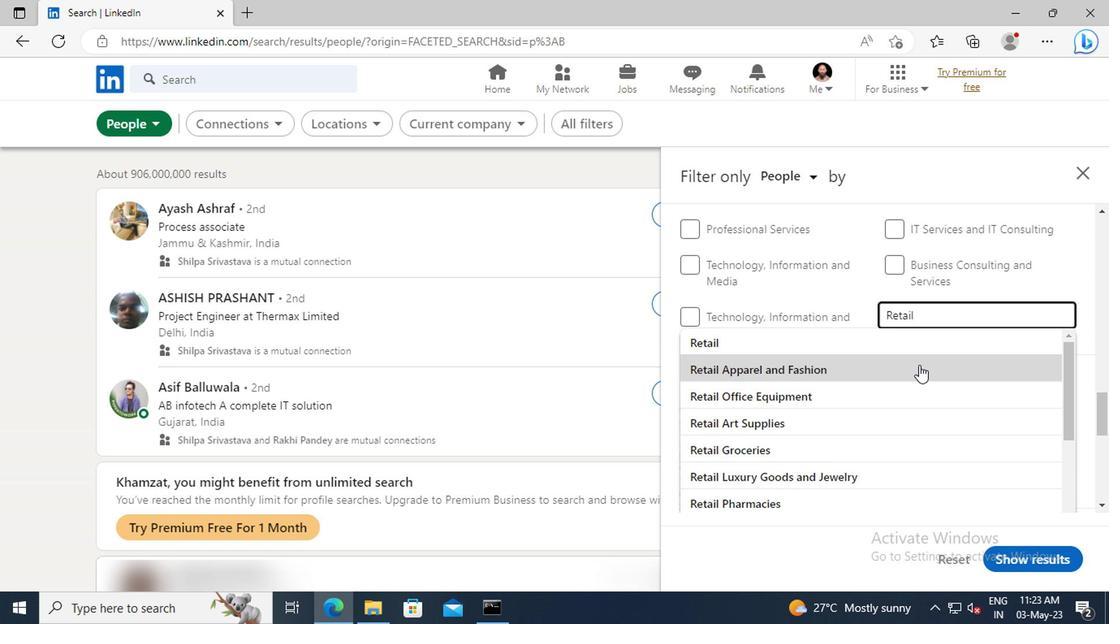 
Action: Mouse scrolled (915, 364) with delta (0, 0)
Screenshot: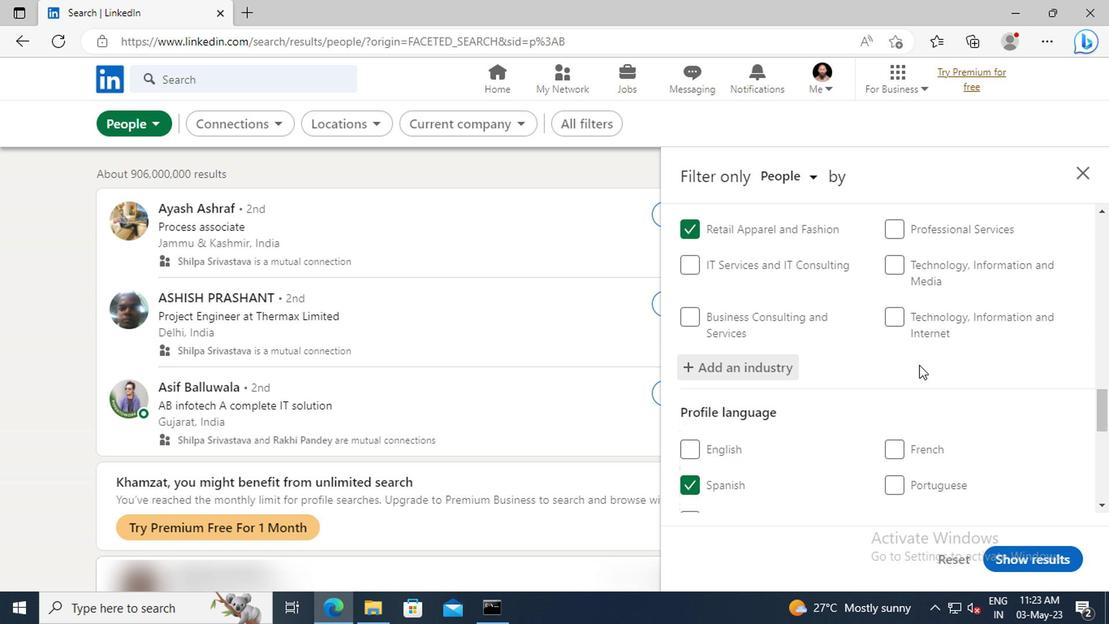 
Action: Mouse moved to (915, 356)
Screenshot: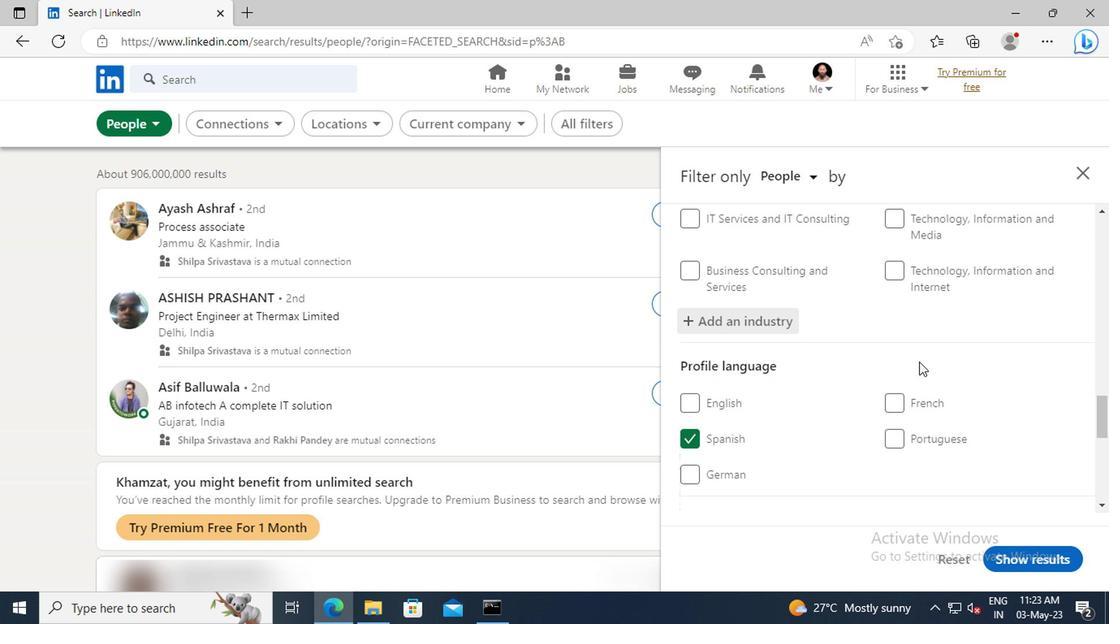 
Action: Mouse scrolled (915, 355) with delta (0, -1)
Screenshot: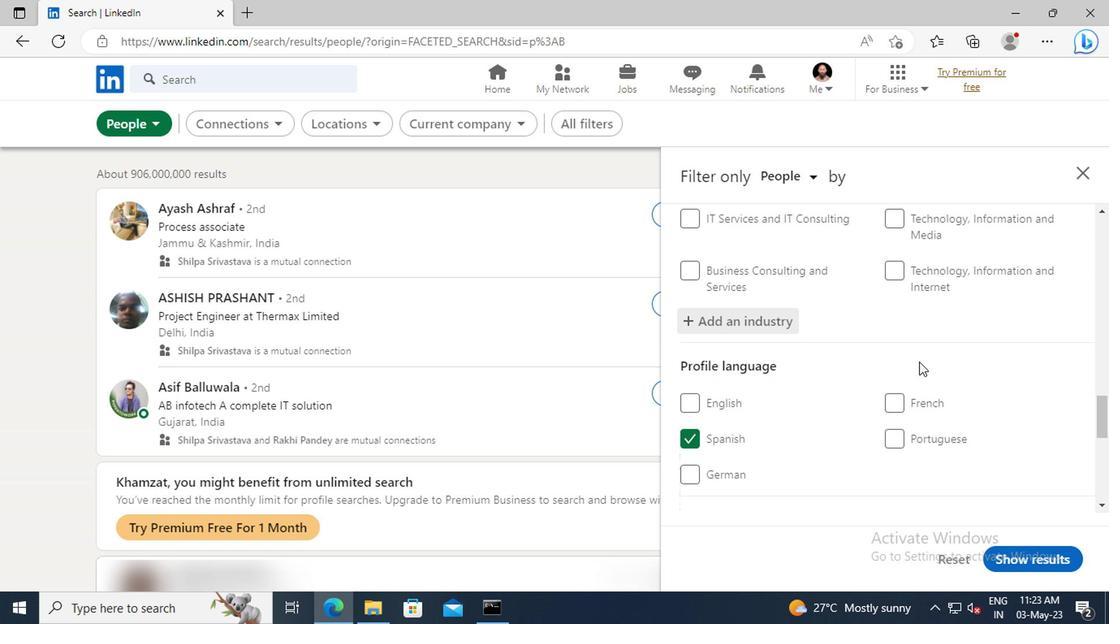 
Action: Mouse moved to (915, 354)
Screenshot: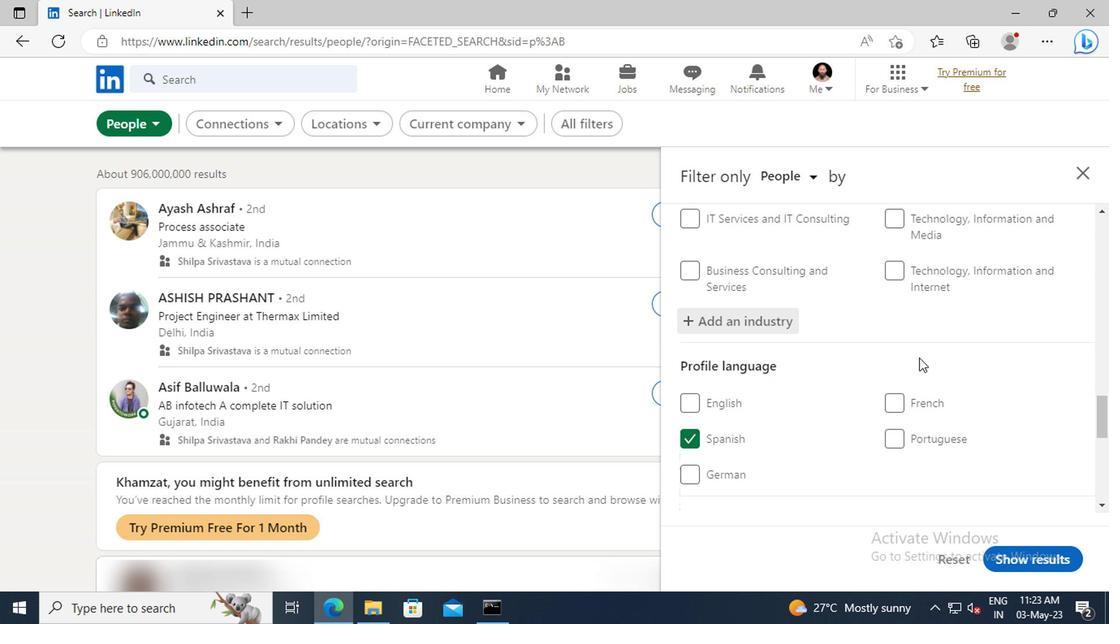 
Action: Mouse scrolled (915, 354) with delta (0, 0)
Screenshot: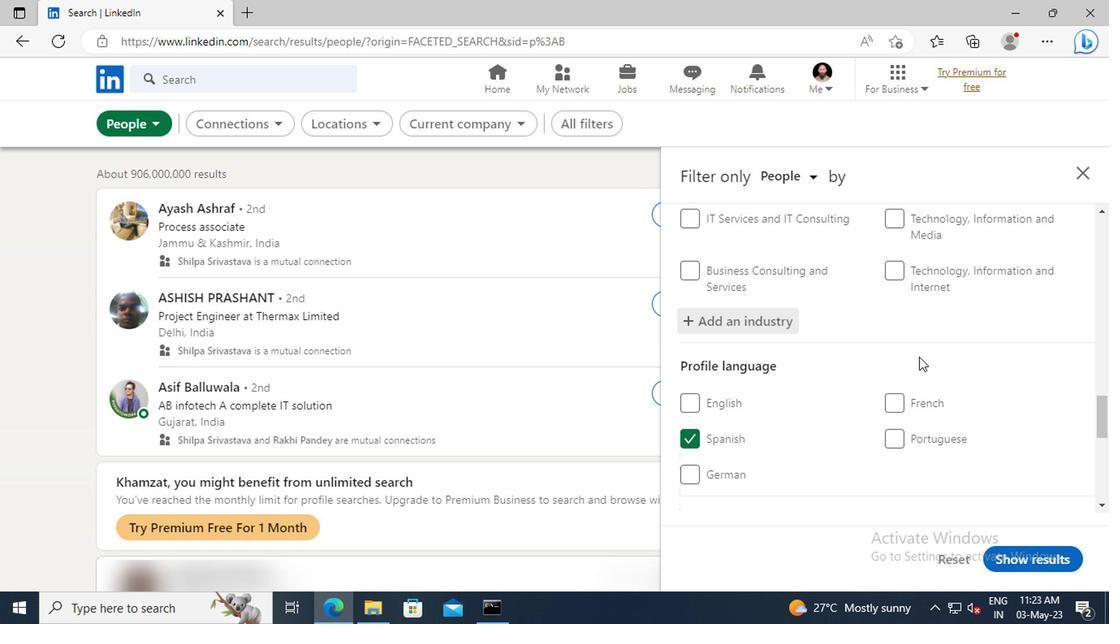 
Action: Mouse moved to (913, 350)
Screenshot: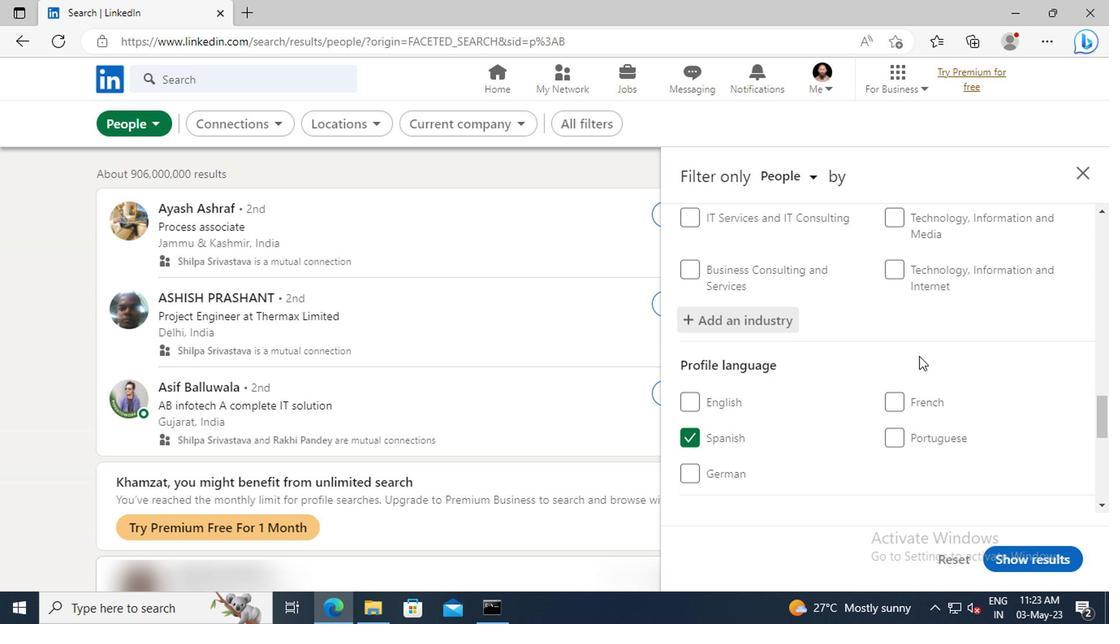 
Action: Mouse scrolled (913, 349) with delta (0, -1)
Screenshot: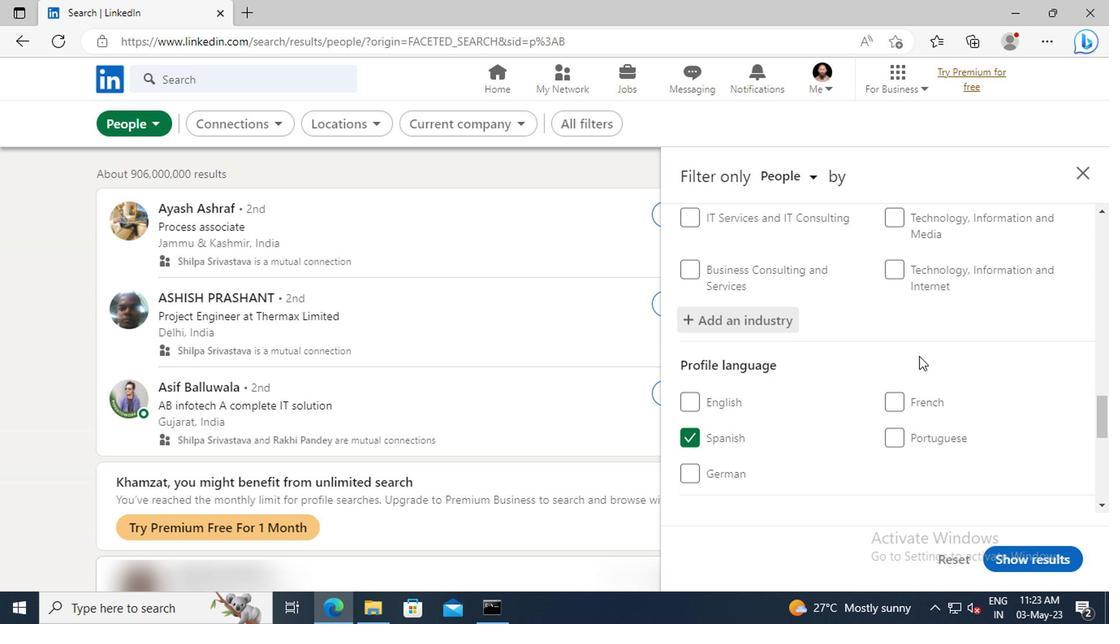 
Action: Mouse moved to (907, 331)
Screenshot: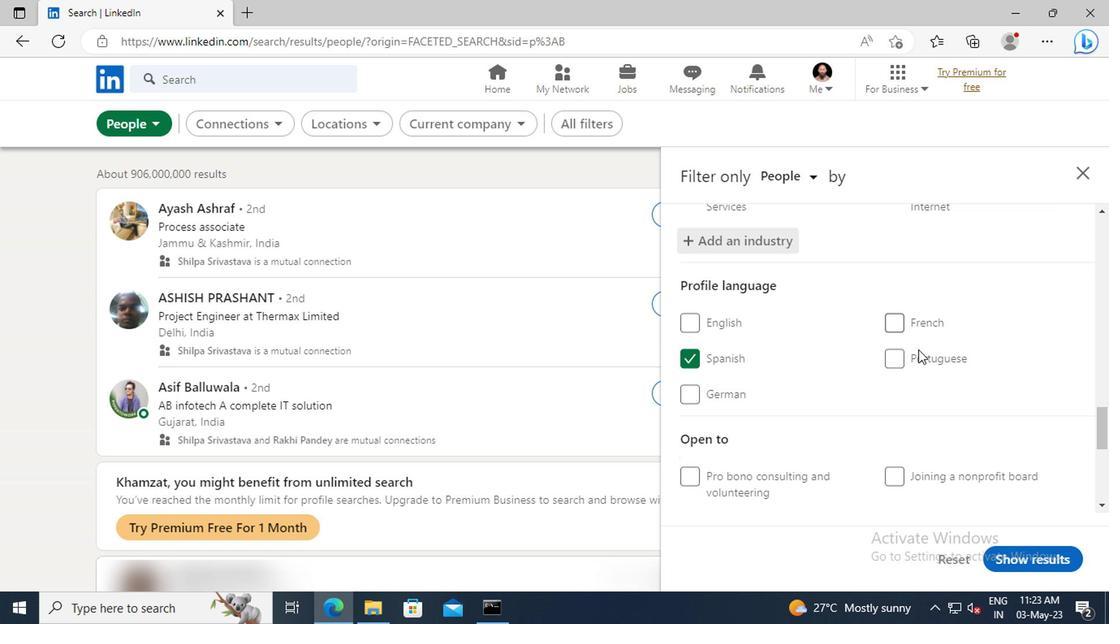 
Action: Mouse scrolled (907, 330) with delta (0, 0)
Screenshot: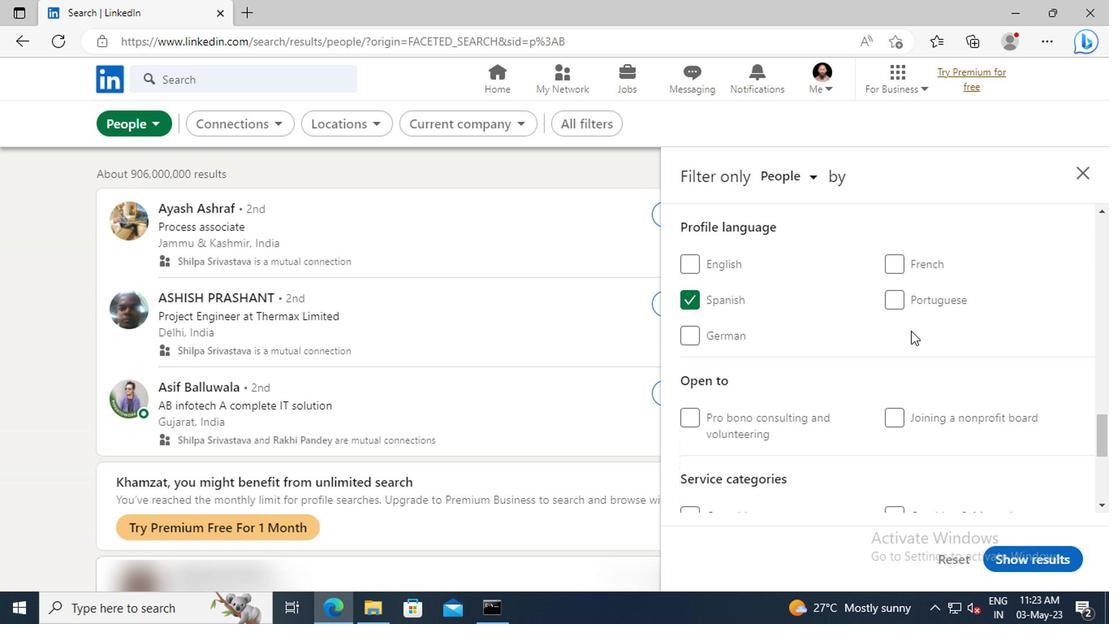 
Action: Mouse scrolled (907, 330) with delta (0, 0)
Screenshot: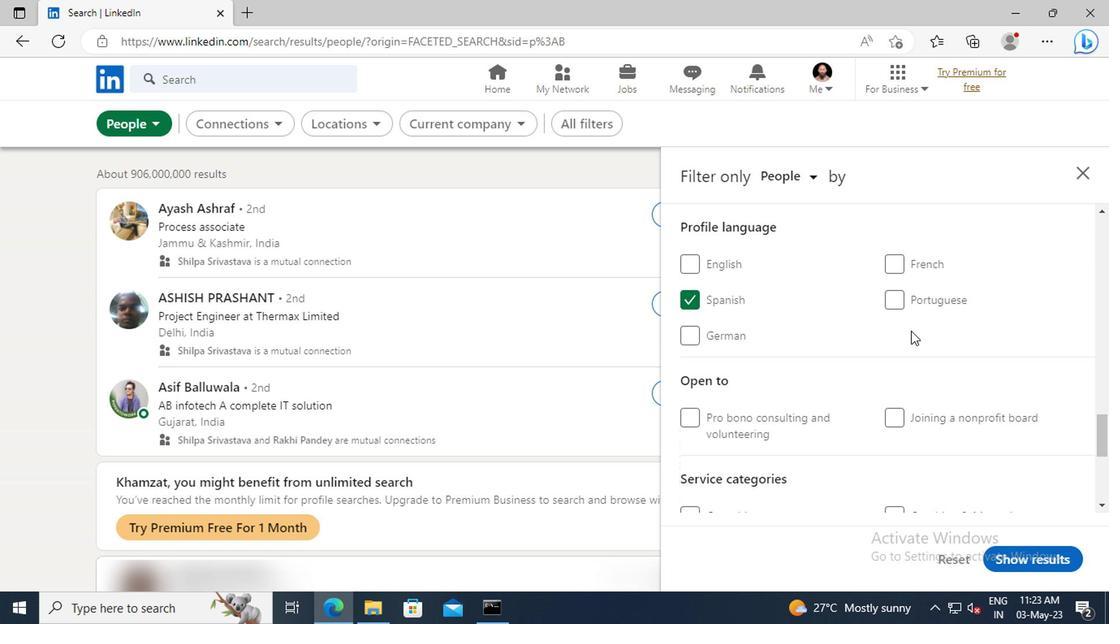 
Action: Mouse scrolled (907, 330) with delta (0, 0)
Screenshot: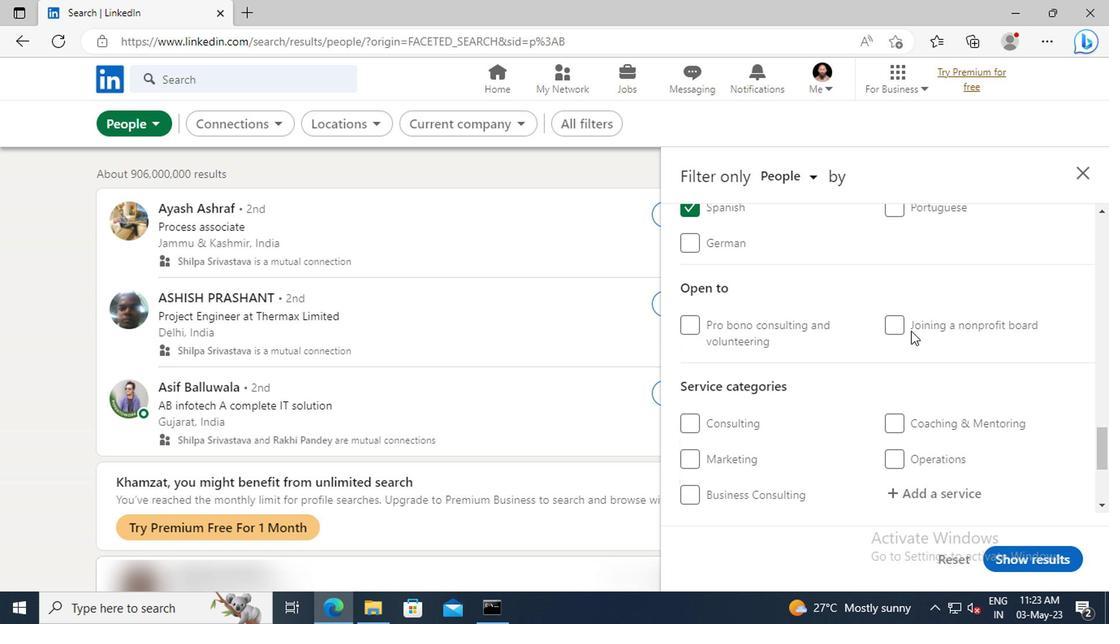 
Action: Mouse scrolled (907, 330) with delta (0, 0)
Screenshot: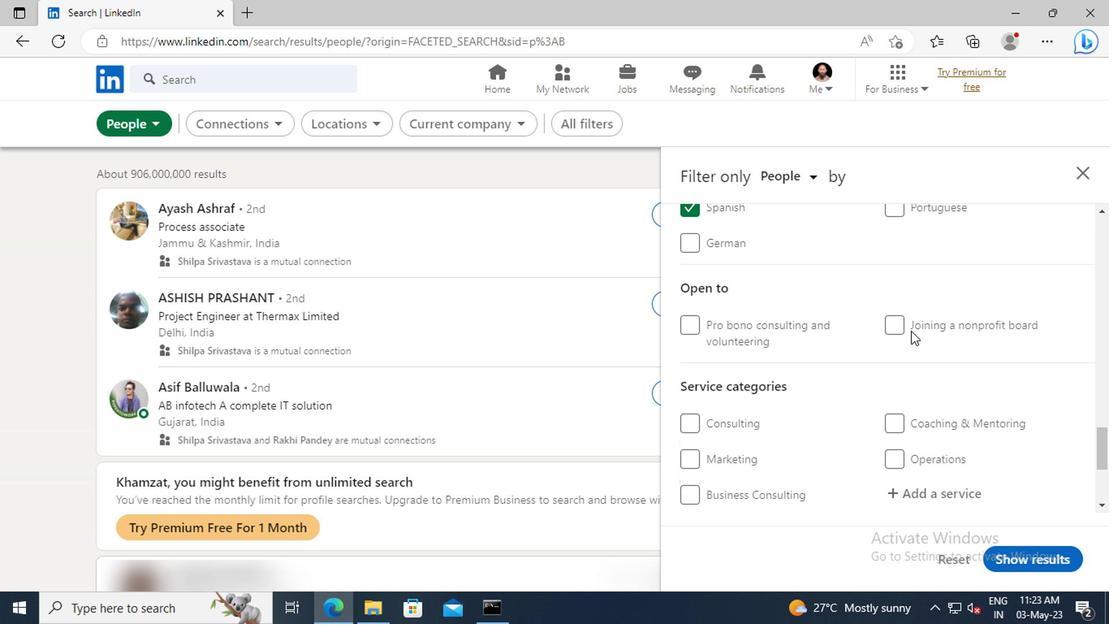 
Action: Mouse scrolled (907, 330) with delta (0, 0)
Screenshot: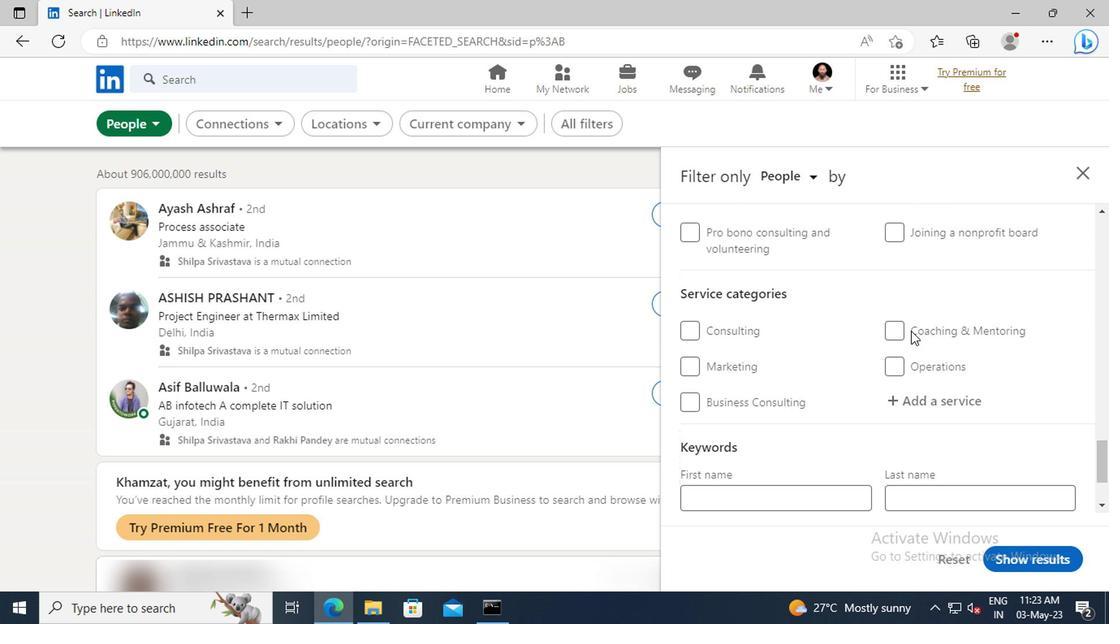 
Action: Mouse moved to (919, 353)
Screenshot: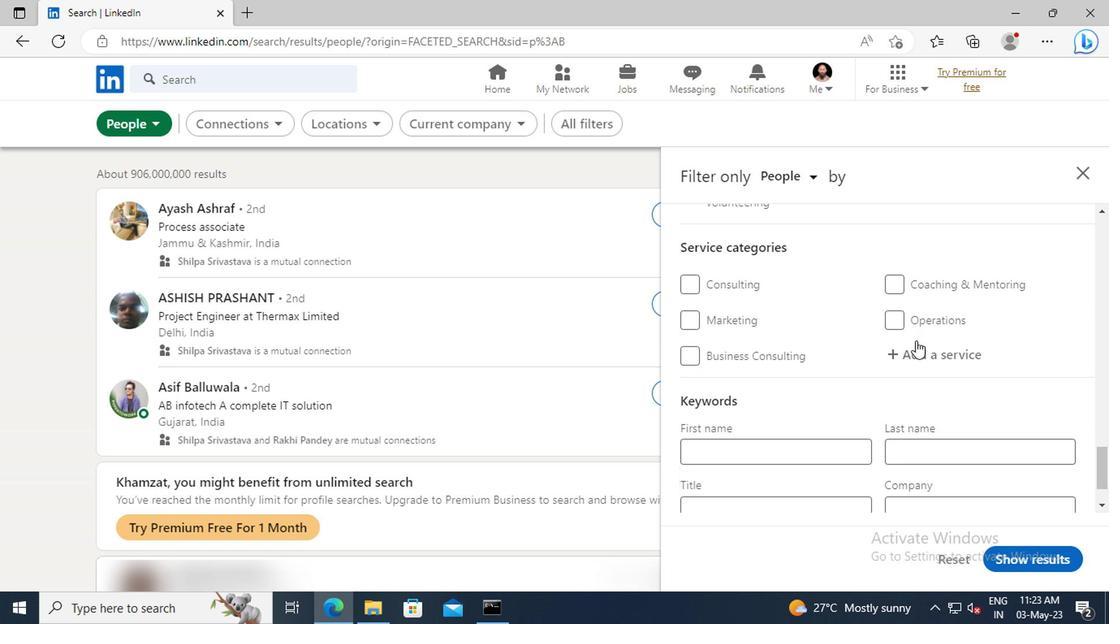 
Action: Mouse pressed left at (919, 353)
Screenshot: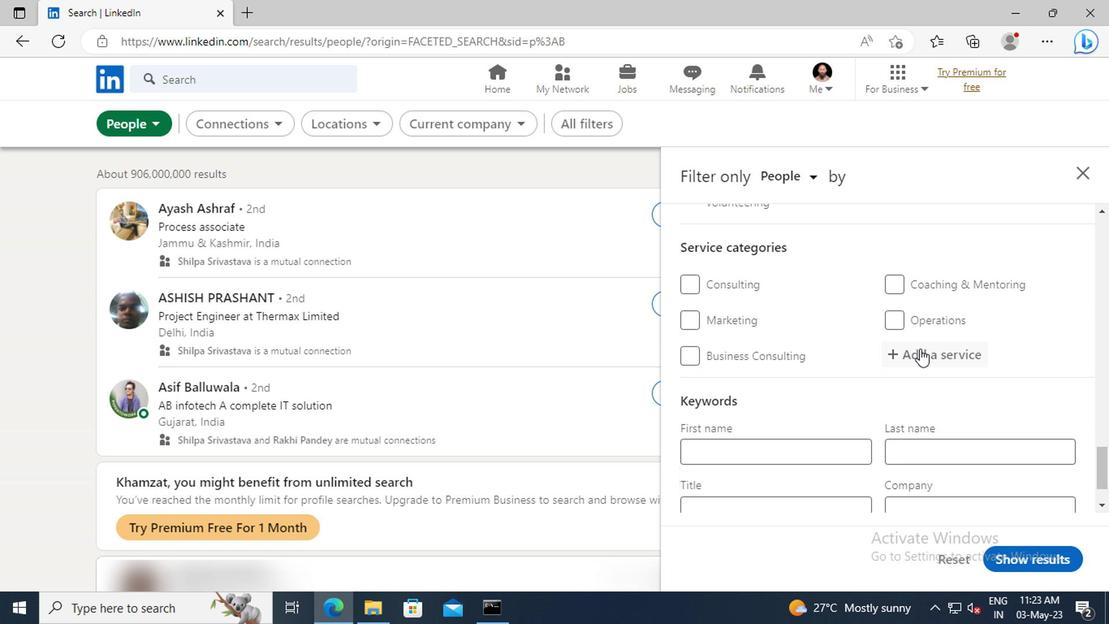 
Action: Key pressed <Key.shift>PERSONAL<Key.space>
Screenshot: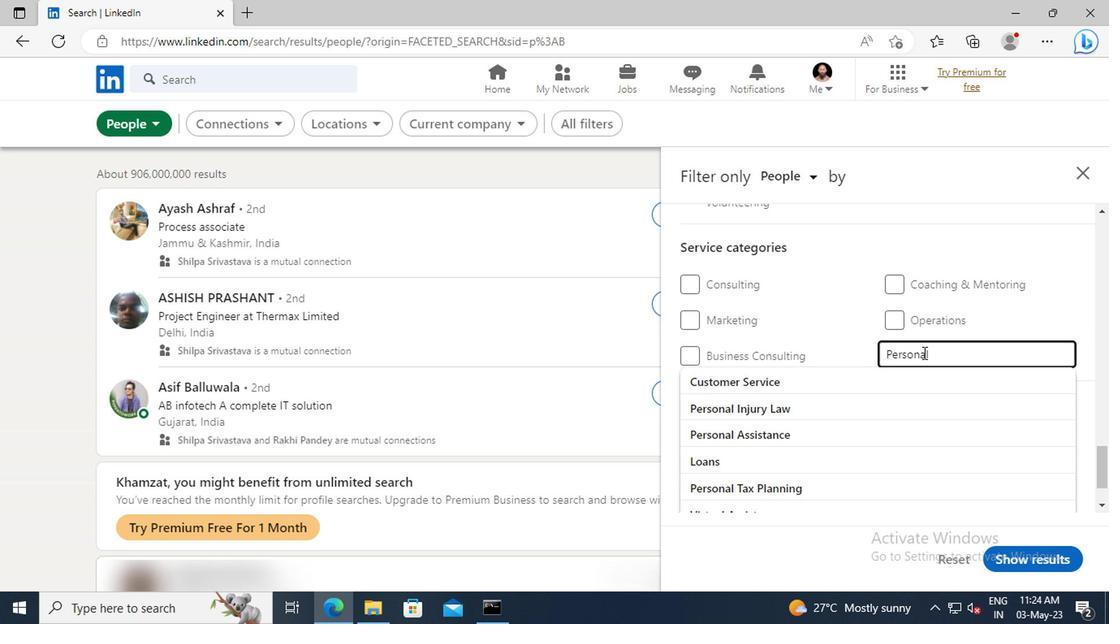 
Action: Mouse moved to (926, 403)
Screenshot: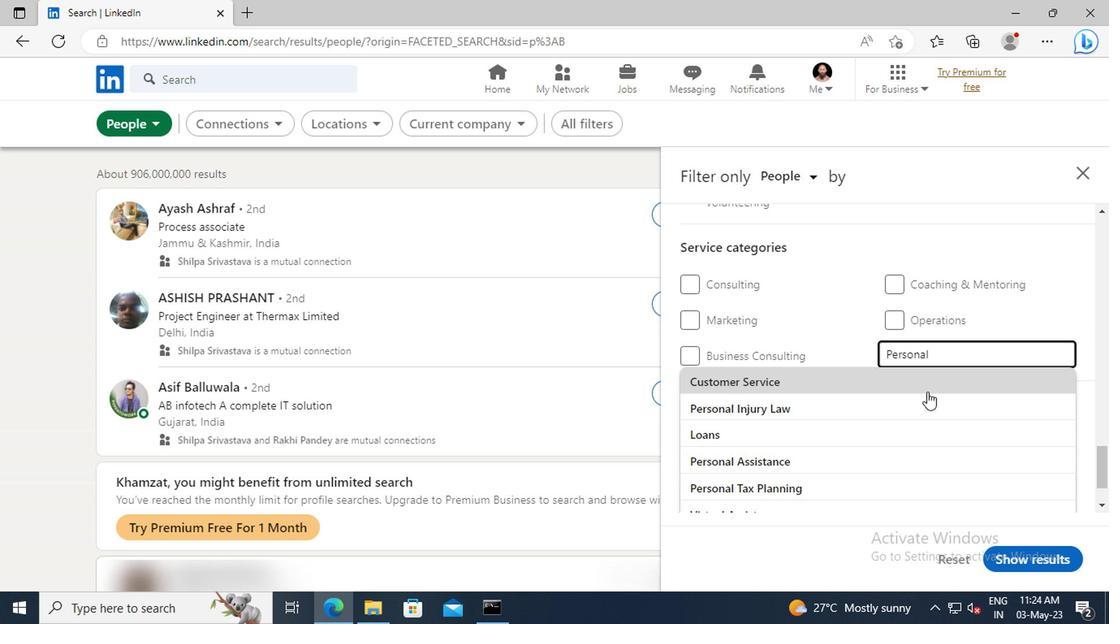 
Action: Mouse pressed left at (926, 403)
Screenshot: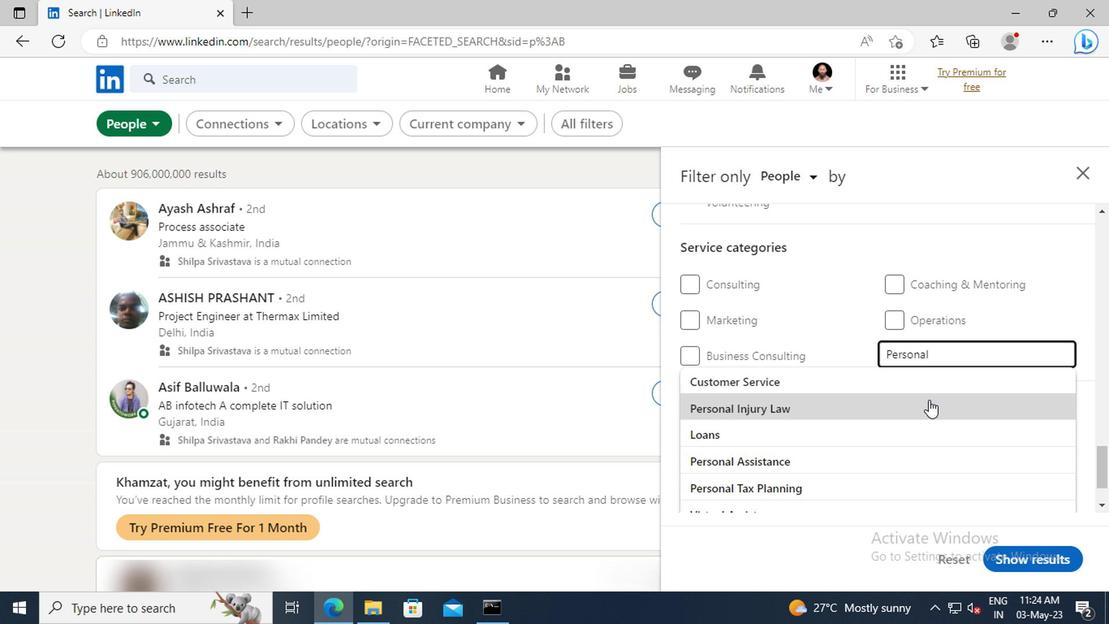
Action: Mouse scrolled (926, 402) with delta (0, 0)
Screenshot: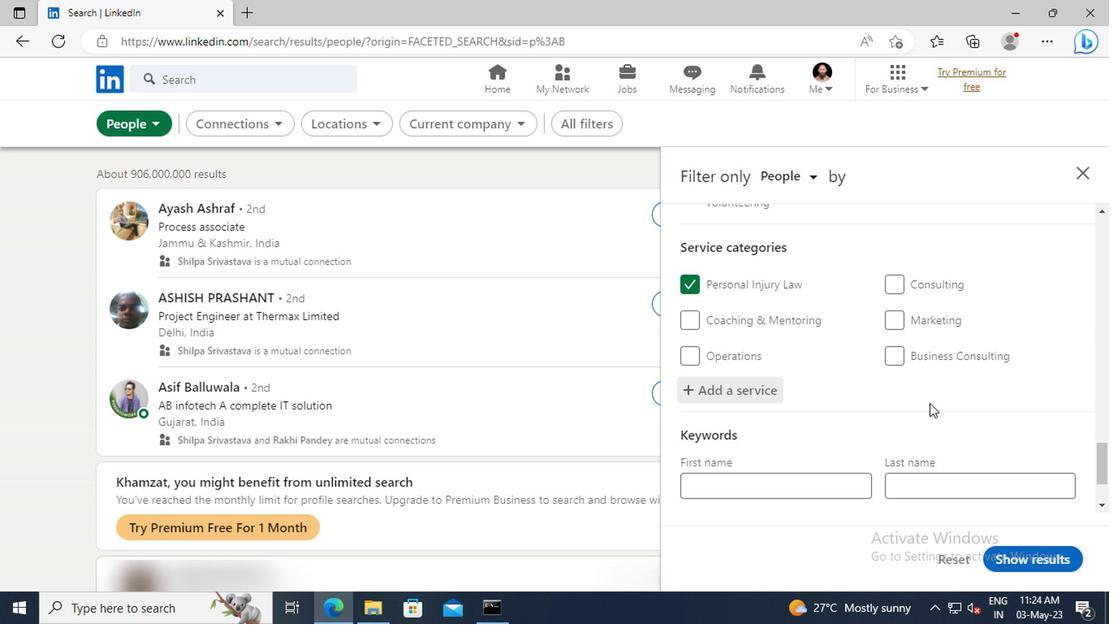 
Action: Mouse scrolled (926, 402) with delta (0, 0)
Screenshot: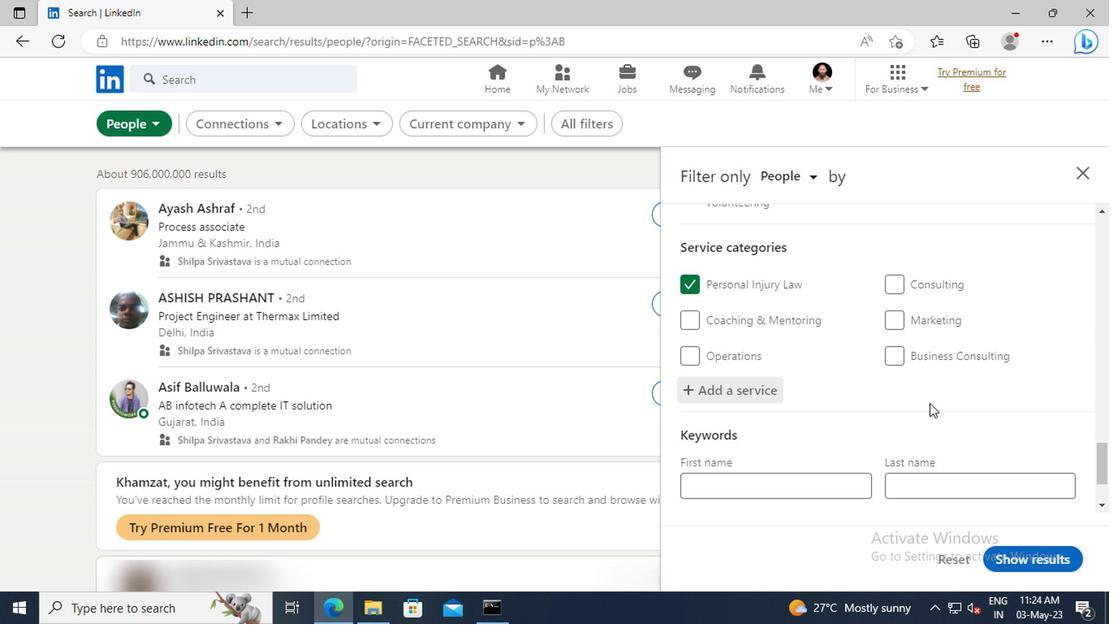 
Action: Mouse moved to (924, 380)
Screenshot: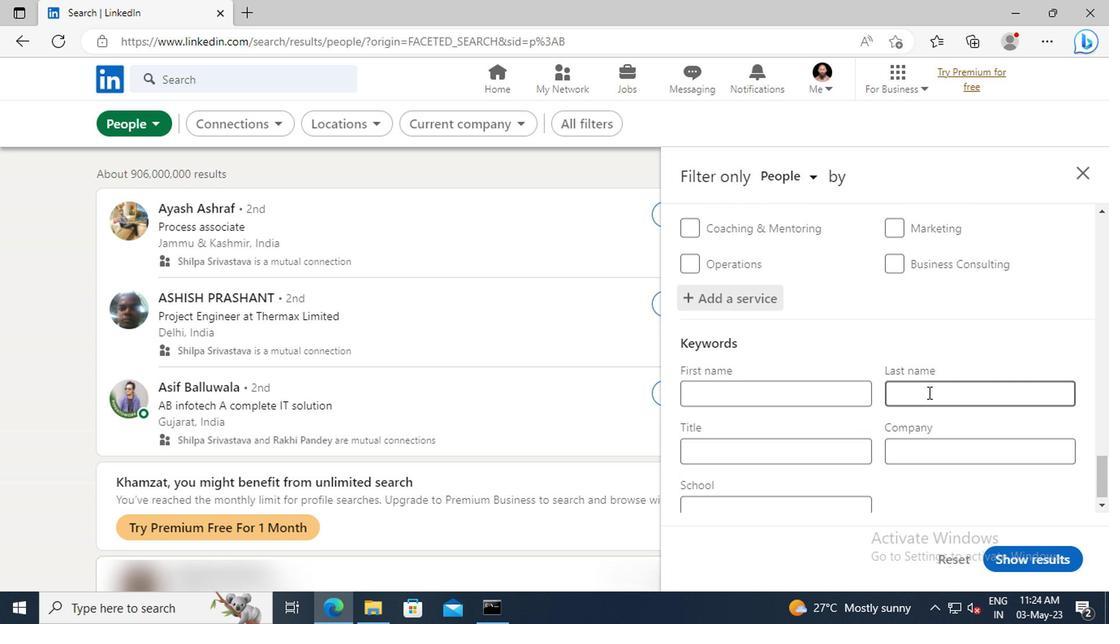 
Action: Mouse scrolled (924, 379) with delta (0, -1)
Screenshot: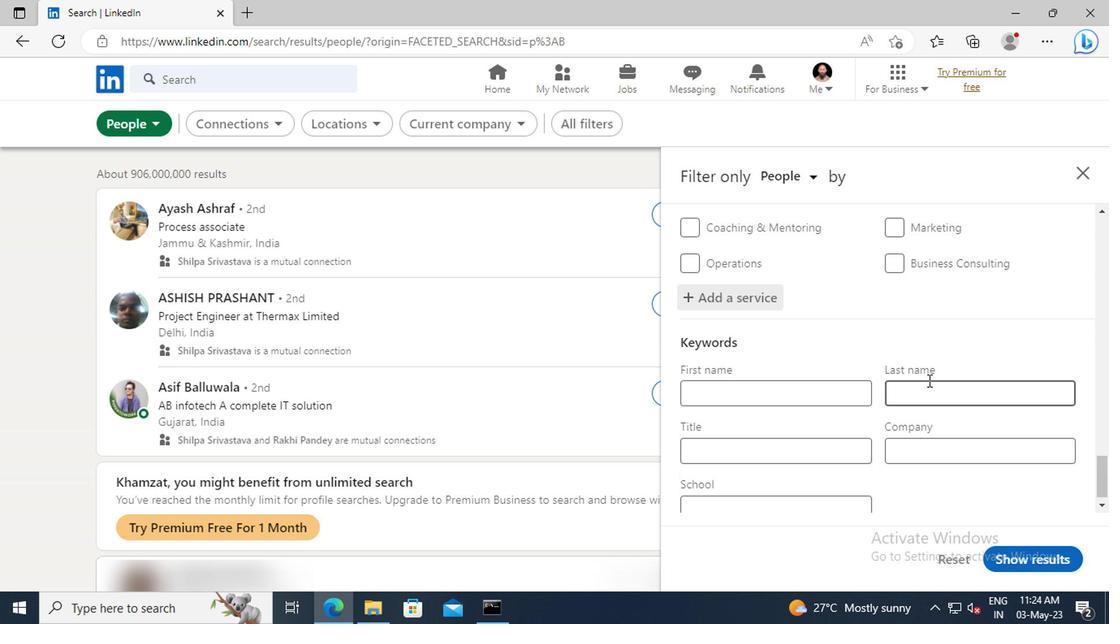 
Action: Mouse moved to (923, 378)
Screenshot: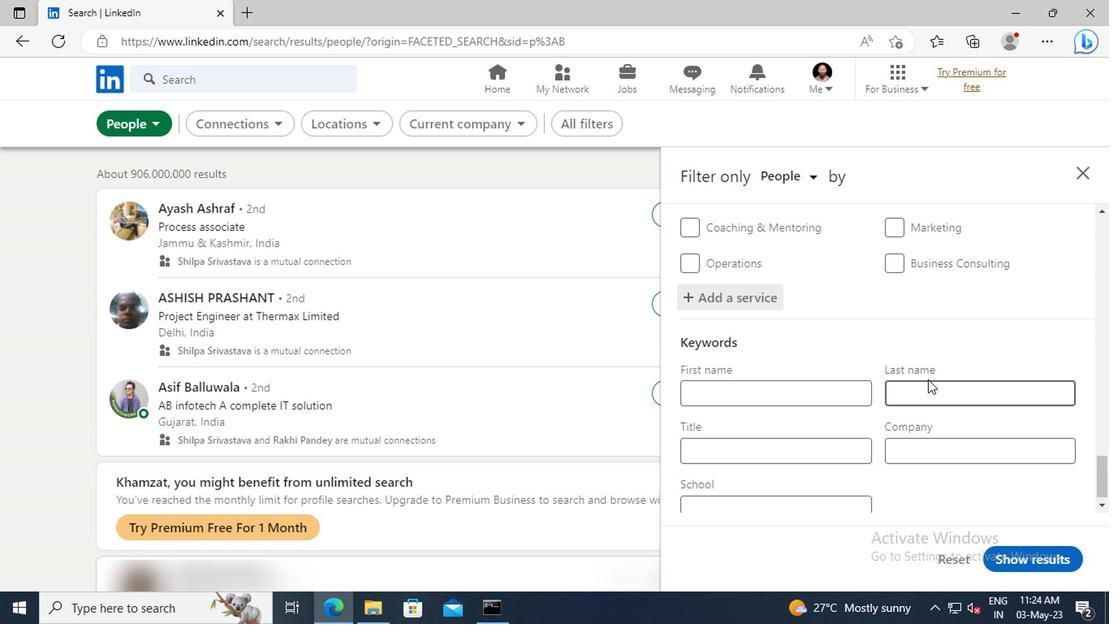 
Action: Mouse scrolled (923, 377) with delta (0, -1)
Screenshot: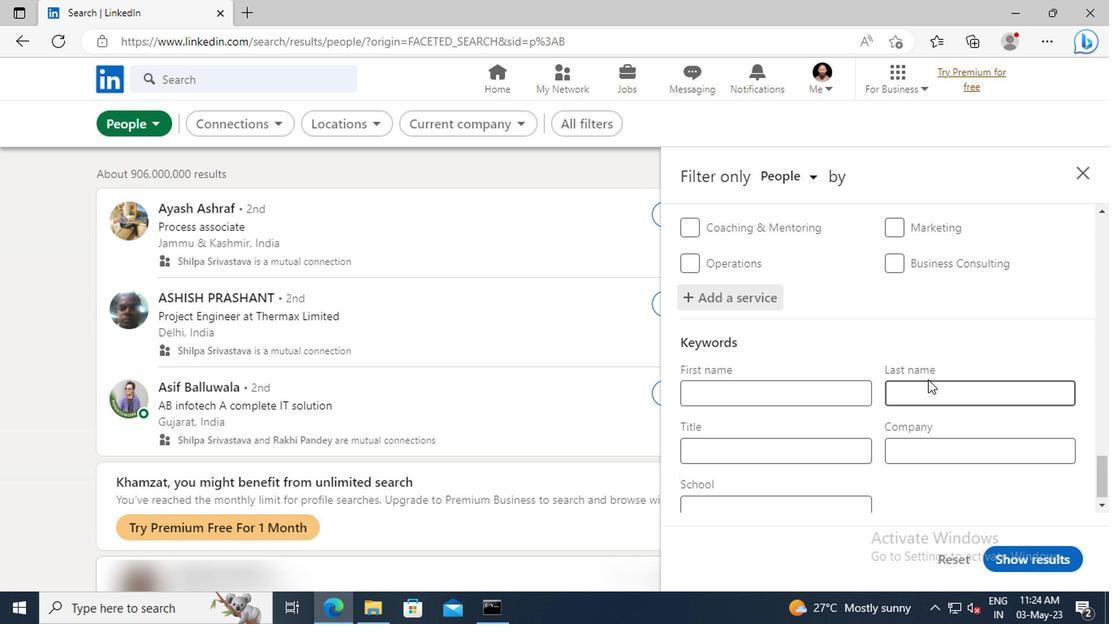 
Action: Mouse moved to (806, 442)
Screenshot: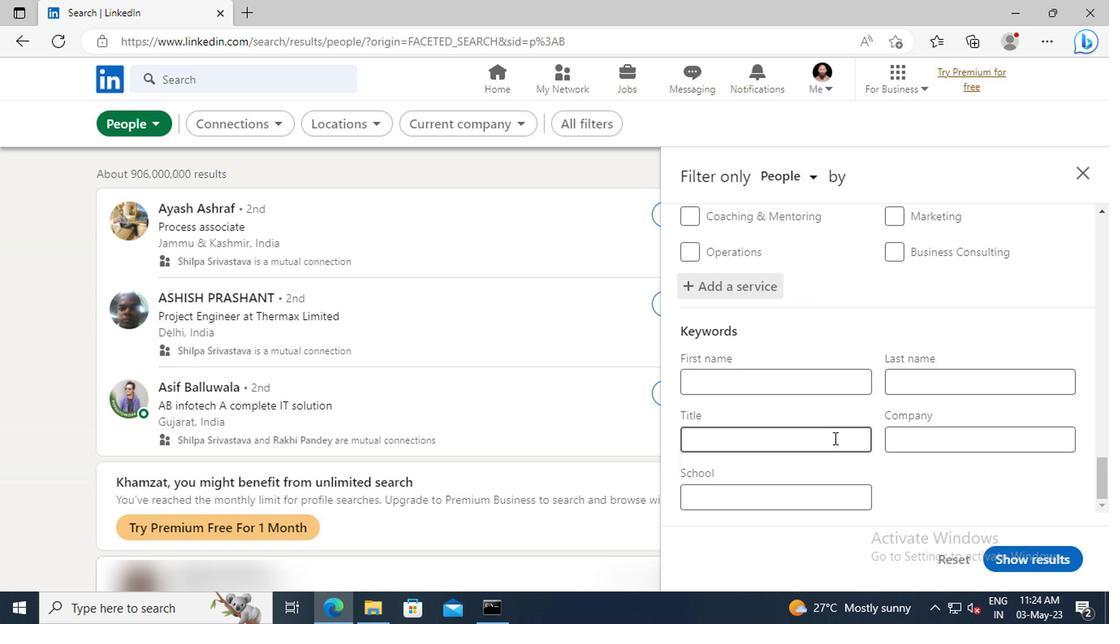 
Action: Mouse pressed left at (806, 442)
Screenshot: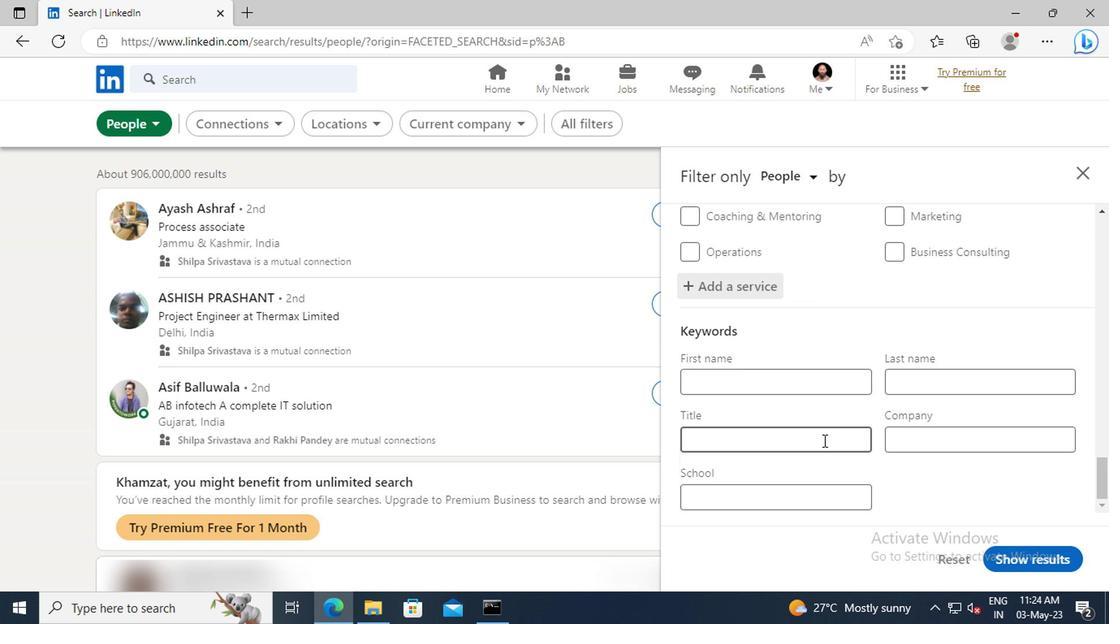 
Action: Key pressed <Key.shift>AUDITING<Key.space><Key.shift>CLERK<Key.enter>
Screenshot: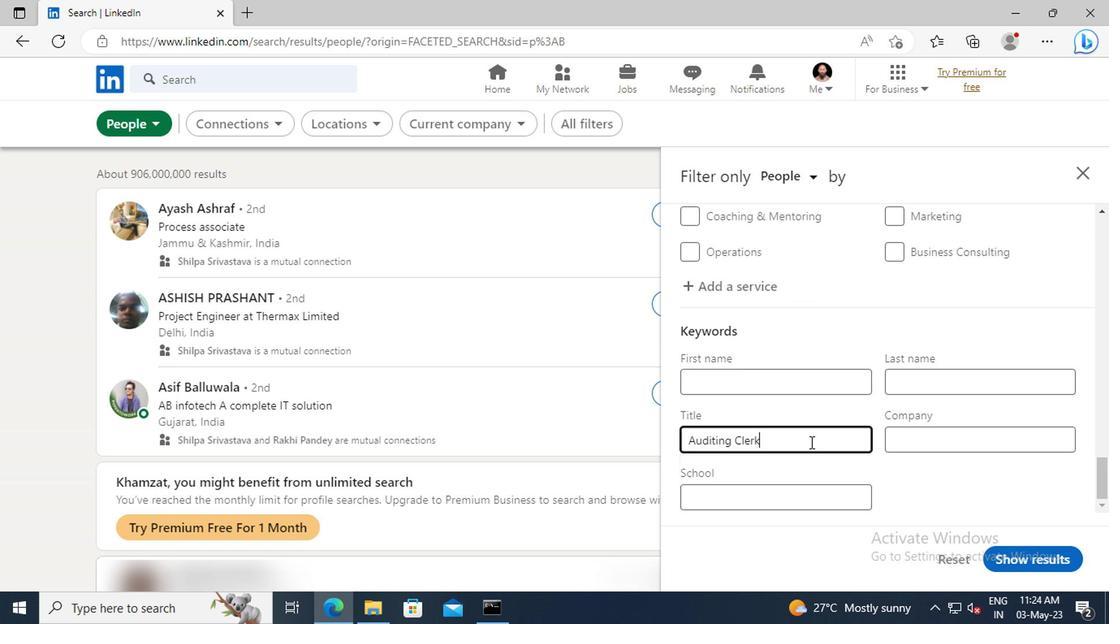 
Action: Mouse moved to (1008, 552)
Screenshot: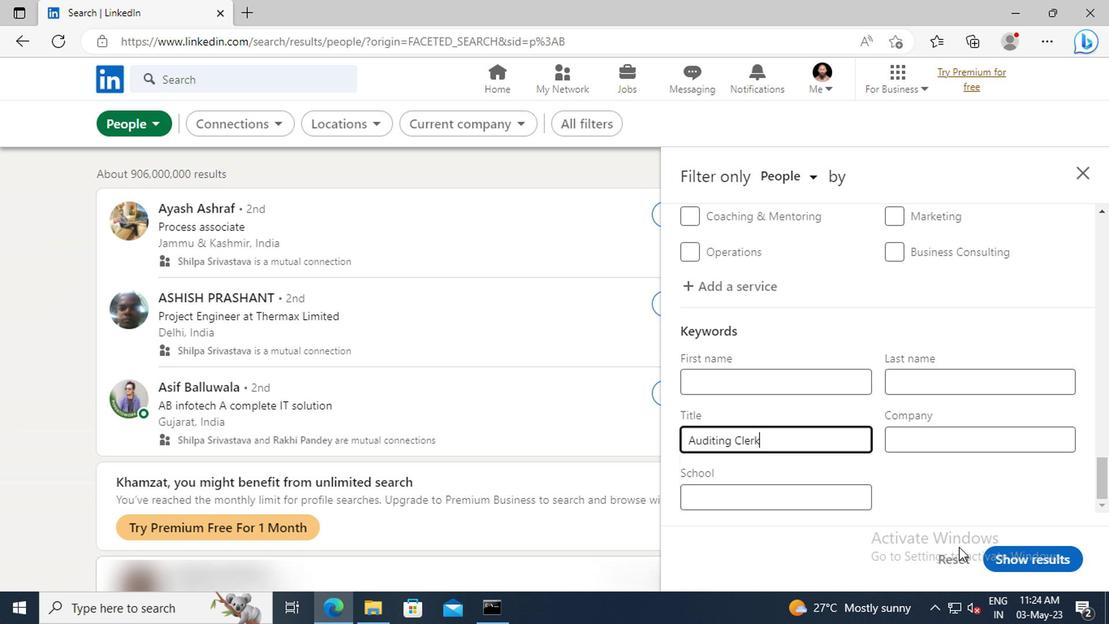 
Action: Mouse pressed left at (1008, 552)
Screenshot: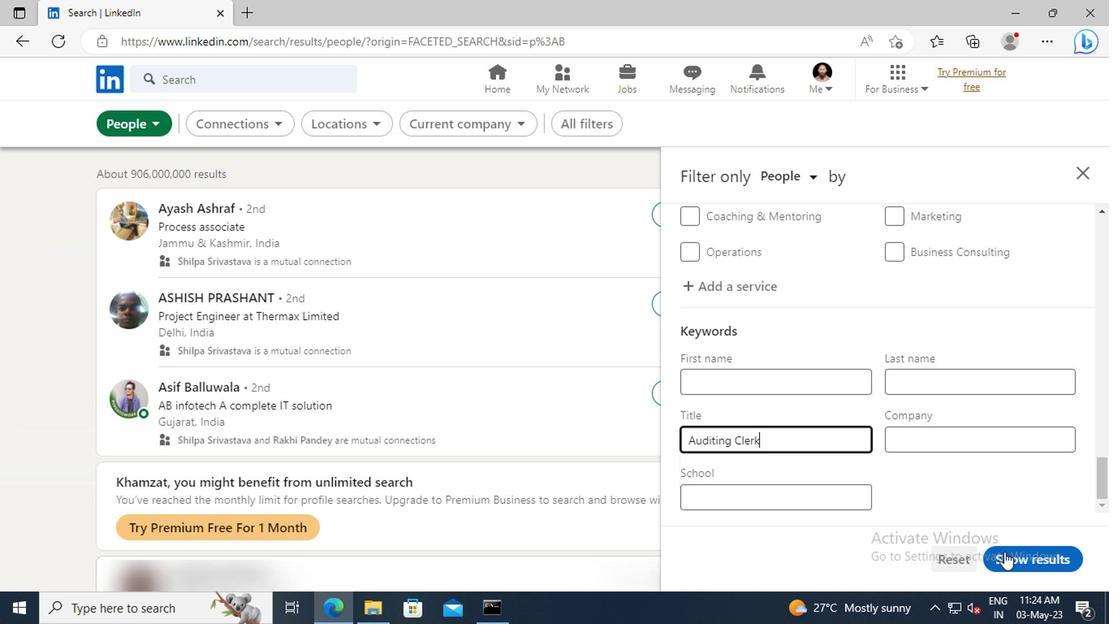 
